 Task: Create a lightening app for the tournament management system.
Action: Mouse moved to (892, 64)
Screenshot: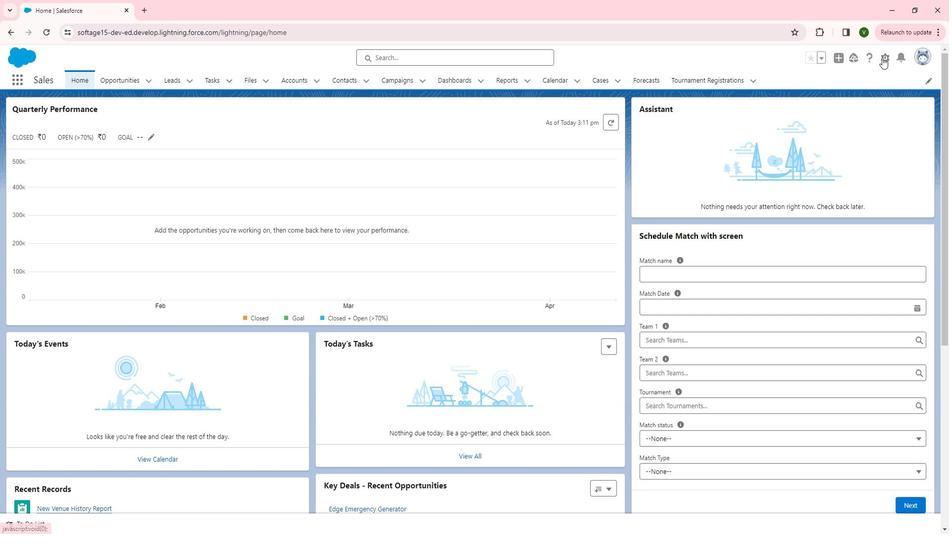 
Action: Mouse pressed left at (892, 64)
Screenshot: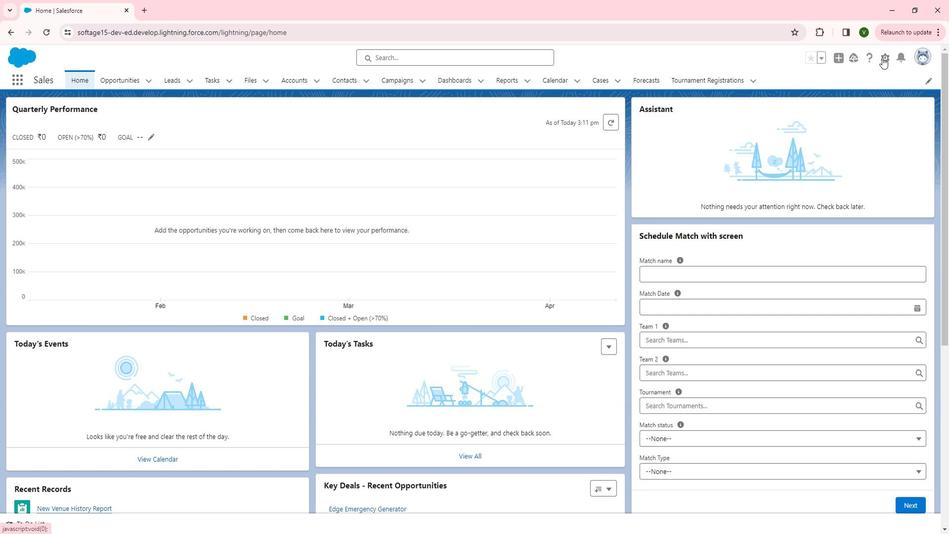 
Action: Mouse moved to (838, 99)
Screenshot: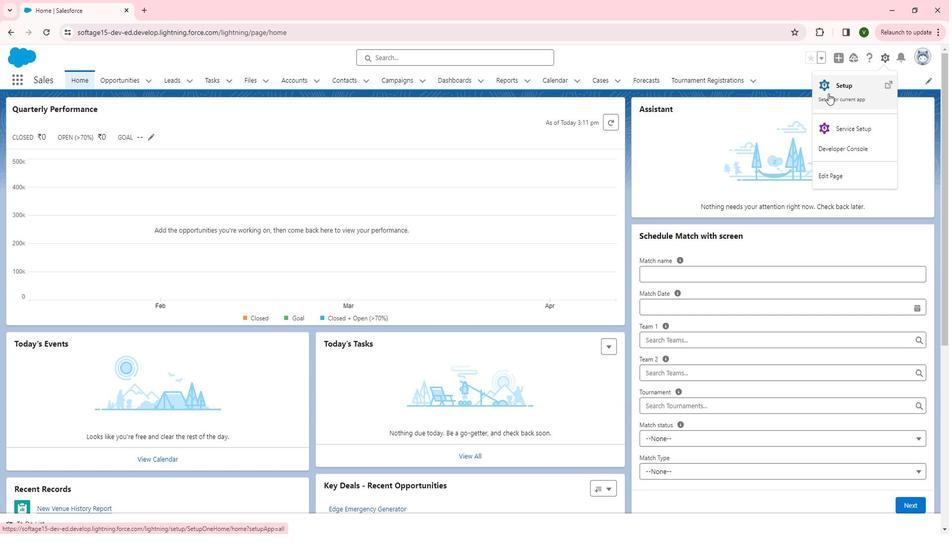 
Action: Mouse pressed left at (838, 99)
Screenshot: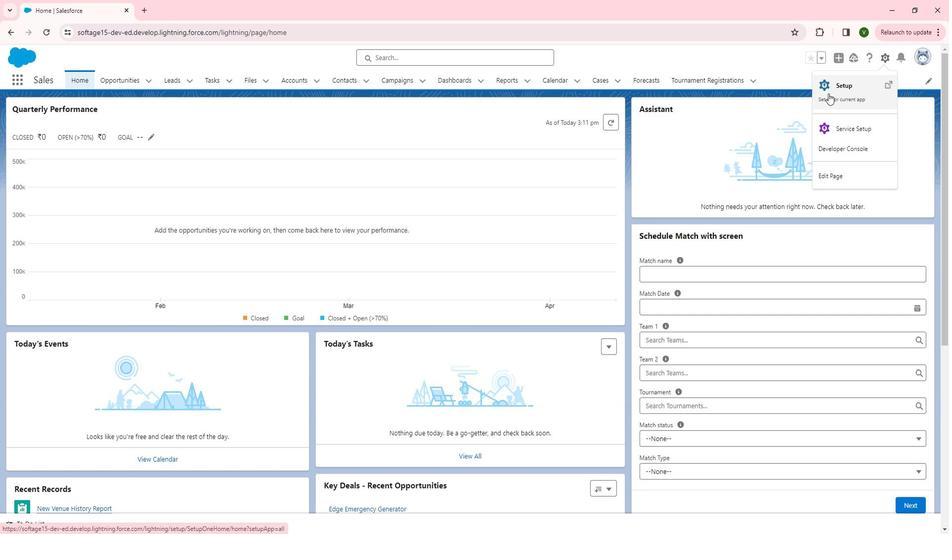 
Action: Mouse moved to (61, 287)
Screenshot: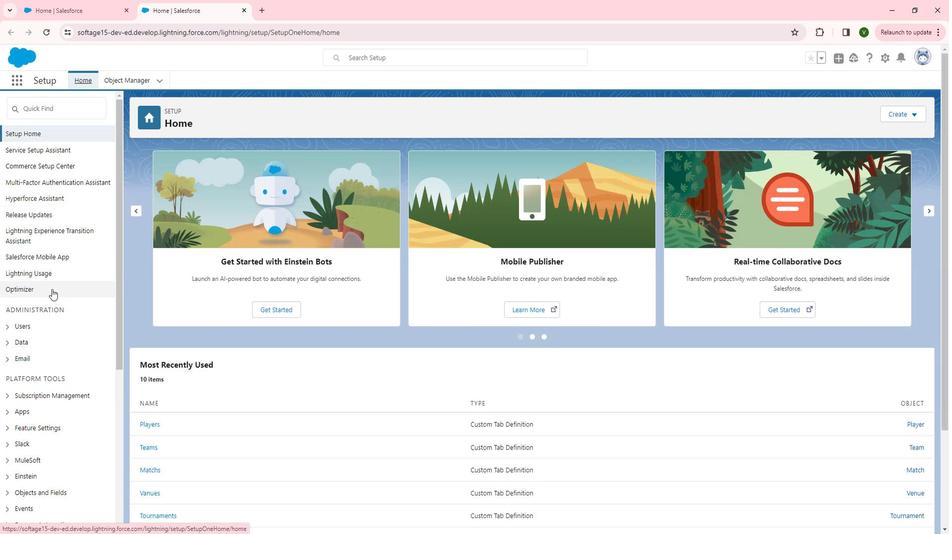
Action: Mouse scrolled (61, 287) with delta (0, 0)
Screenshot: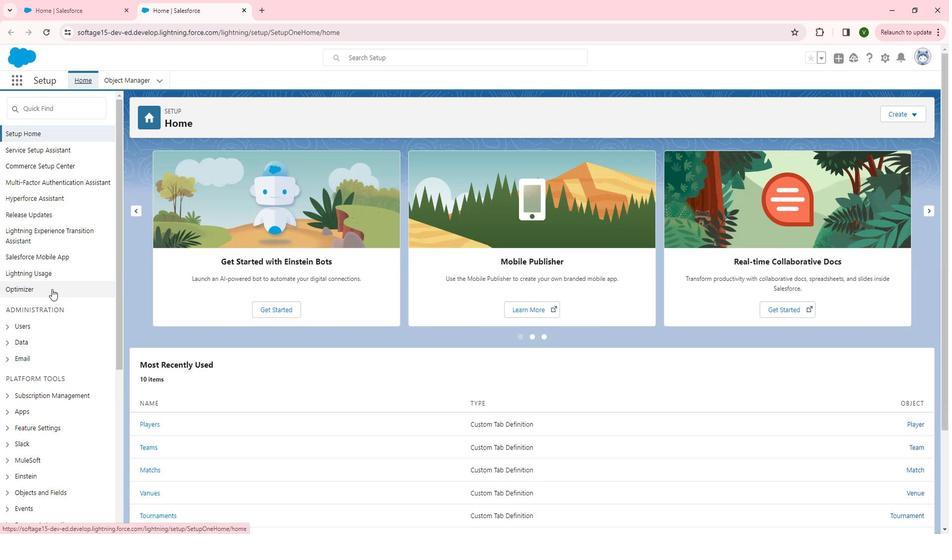 
Action: Mouse moved to (61, 288)
Screenshot: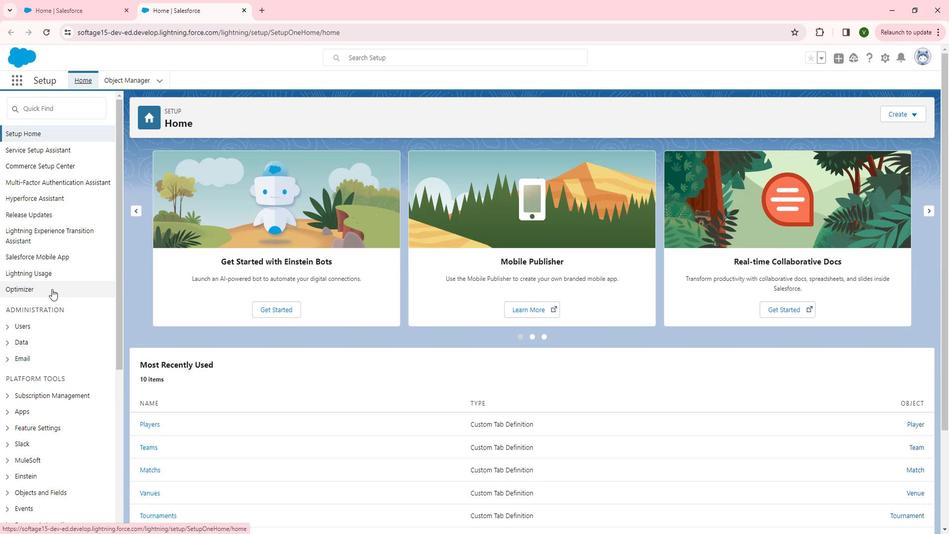 
Action: Mouse scrolled (61, 288) with delta (0, 0)
Screenshot: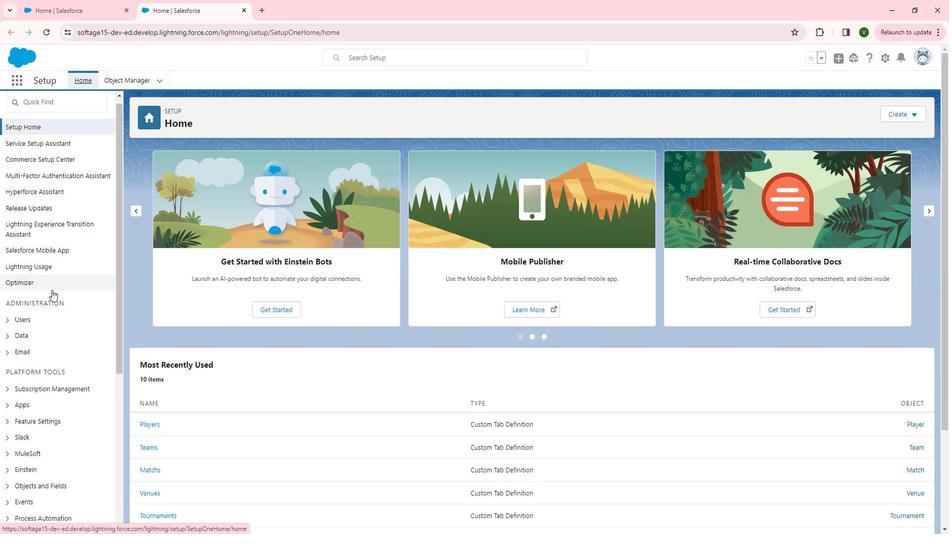 
Action: Mouse moved to (61, 288)
Screenshot: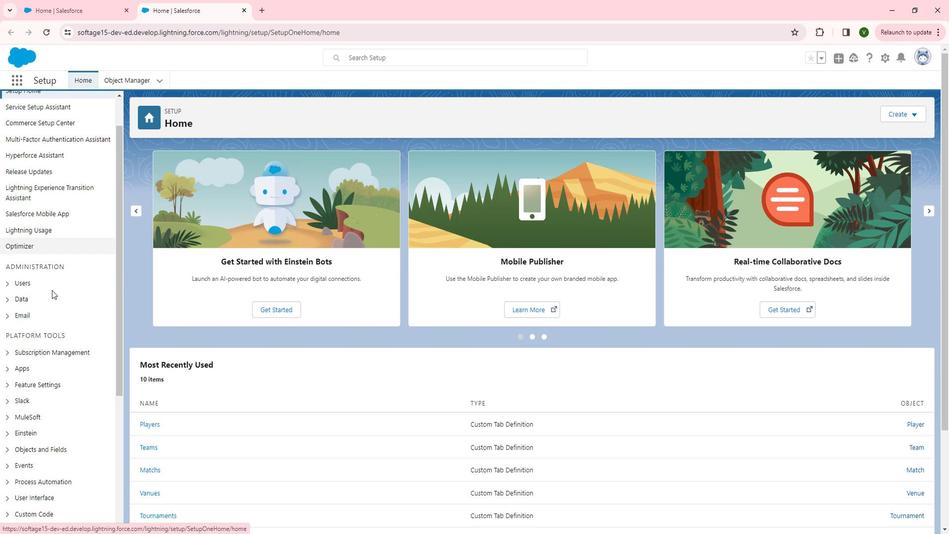 
Action: Mouse scrolled (61, 288) with delta (0, 0)
Screenshot: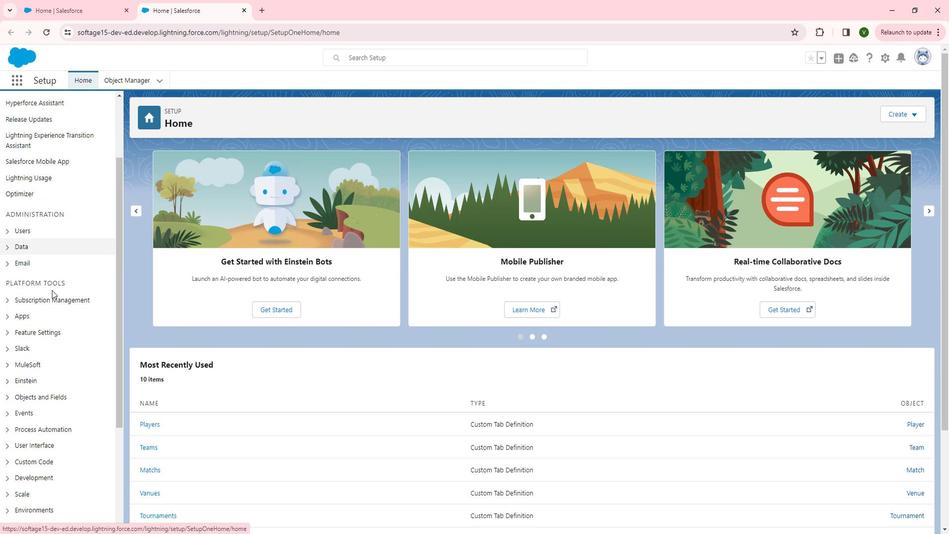 
Action: Mouse moved to (18, 255)
Screenshot: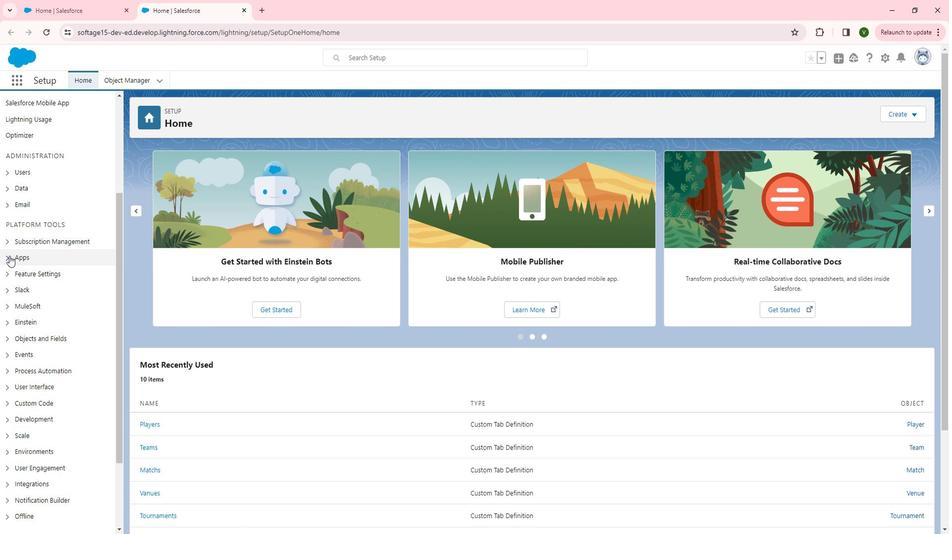 
Action: Mouse pressed left at (18, 255)
Screenshot: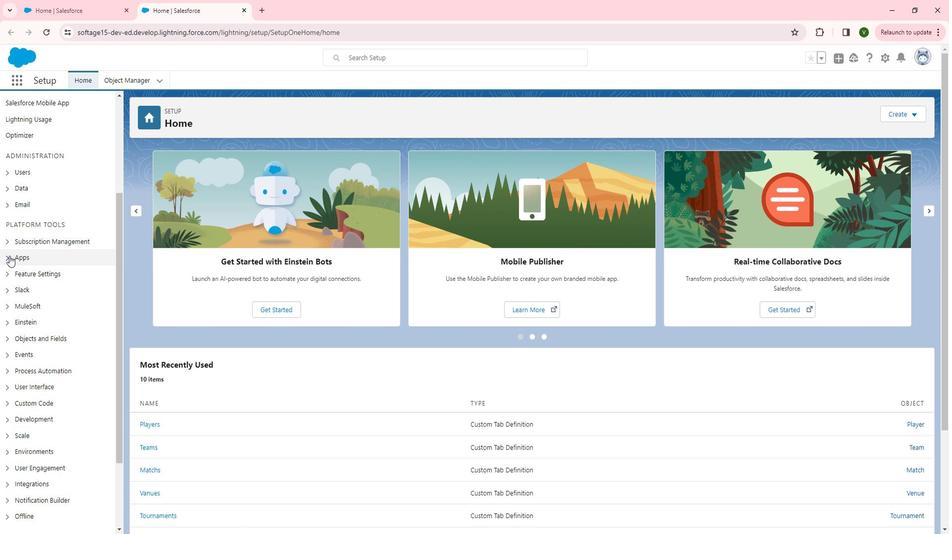 
Action: Mouse moved to (60, 274)
Screenshot: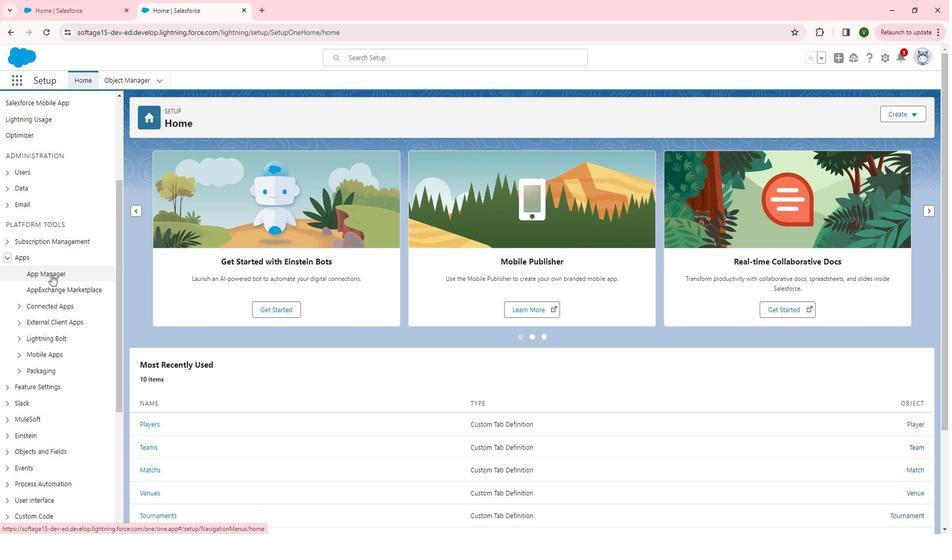 
Action: Mouse pressed left at (60, 274)
Screenshot: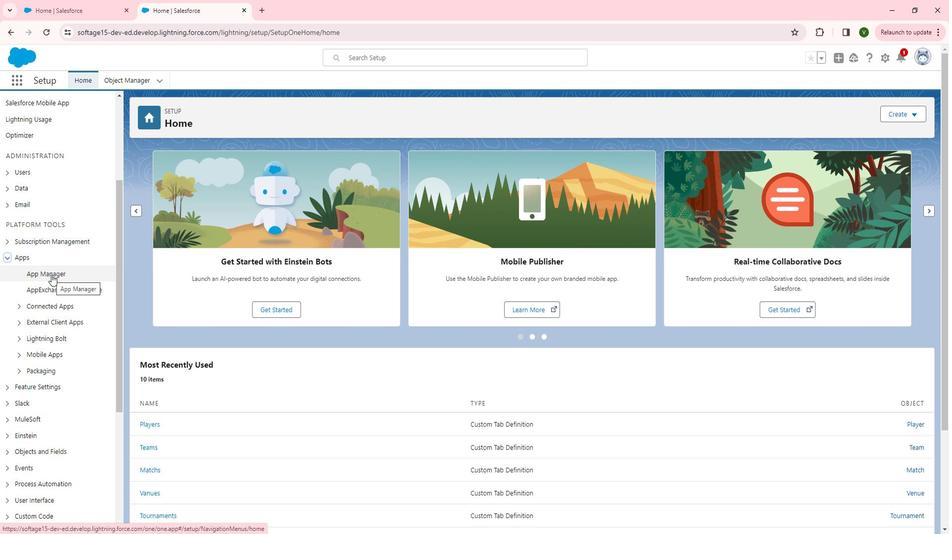 
Action: Mouse moved to (835, 123)
Screenshot: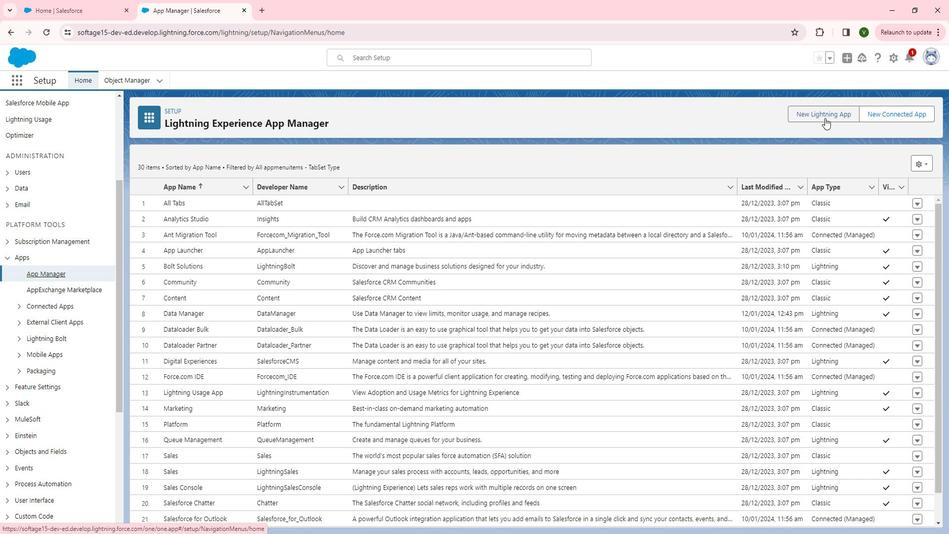 
Action: Mouse pressed left at (835, 123)
Screenshot: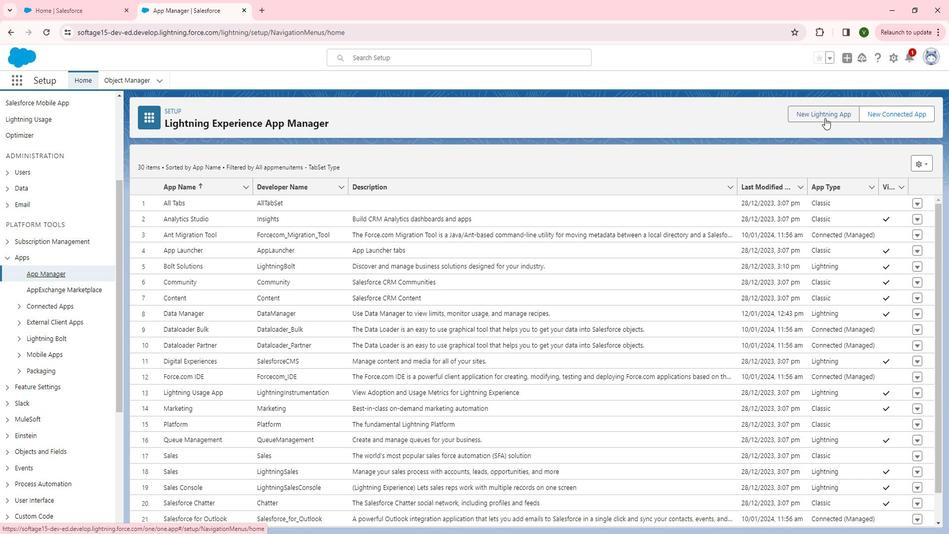 
Action: Mouse moved to (408, 234)
Screenshot: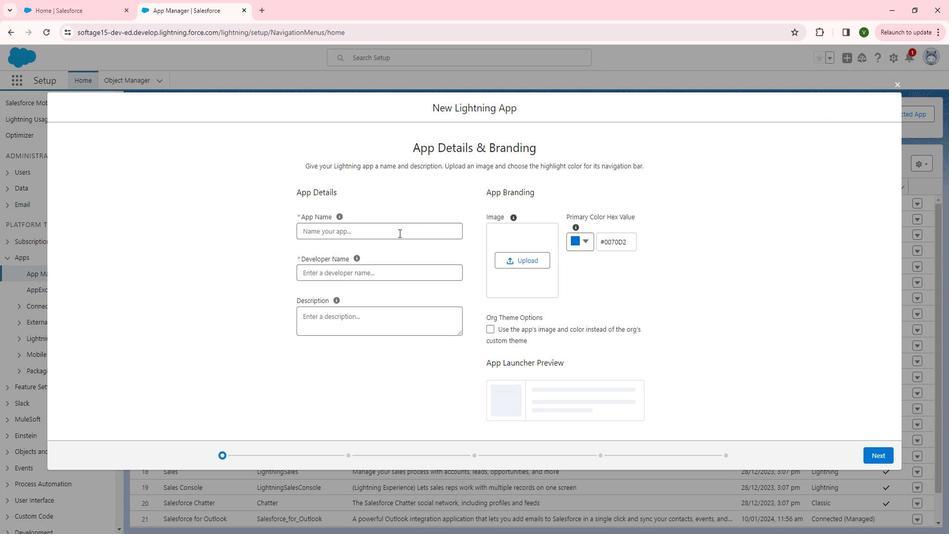 
Action: Mouse pressed left at (408, 234)
Screenshot: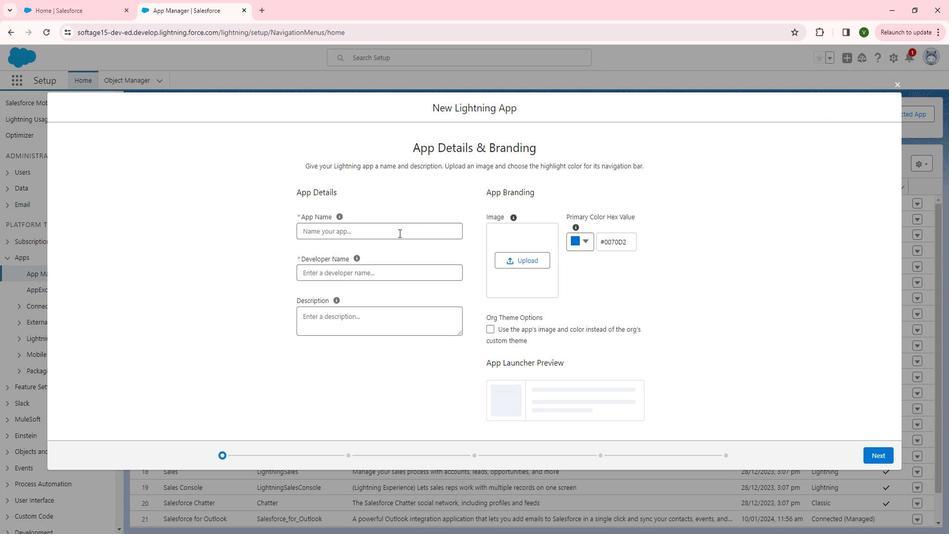 
Action: Mouse moved to (409, 234)
Screenshot: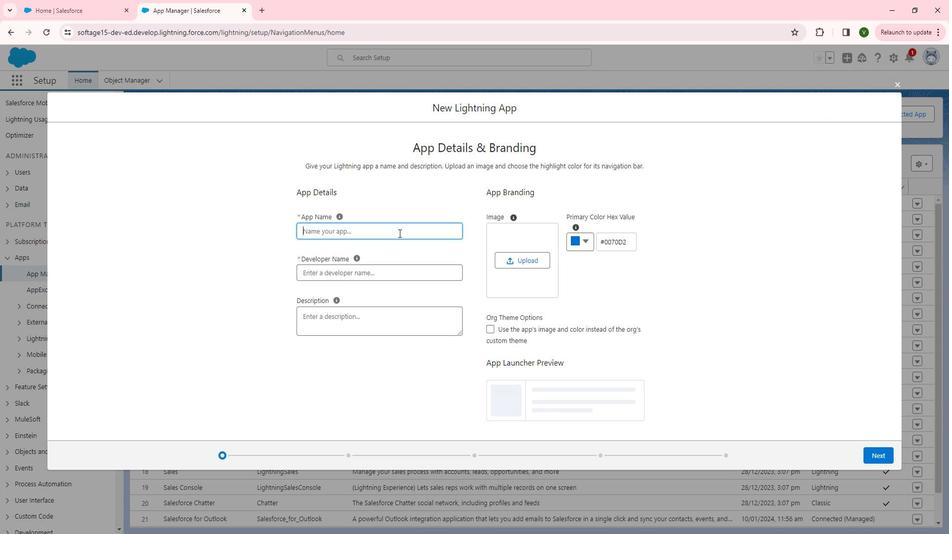 
Action: Key pressed <Key.shift>Tournament<Key.space>m<Key.backspace><Key.shift>Management
Screenshot: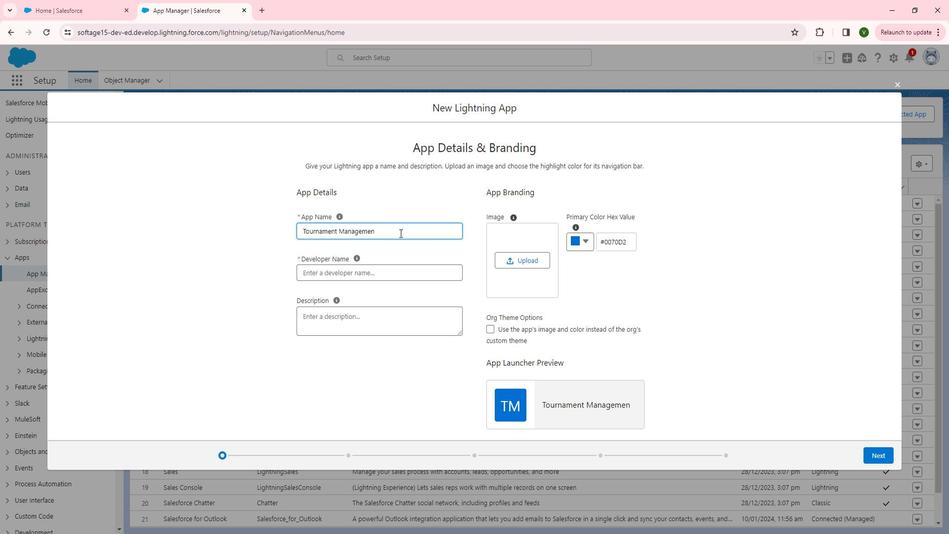 
Action: Mouse moved to (416, 245)
Screenshot: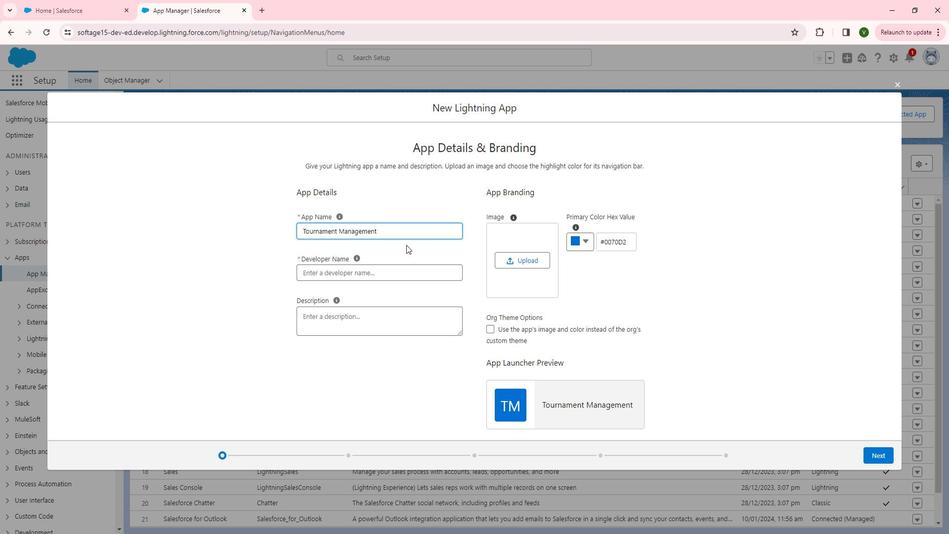 
Action: Mouse pressed left at (416, 245)
Screenshot: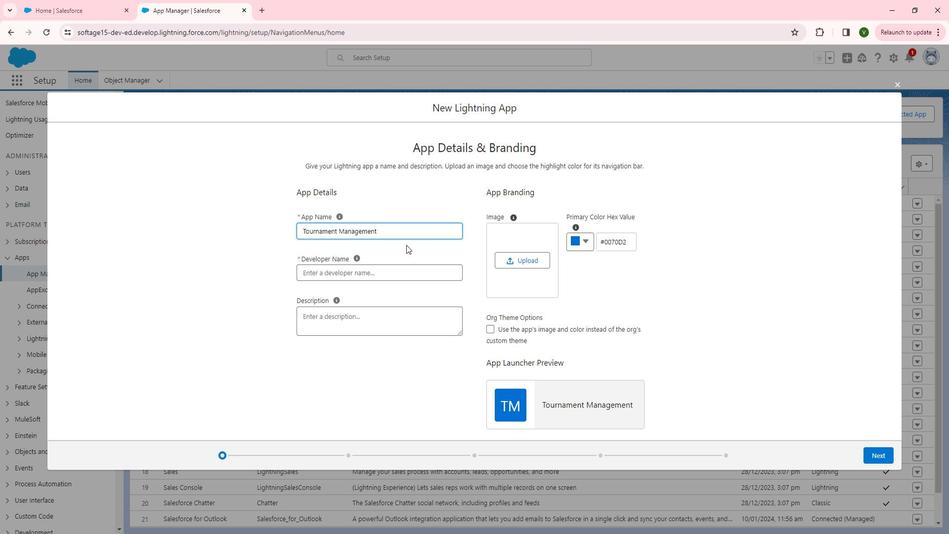 
Action: Mouse moved to (384, 320)
Screenshot: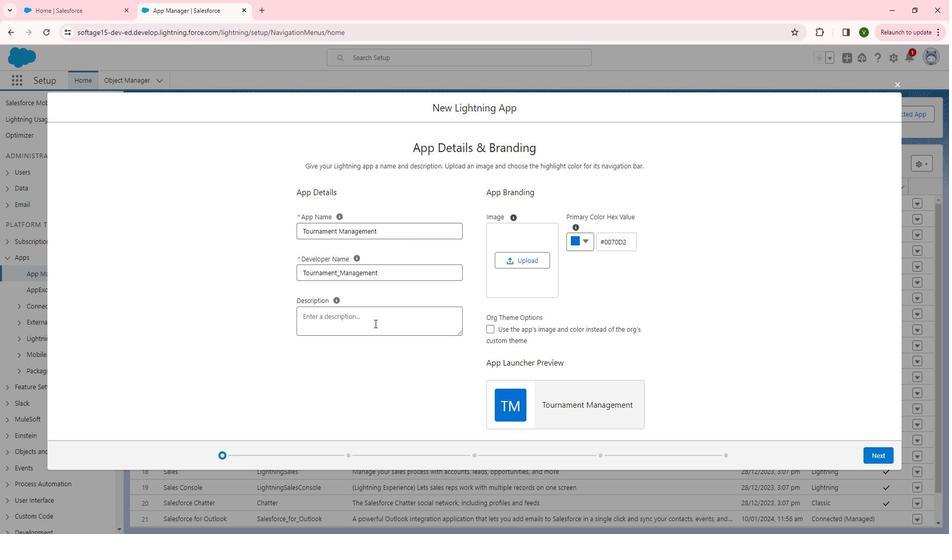 
Action: Mouse pressed left at (384, 320)
Screenshot: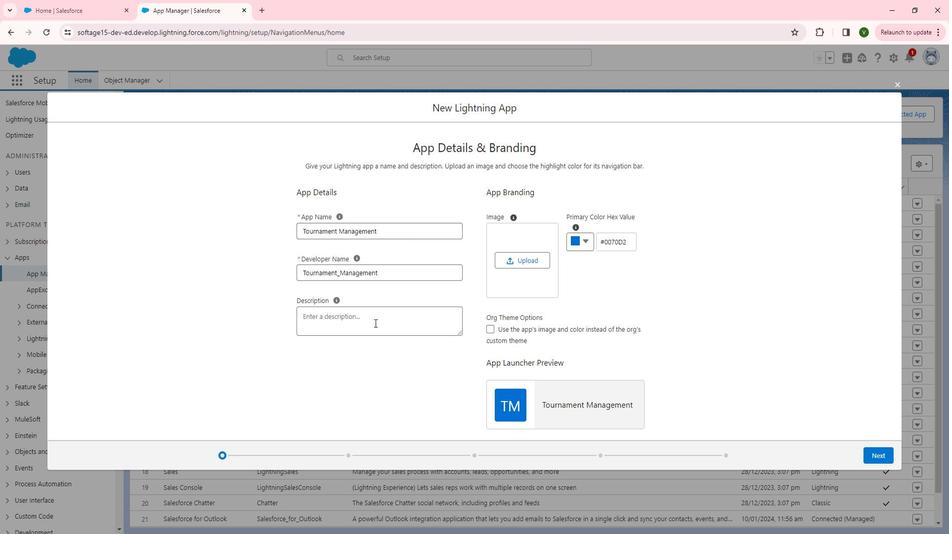 
Action: Mouse moved to (384, 320)
Screenshot: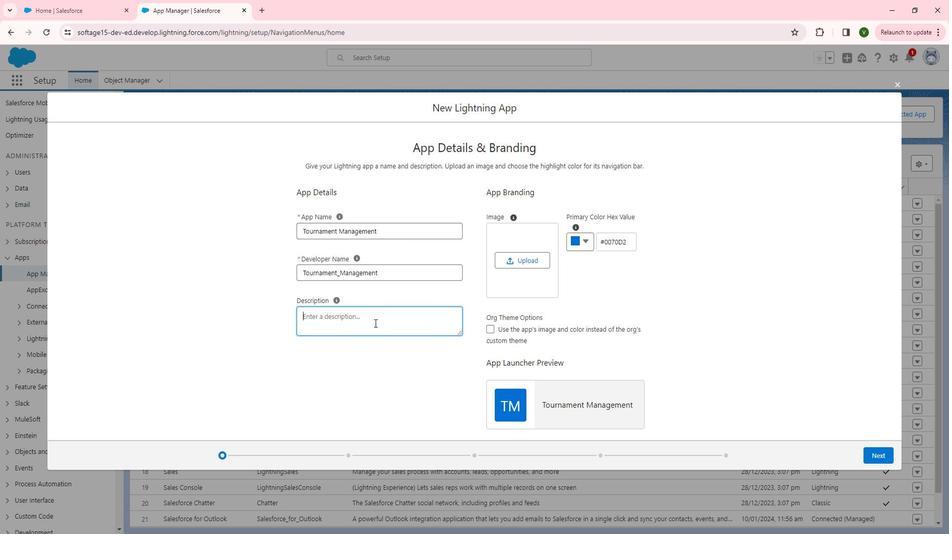 
Action: Key pressed <Key.shift>This<Key.space>lightening<Key.space>app<Key.space>is<Key.space>for<Key.space>the<Key.space>manage<Key.space>the<Key.space>tournament<Key.space>management<Key.space>for<Key.backspace><Key.backspace><Key.backspace>in<Key.space>all<Key.space>related<Key.space>objectes<Key.backspace><Key.backspace>s<Key.space><Key.backspace>.
Screenshot: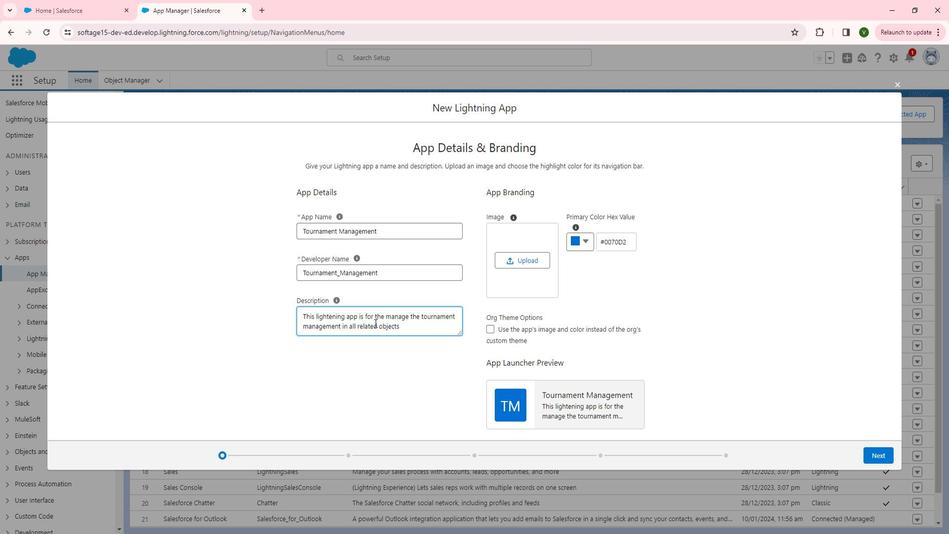 
Action: Mouse moved to (661, 347)
Screenshot: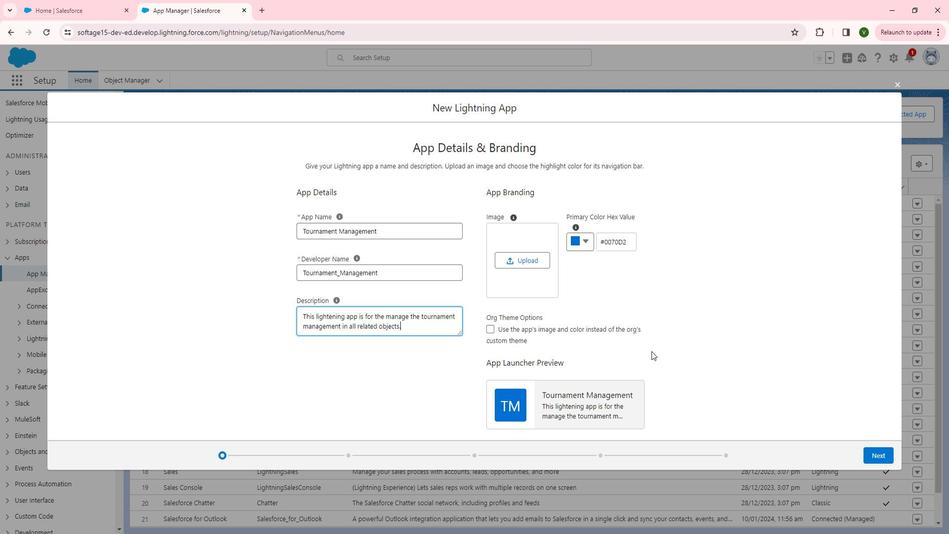 
Action: Mouse pressed left at (661, 347)
Screenshot: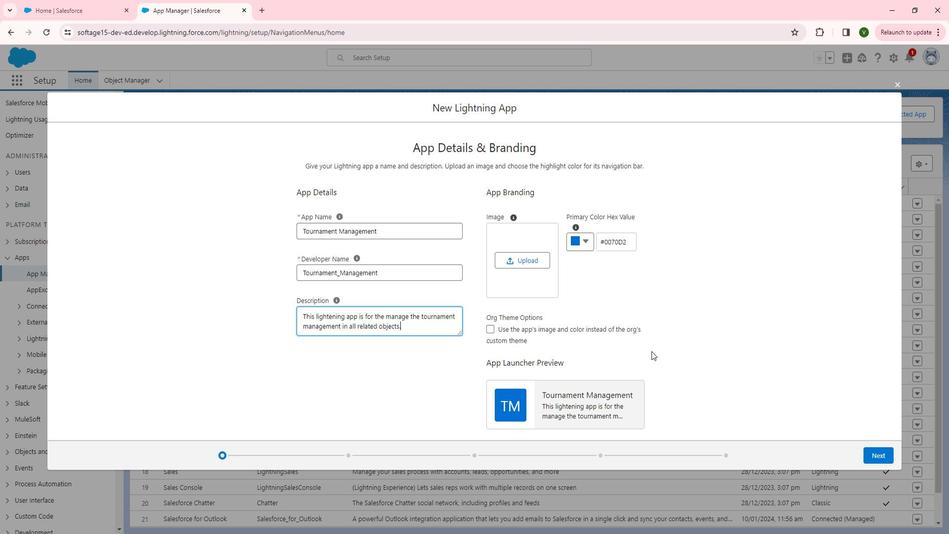 
Action: Mouse moved to (885, 449)
Screenshot: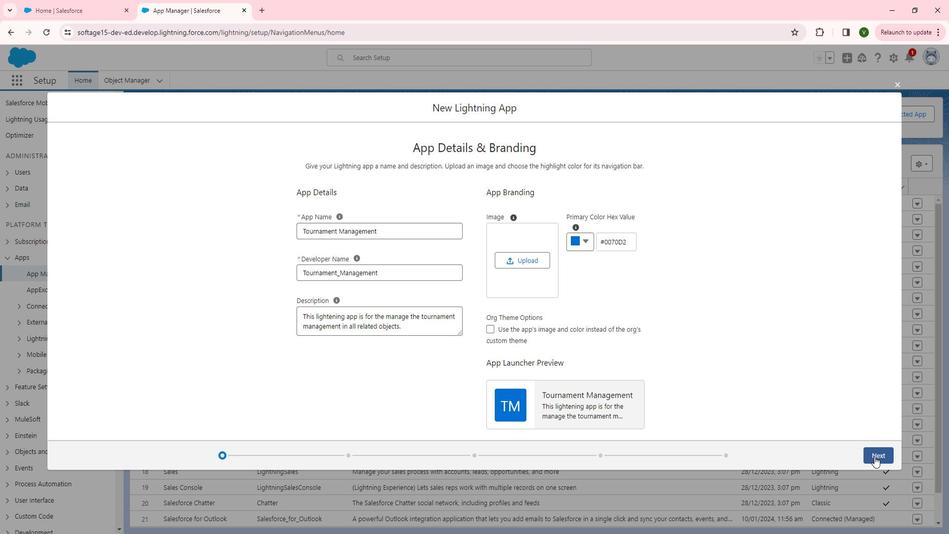 
Action: Mouse pressed left at (885, 449)
Screenshot: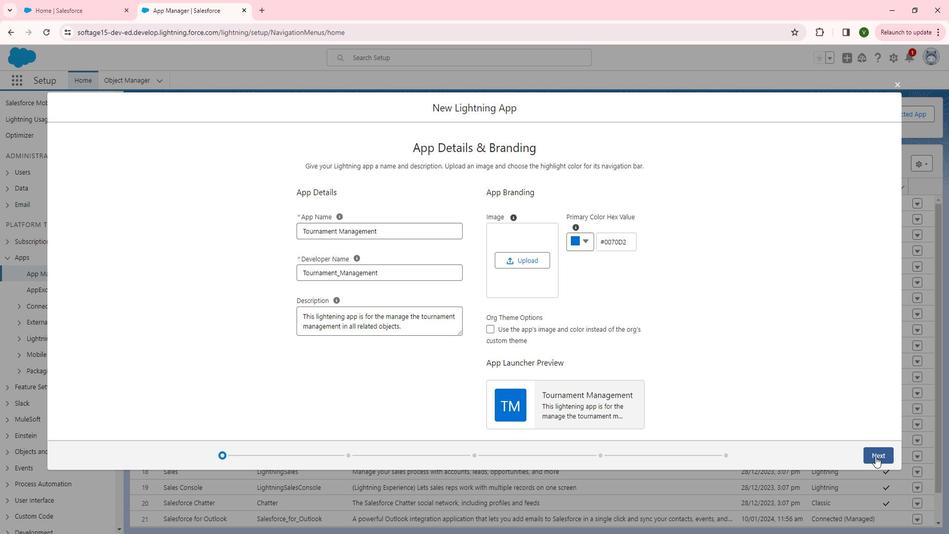 
Action: Mouse moved to (312, 222)
Screenshot: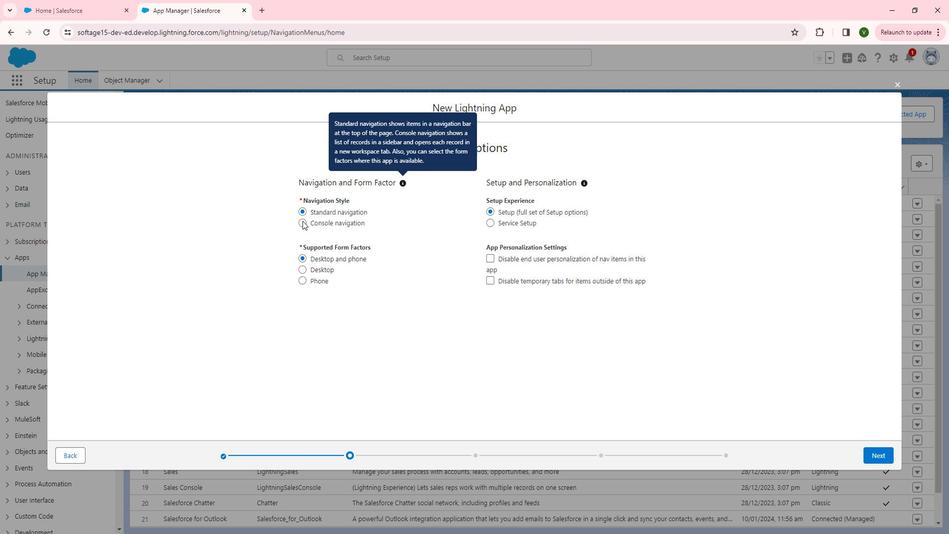 
Action: Mouse pressed left at (312, 222)
Screenshot: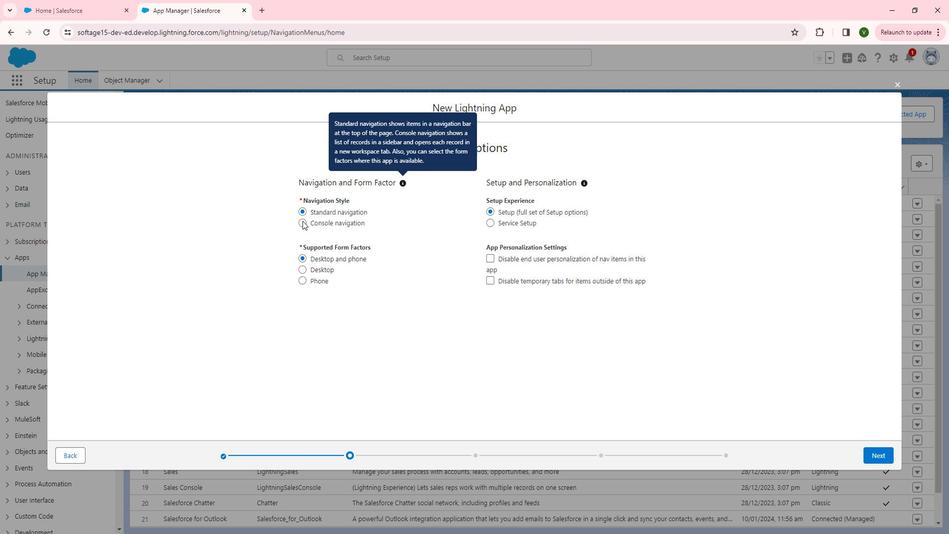 
Action: Mouse moved to (310, 214)
Screenshot: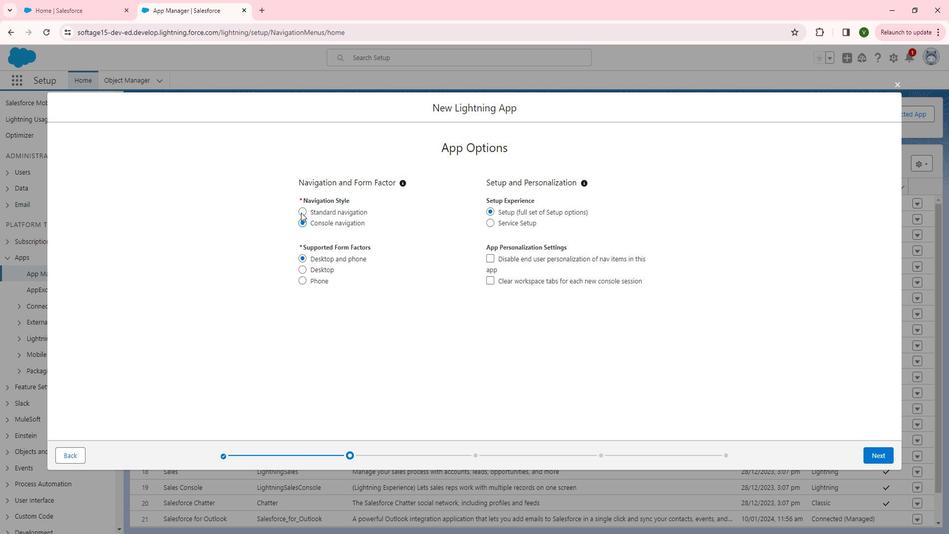 
Action: Mouse pressed left at (310, 214)
Screenshot: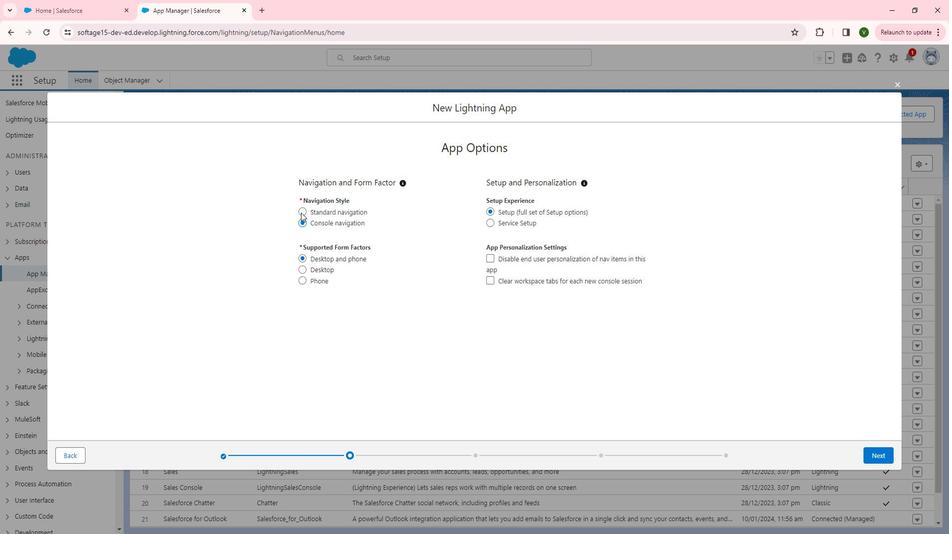 
Action: Mouse moved to (894, 446)
Screenshot: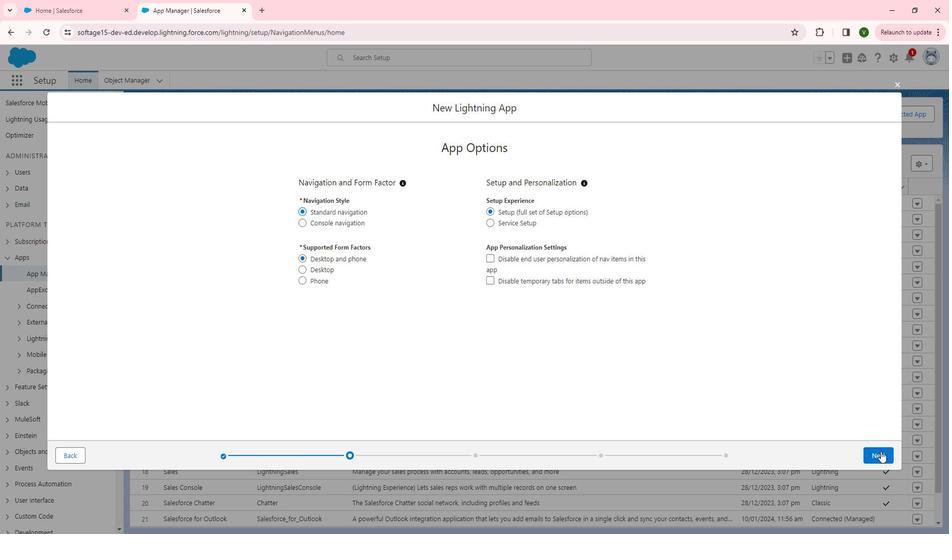 
Action: Mouse pressed left at (894, 446)
Screenshot: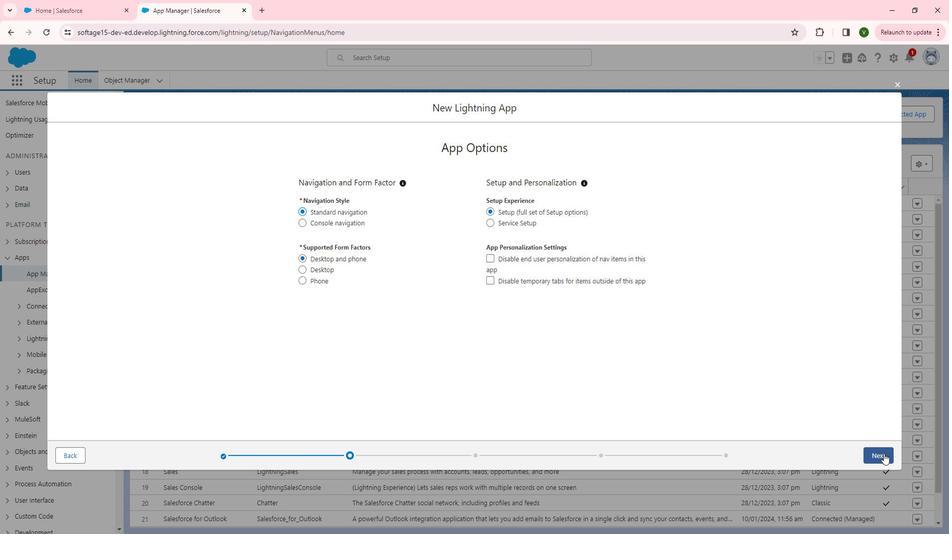 
Action: Mouse moved to (341, 237)
Screenshot: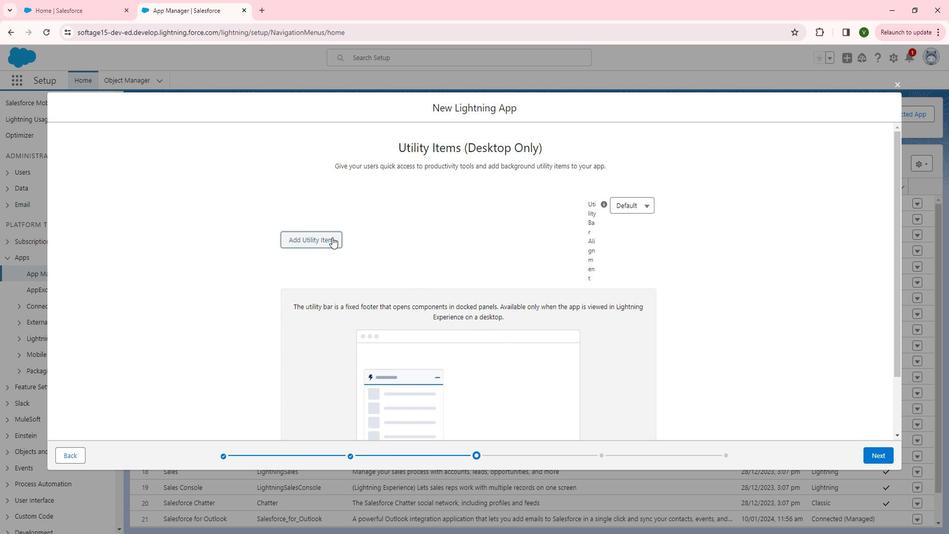 
Action: Mouse pressed left at (341, 237)
Screenshot: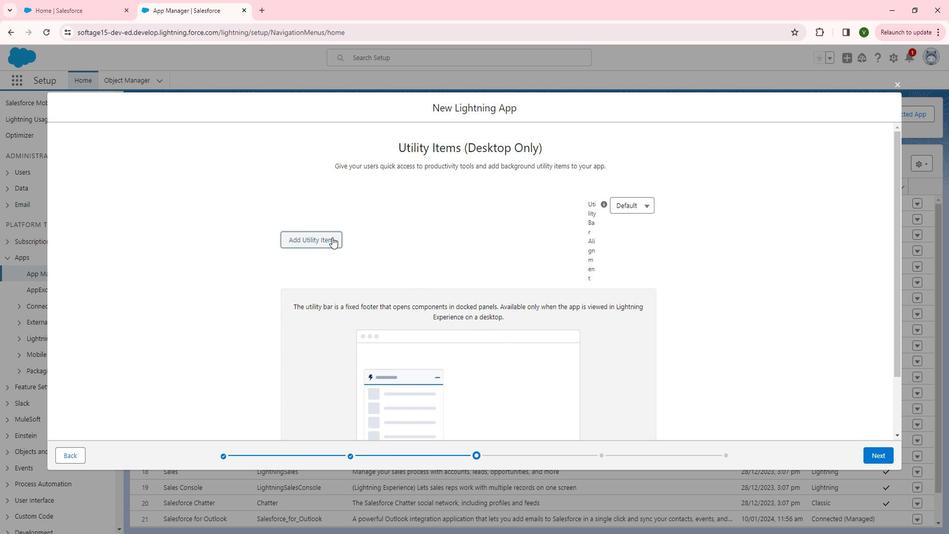 
Action: Mouse moved to (378, 260)
Screenshot: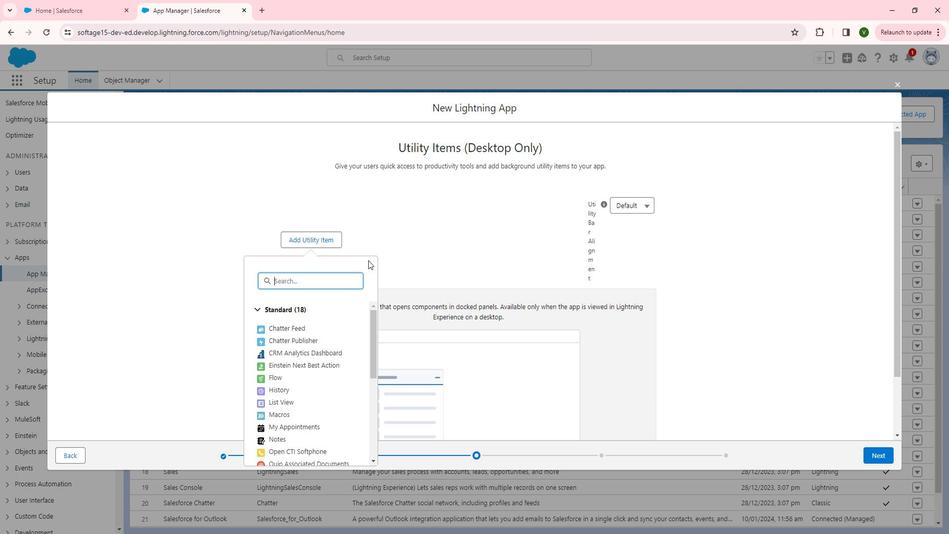 
Action: Mouse scrolled (378, 259) with delta (0, 0)
Screenshot: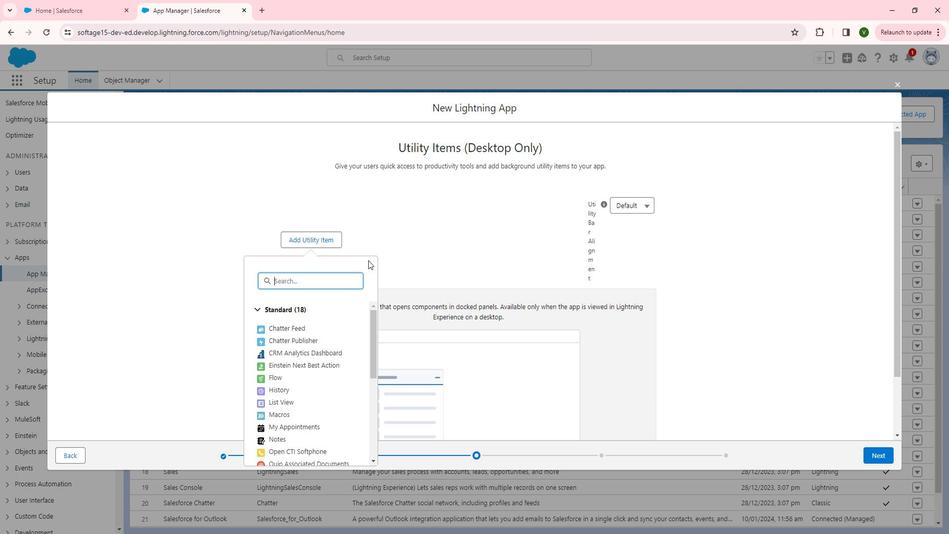 
Action: Mouse moved to (377, 265)
Screenshot: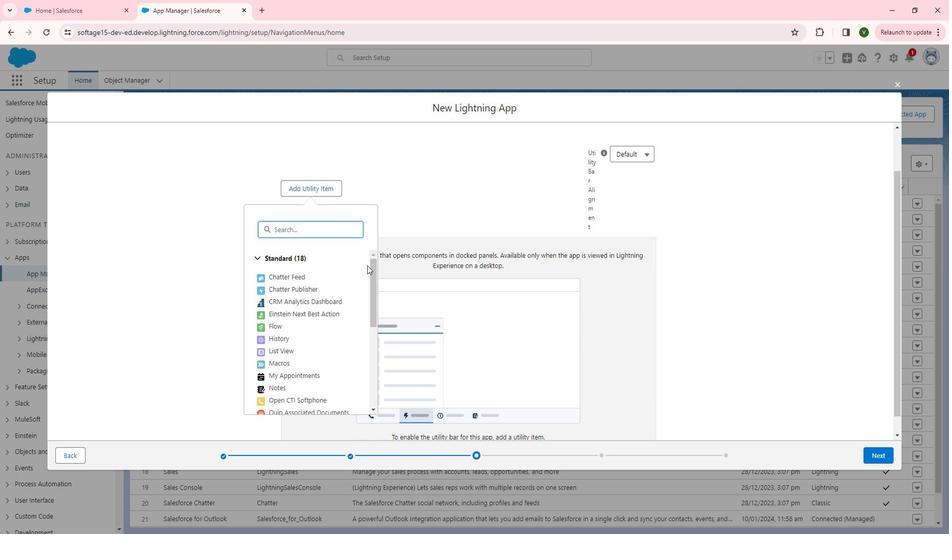 
Action: Mouse scrolled (377, 264) with delta (0, 0)
Screenshot: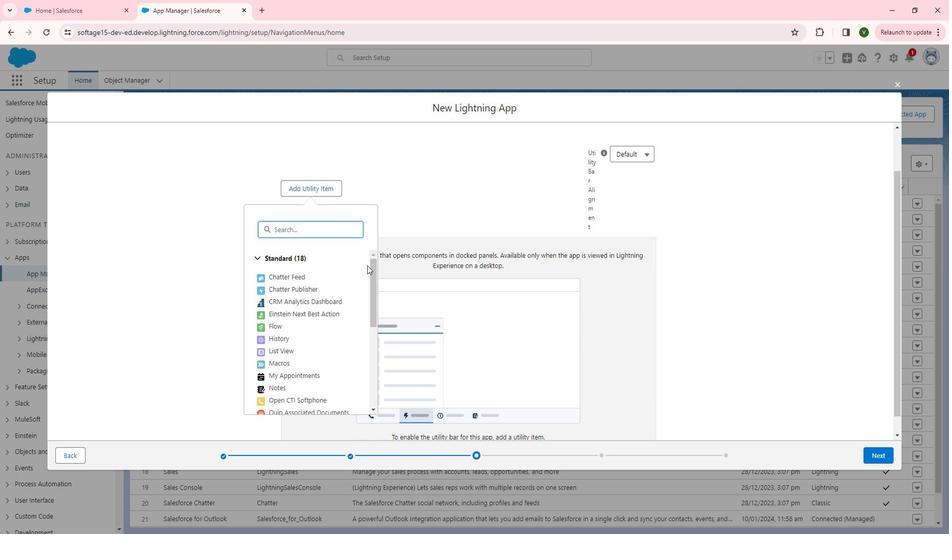 
Action: Mouse moved to (306, 275)
Screenshot: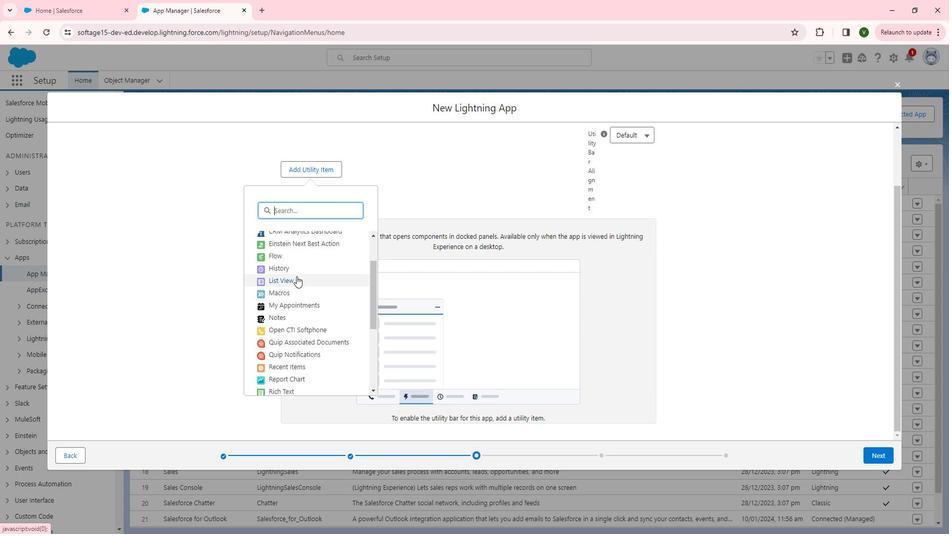 
Action: Mouse scrolled (306, 276) with delta (0, 0)
Screenshot: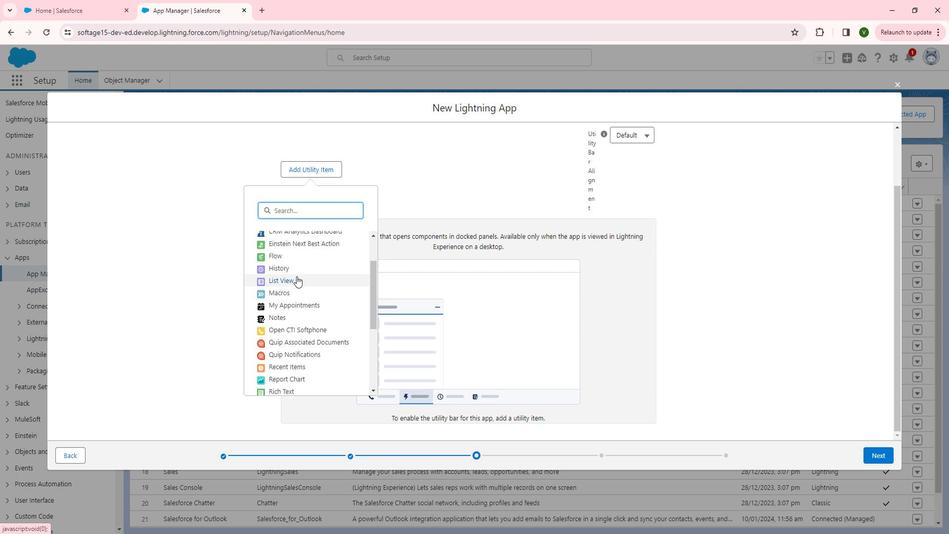 
Action: Mouse moved to (303, 326)
Screenshot: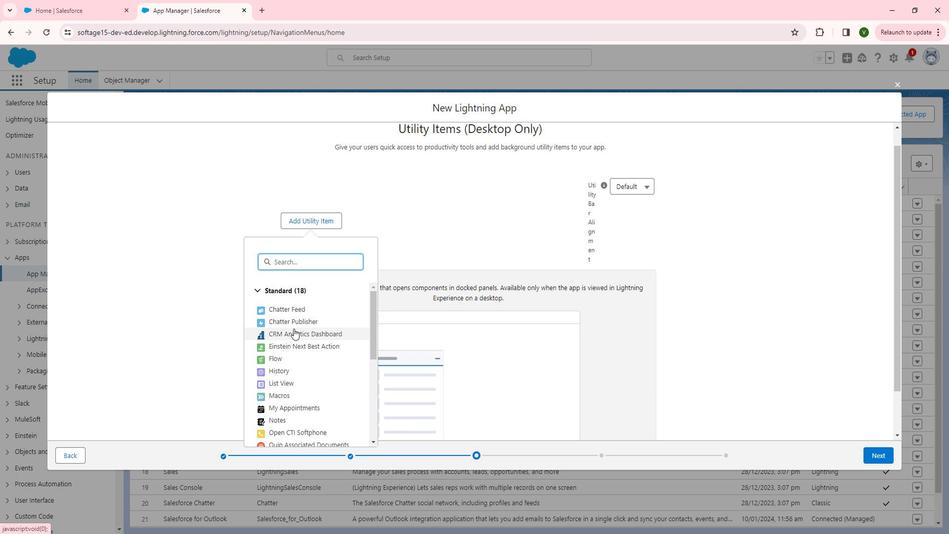
Action: Mouse scrolled (303, 325) with delta (0, 0)
Screenshot: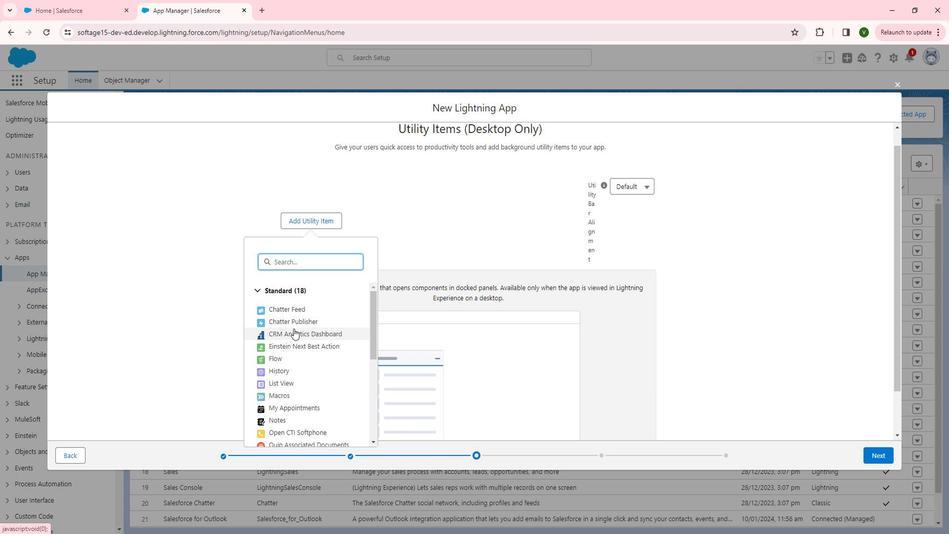 
Action: Mouse moved to (311, 312)
Screenshot: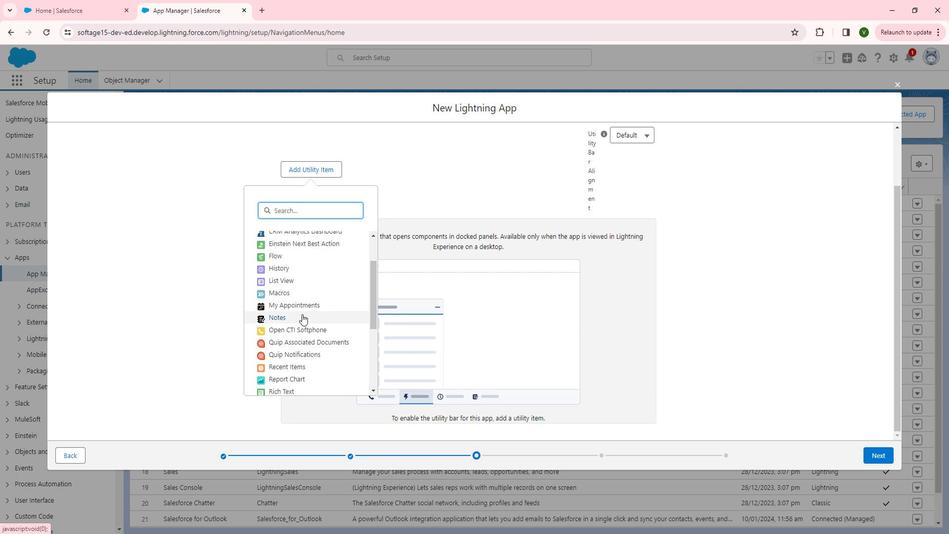 
Action: Mouse pressed left at (311, 312)
Screenshot: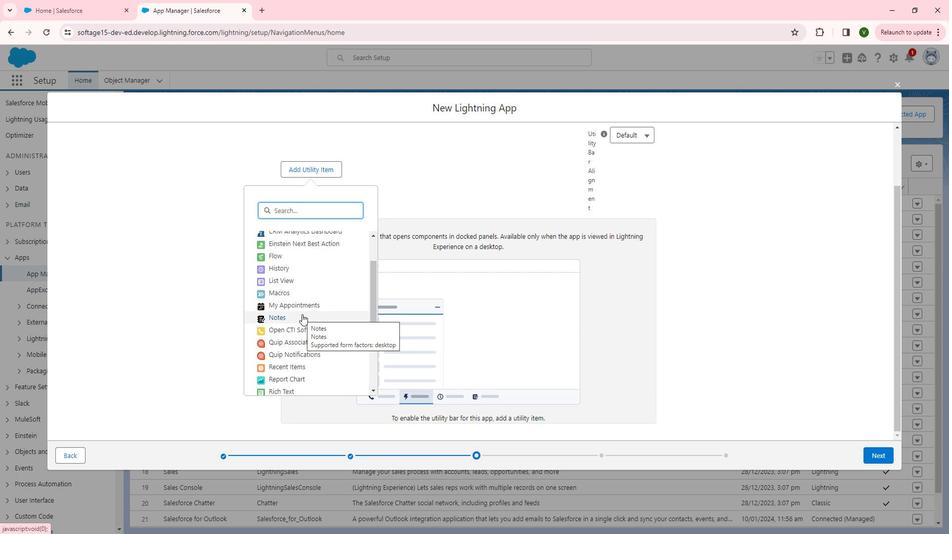 
Action: Mouse moved to (457, 255)
Screenshot: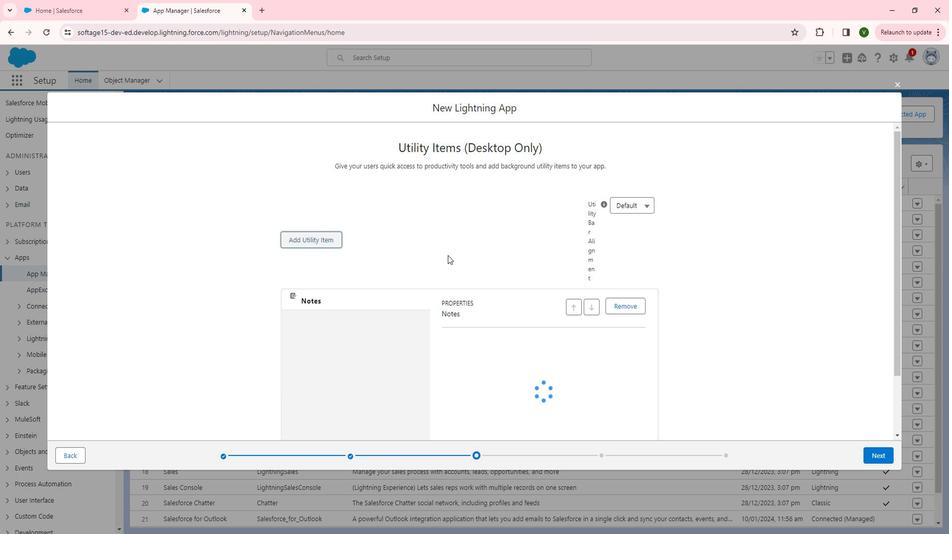 
Action: Mouse scrolled (457, 254) with delta (0, 0)
Screenshot: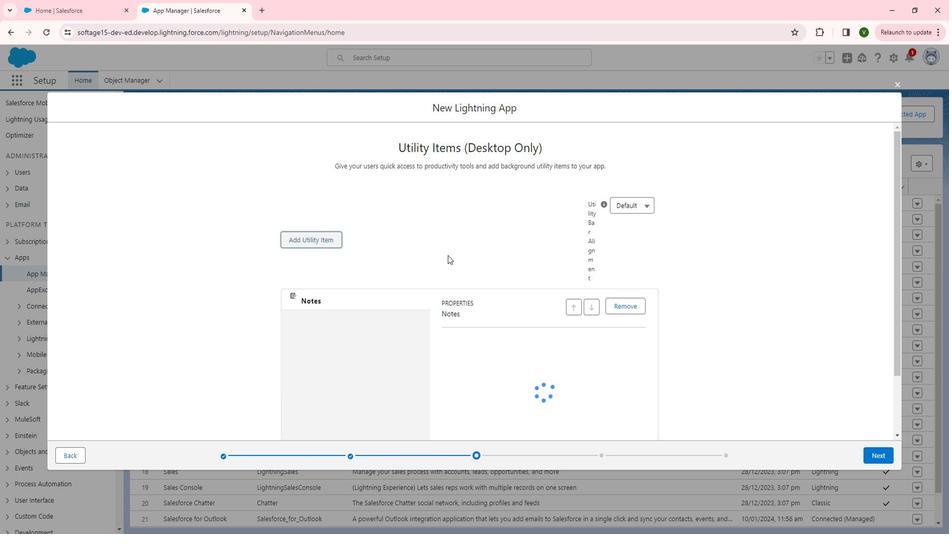 
Action: Mouse scrolled (457, 254) with delta (0, 0)
Screenshot: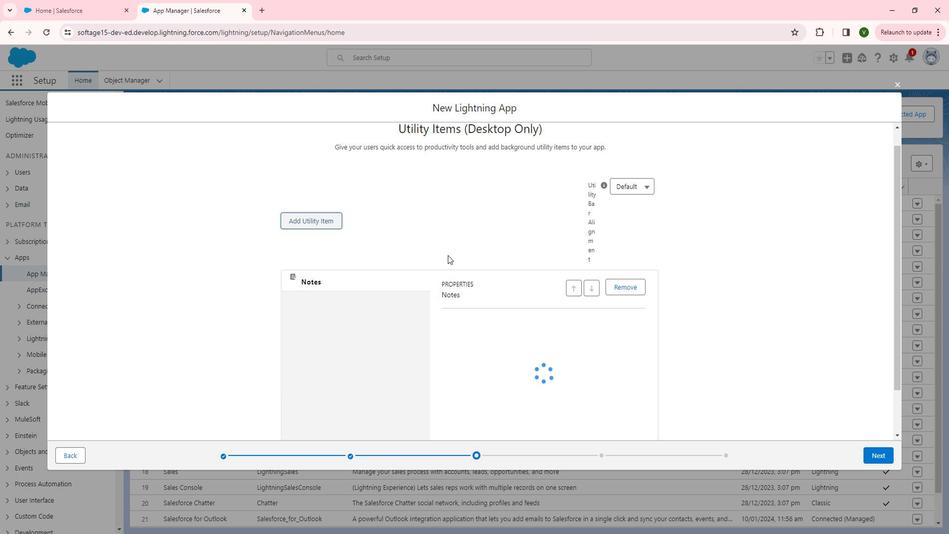 
Action: Mouse moved to (310, 171)
Screenshot: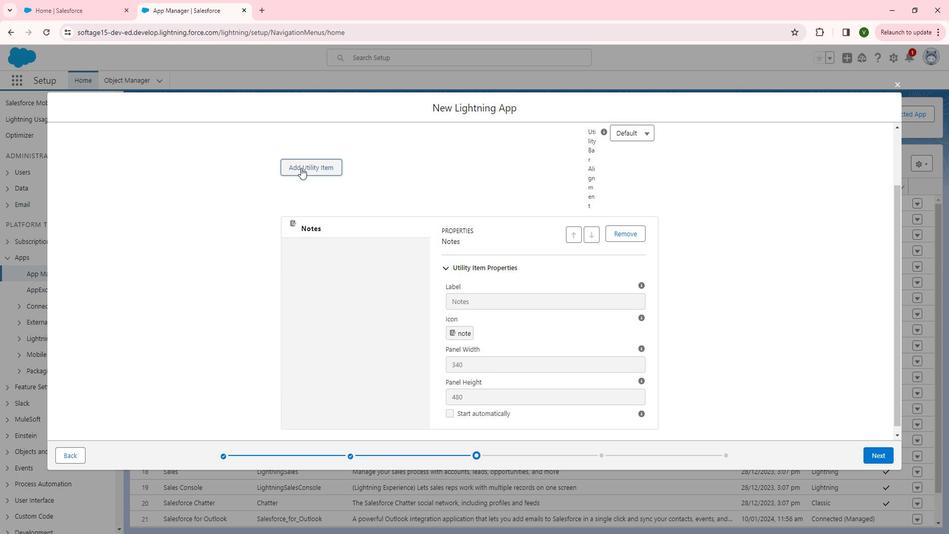 
Action: Mouse pressed left at (310, 171)
Screenshot: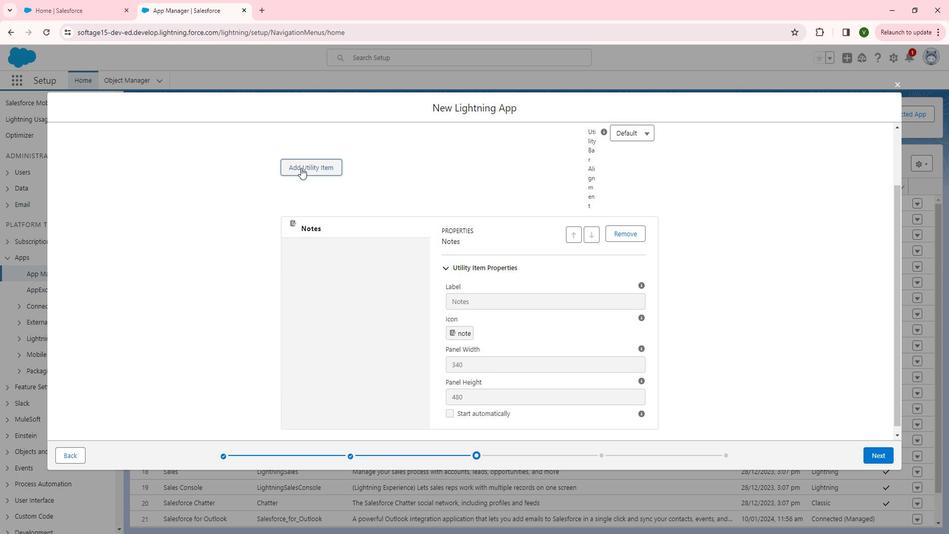 
Action: Mouse moved to (310, 267)
Screenshot: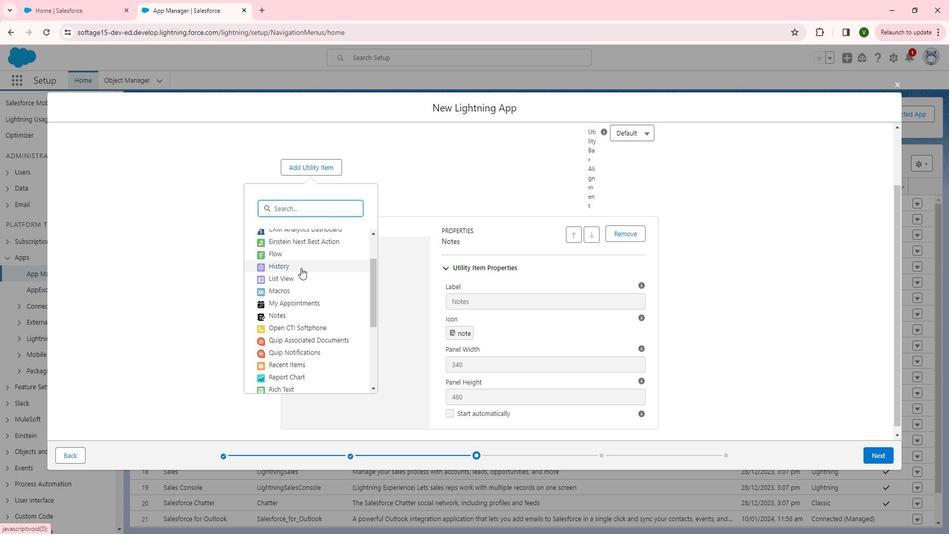 
Action: Mouse pressed left at (310, 267)
Screenshot: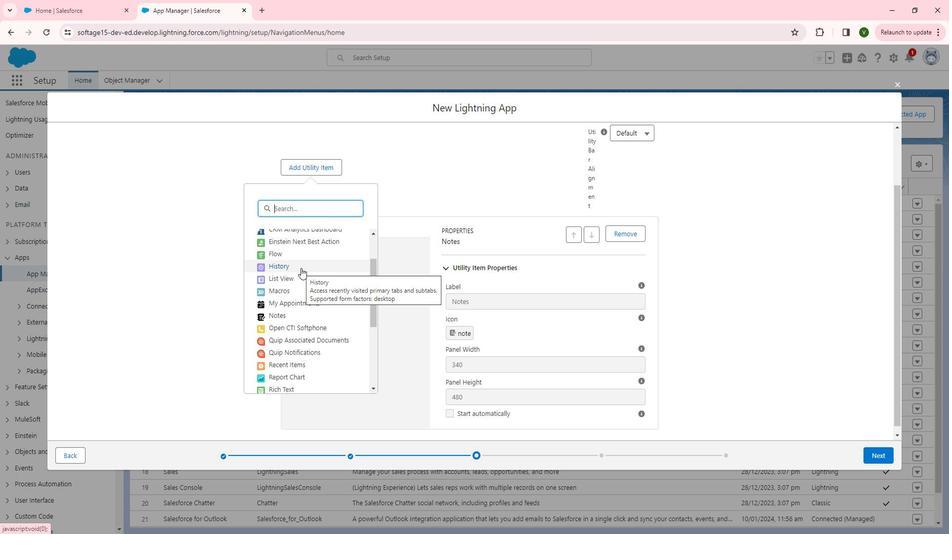
Action: Mouse moved to (327, 237)
Screenshot: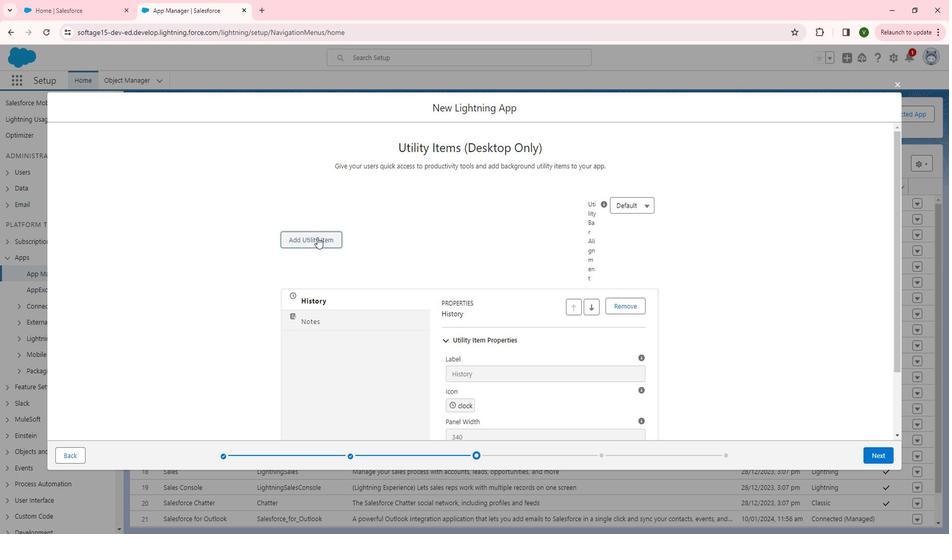
Action: Mouse pressed left at (327, 237)
Screenshot: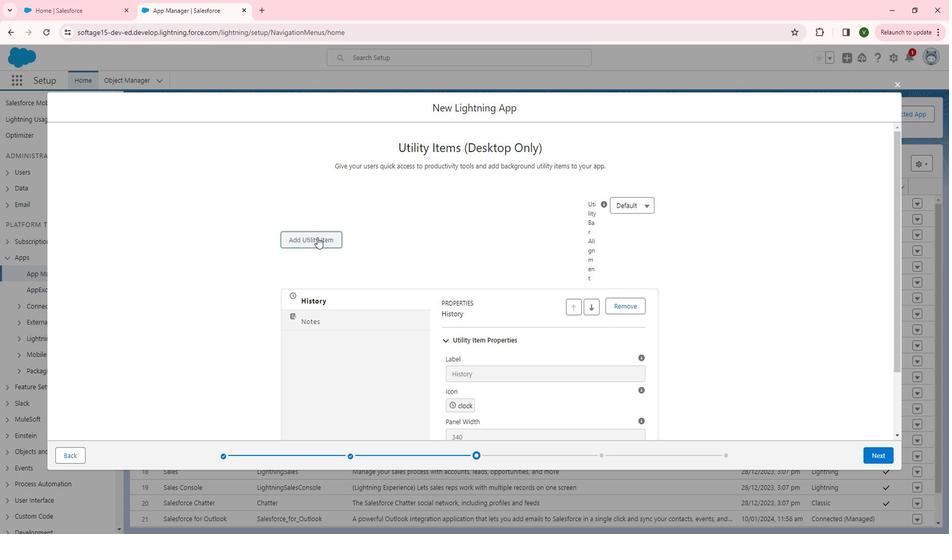 
Action: Mouse moved to (321, 337)
Screenshot: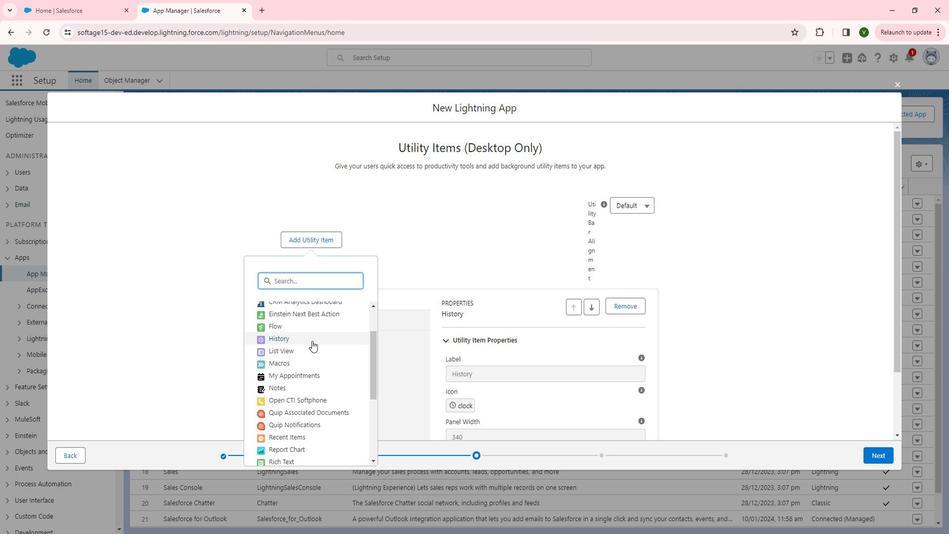 
Action: Mouse scrolled (321, 337) with delta (0, 0)
Screenshot: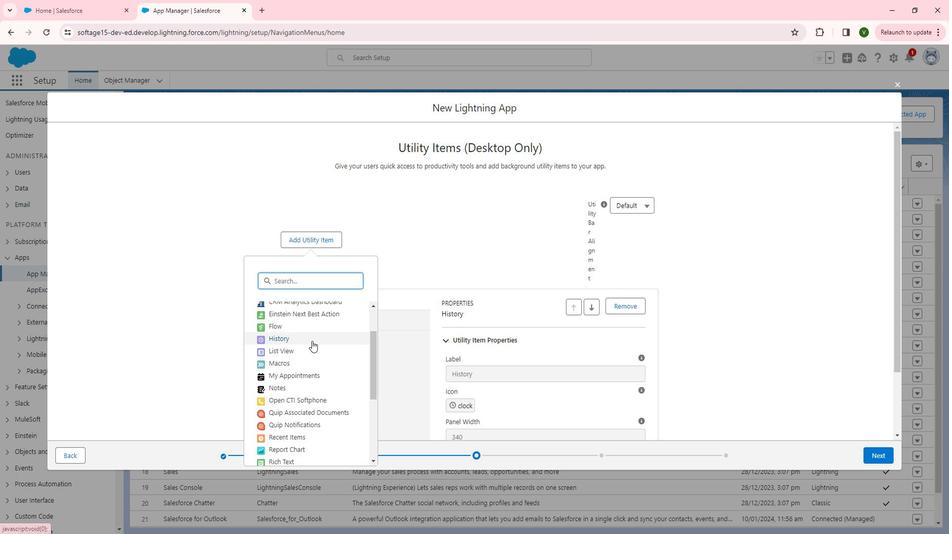 
Action: Mouse moved to (313, 365)
Screenshot: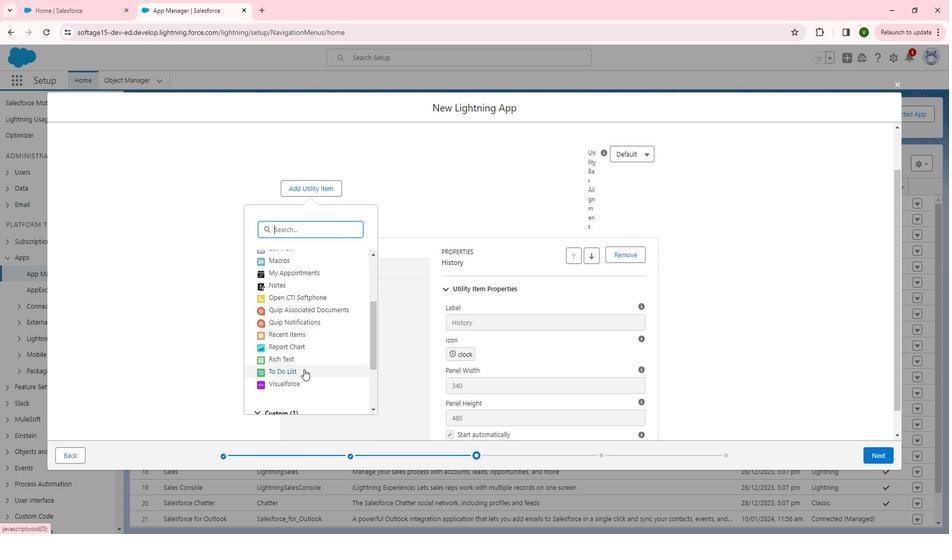 
Action: Mouse pressed left at (313, 365)
Screenshot: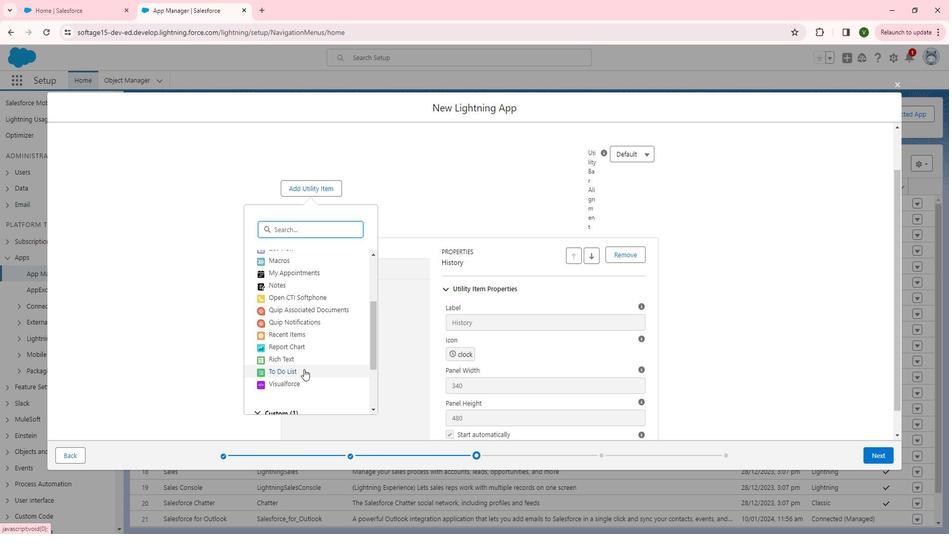 
Action: Mouse moved to (325, 244)
Screenshot: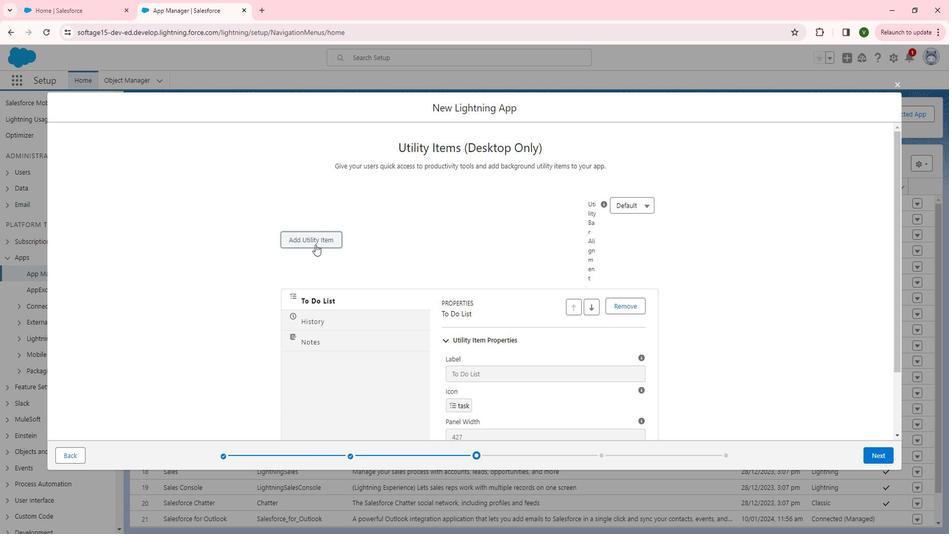 
Action: Mouse pressed left at (325, 244)
Screenshot: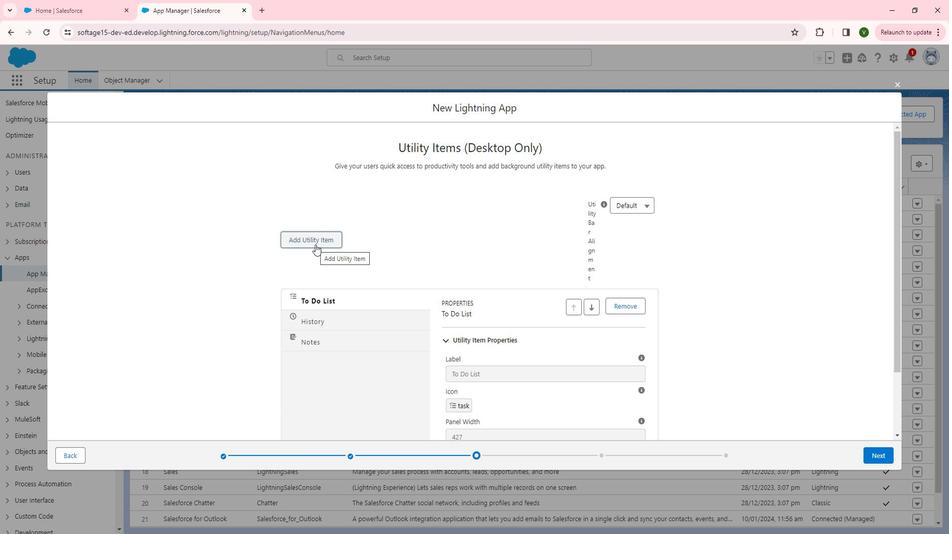 
Action: Mouse moved to (312, 300)
Screenshot: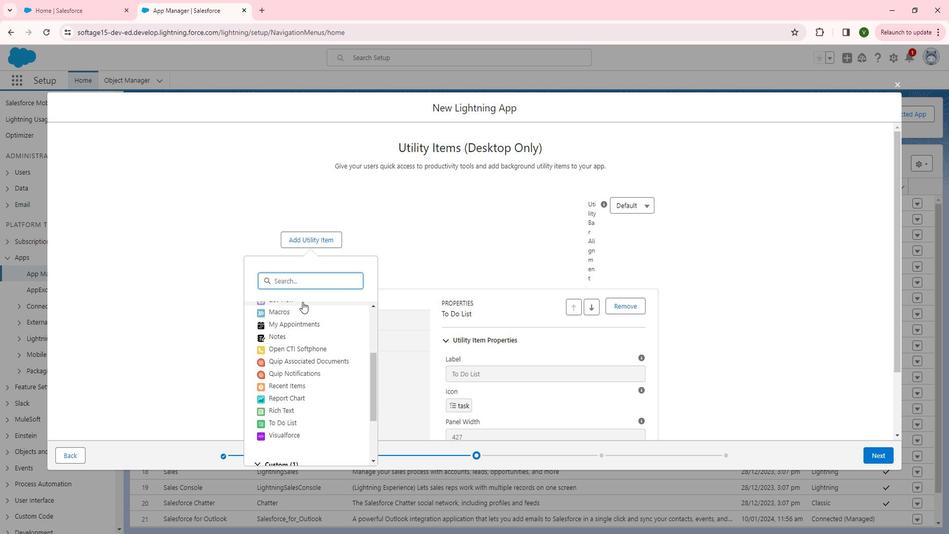 
Action: Mouse scrolled (312, 299) with delta (0, 0)
Screenshot: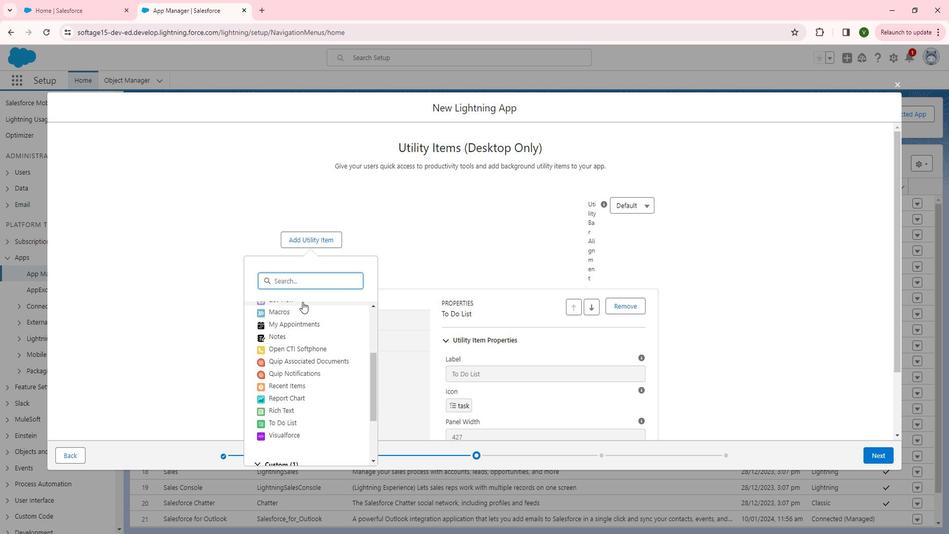 
Action: Mouse moved to (315, 317)
Screenshot: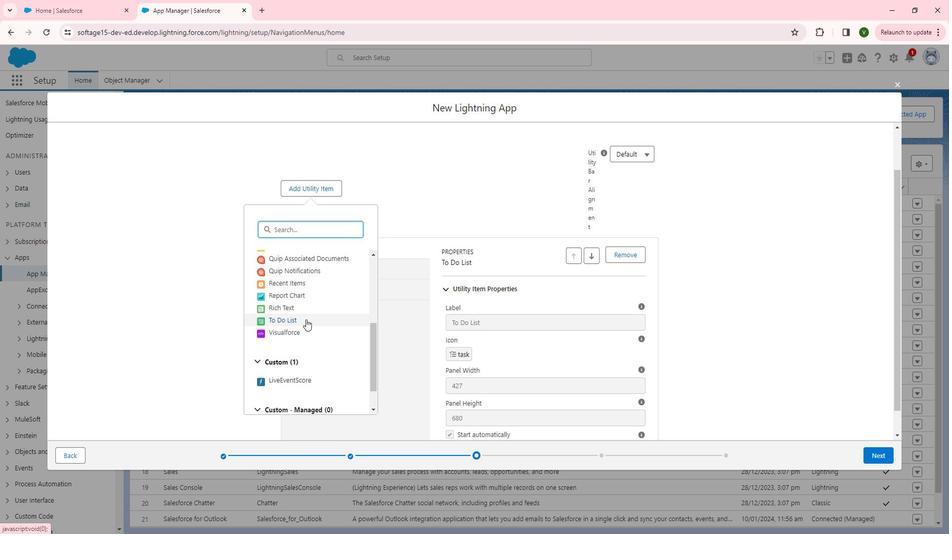 
Action: Mouse scrolled (315, 317) with delta (0, 0)
Screenshot: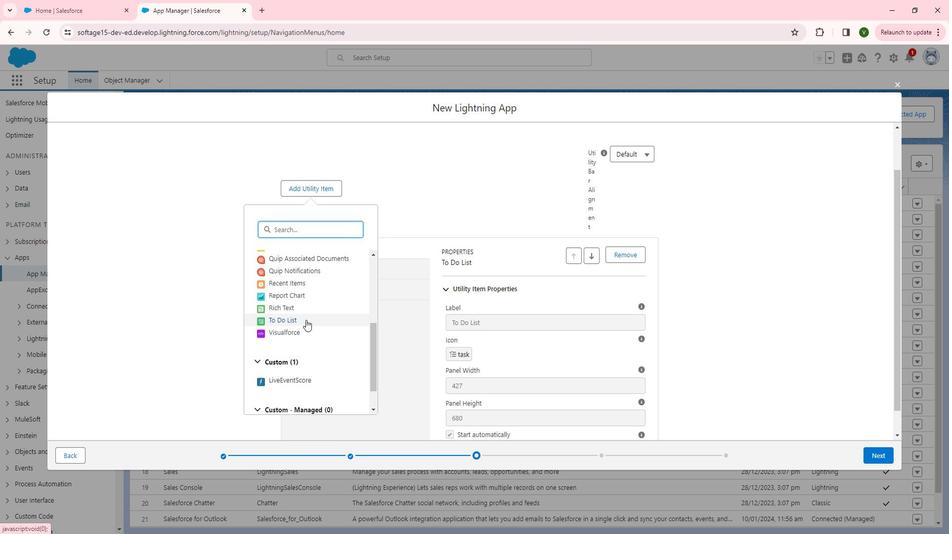 
Action: Mouse moved to (321, 235)
Screenshot: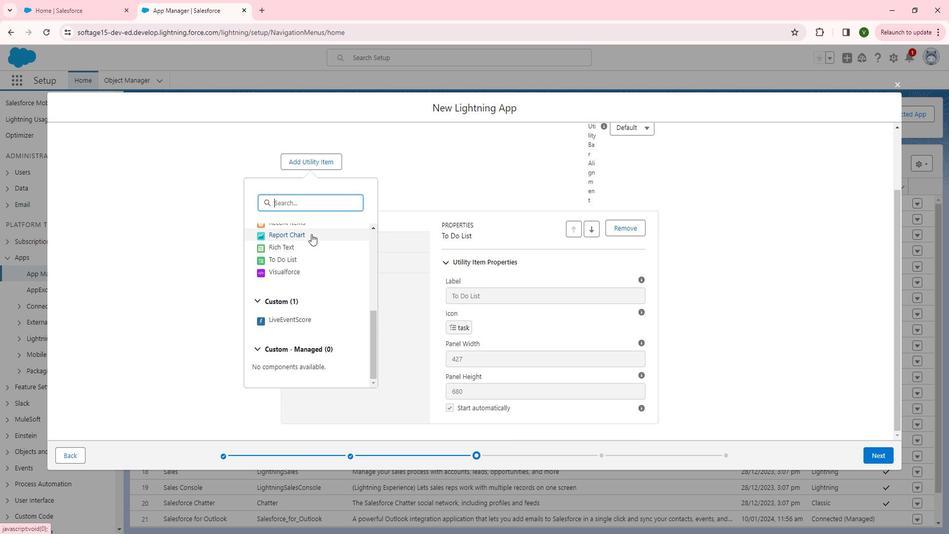 
Action: Mouse scrolled (321, 235) with delta (0, 0)
Screenshot: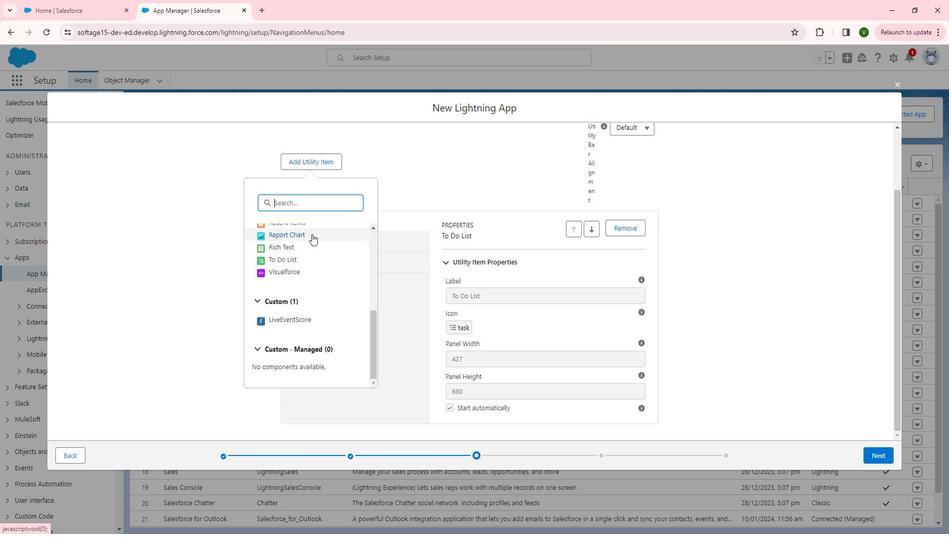 
Action: Mouse moved to (301, 324)
Screenshot: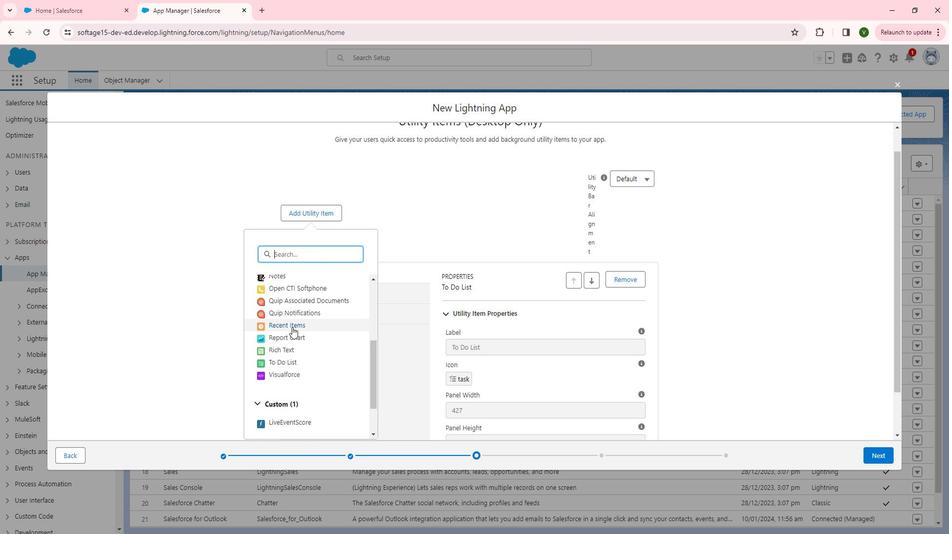 
Action: Mouse scrolled (301, 325) with delta (0, 0)
Screenshot: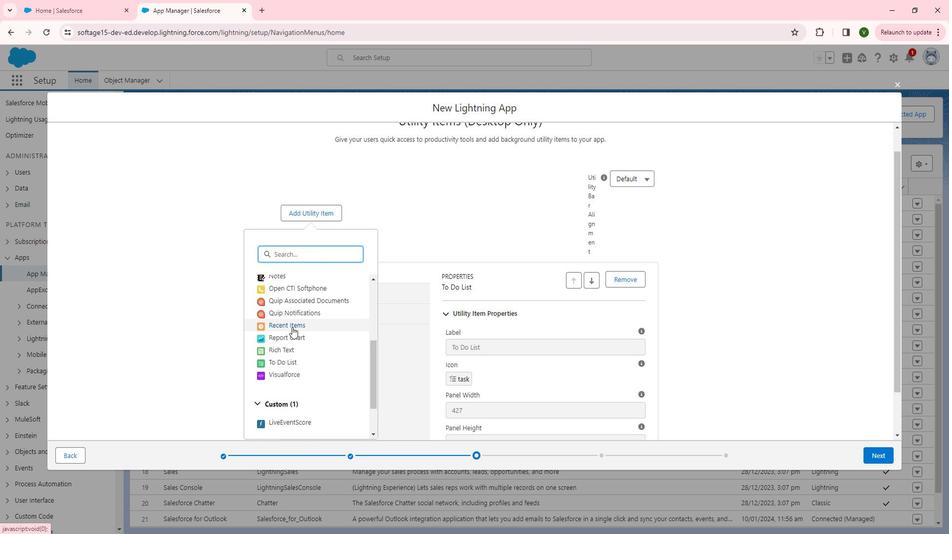 
Action: Mouse moved to (314, 328)
Screenshot: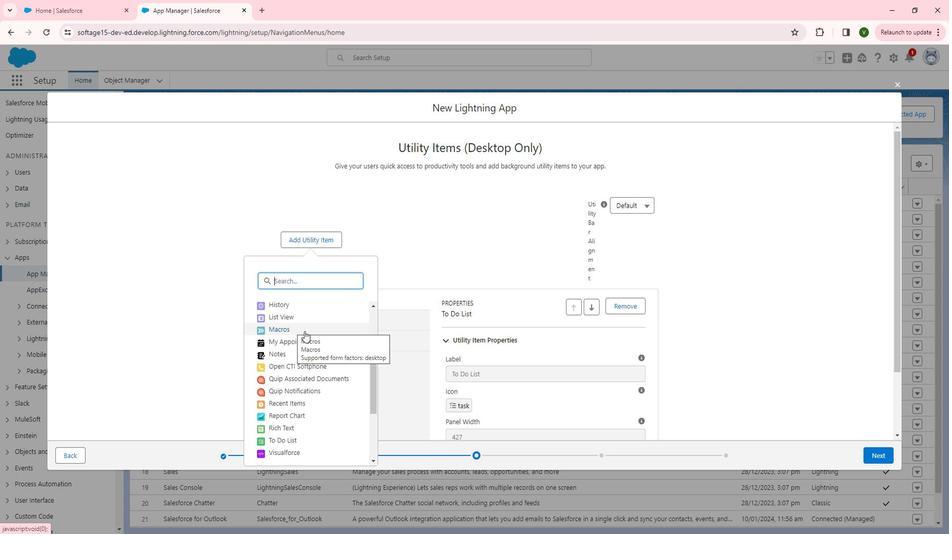 
Action: Mouse scrolled (314, 329) with delta (0, 0)
Screenshot: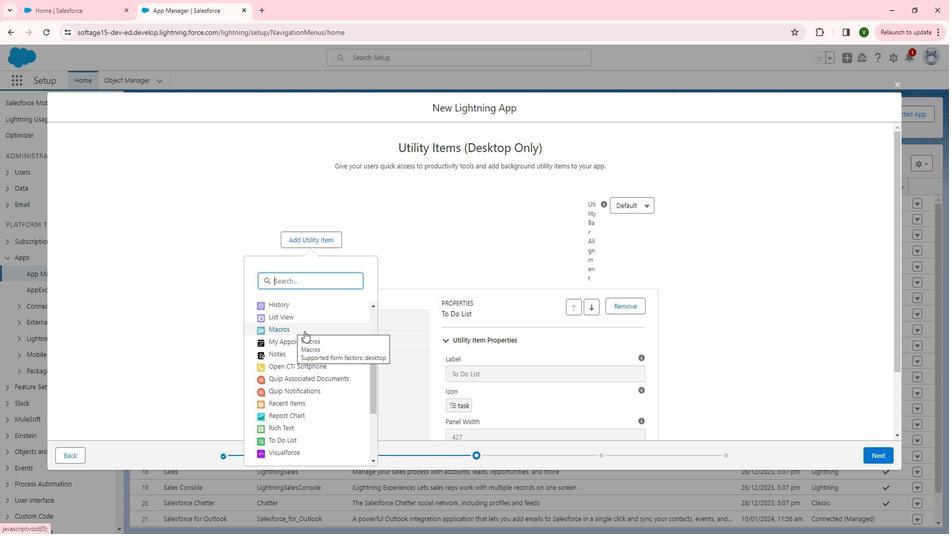
Action: Mouse moved to (308, 360)
Screenshot: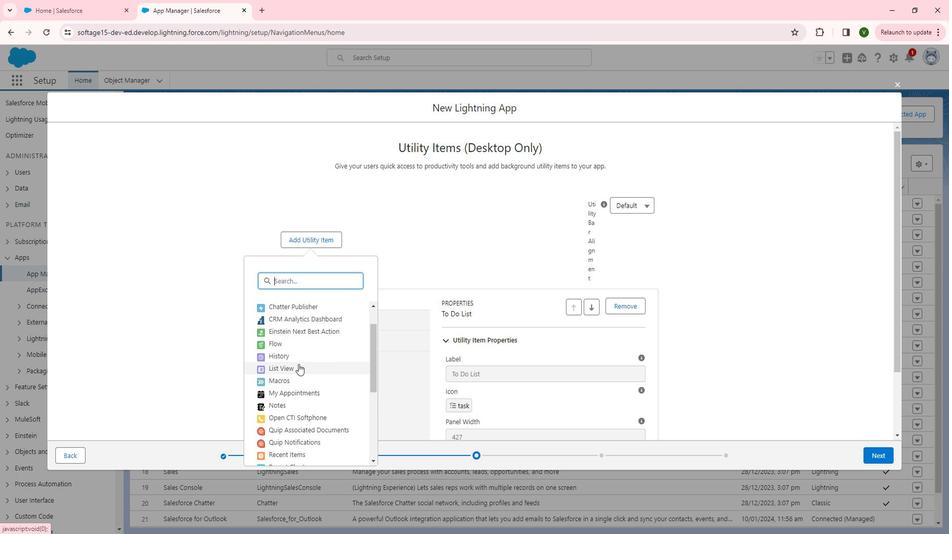 
Action: Mouse scrolled (308, 361) with delta (0, 0)
Screenshot: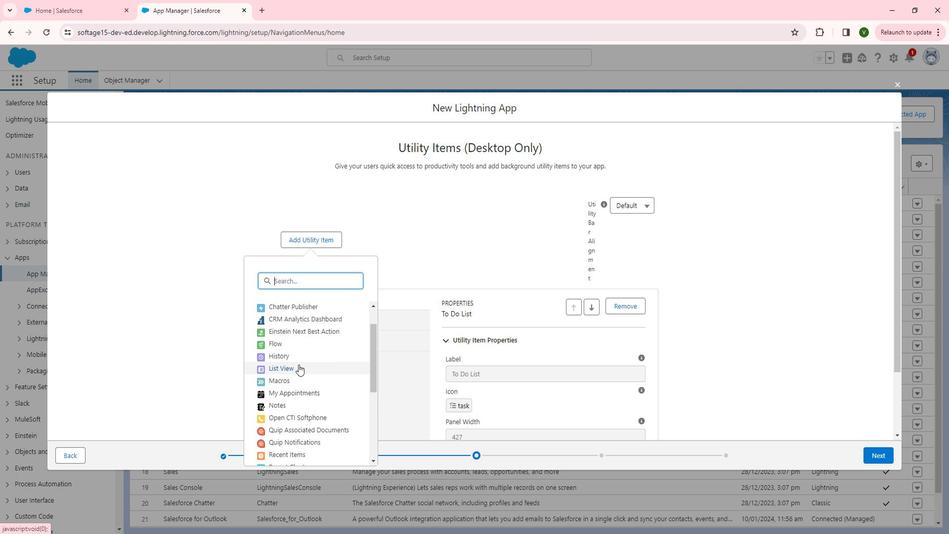 
Action: Mouse moved to (303, 402)
Screenshot: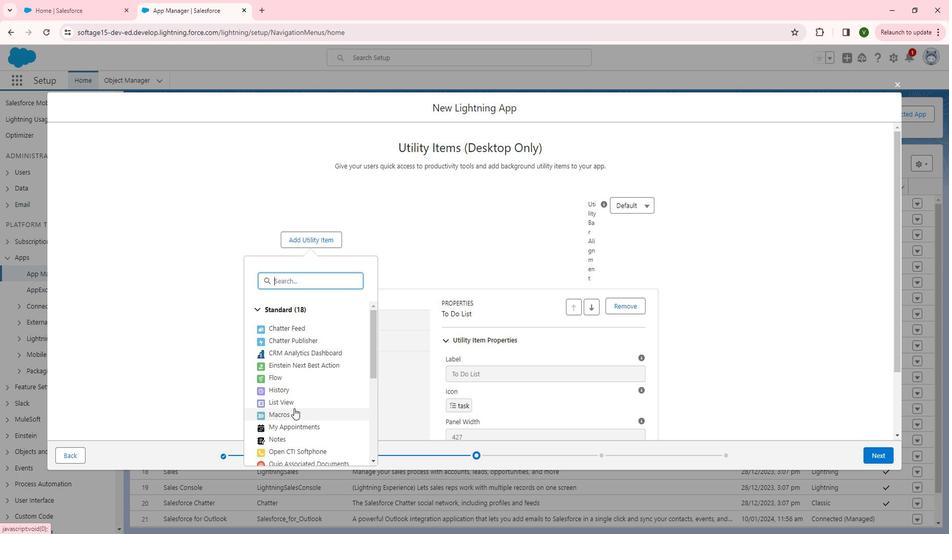 
Action: Mouse scrolled (303, 402) with delta (0, 0)
Screenshot: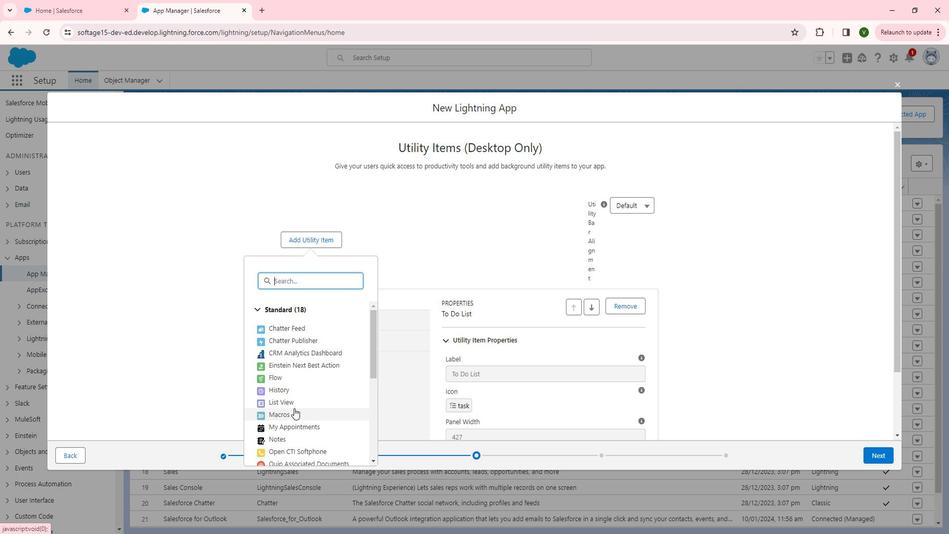 
Action: Mouse moved to (288, 311)
Screenshot: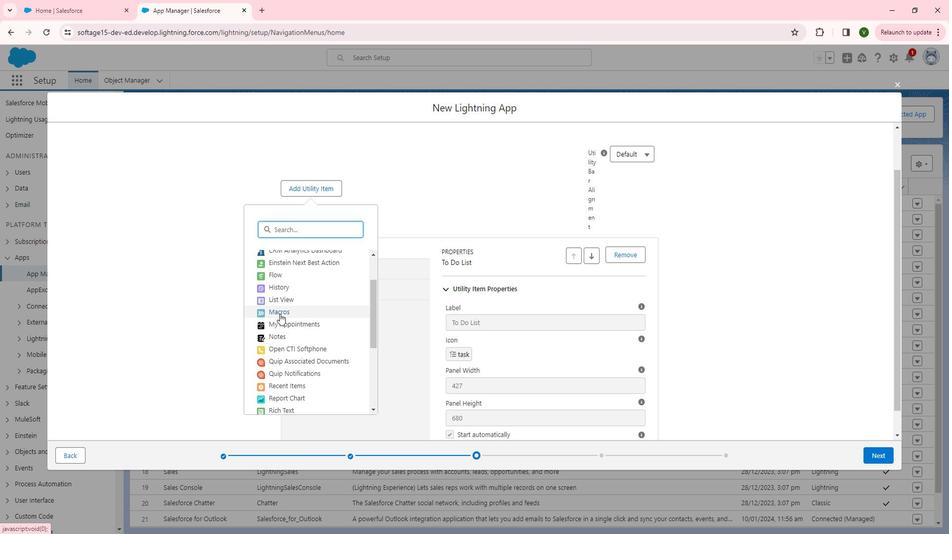 
Action: Mouse pressed left at (288, 311)
Screenshot: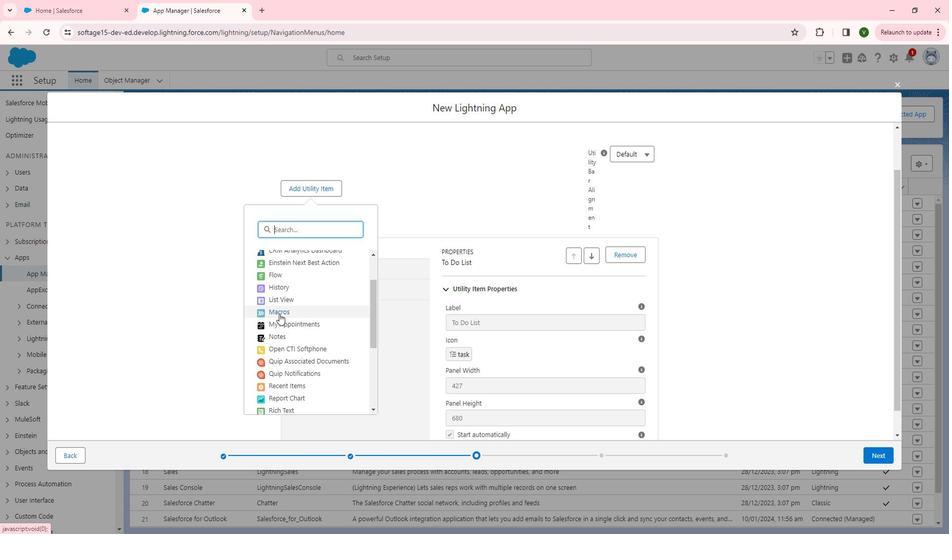 
Action: Mouse moved to (317, 240)
Screenshot: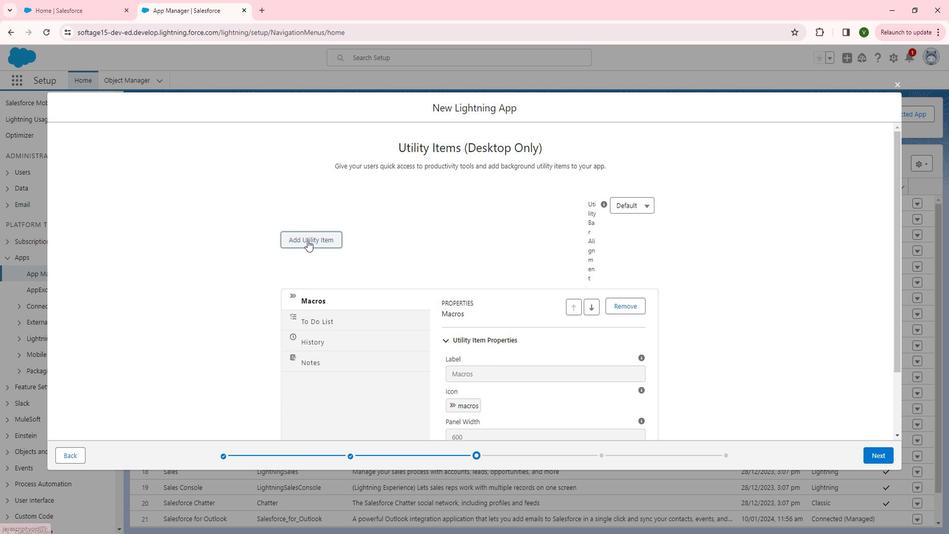 
Action: Mouse pressed left at (317, 240)
Screenshot: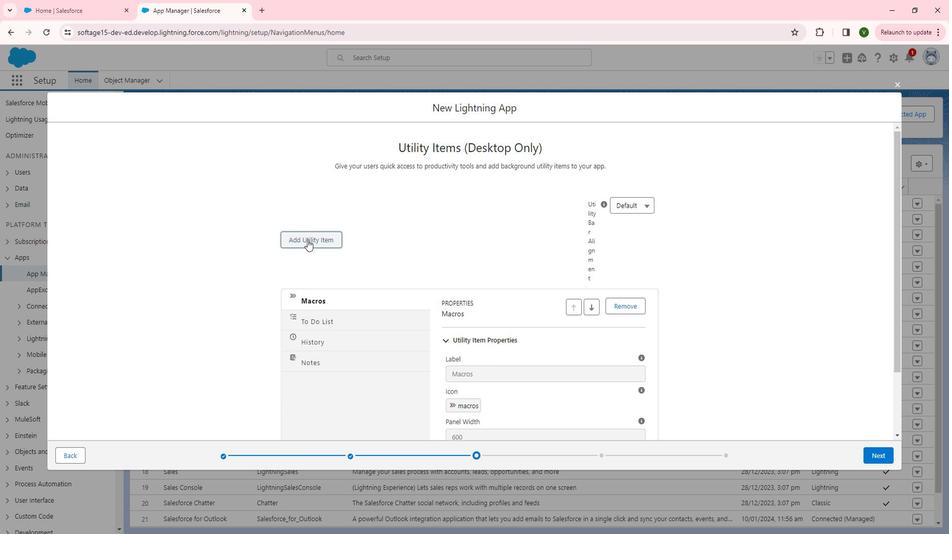 
Action: Mouse moved to (315, 408)
Screenshot: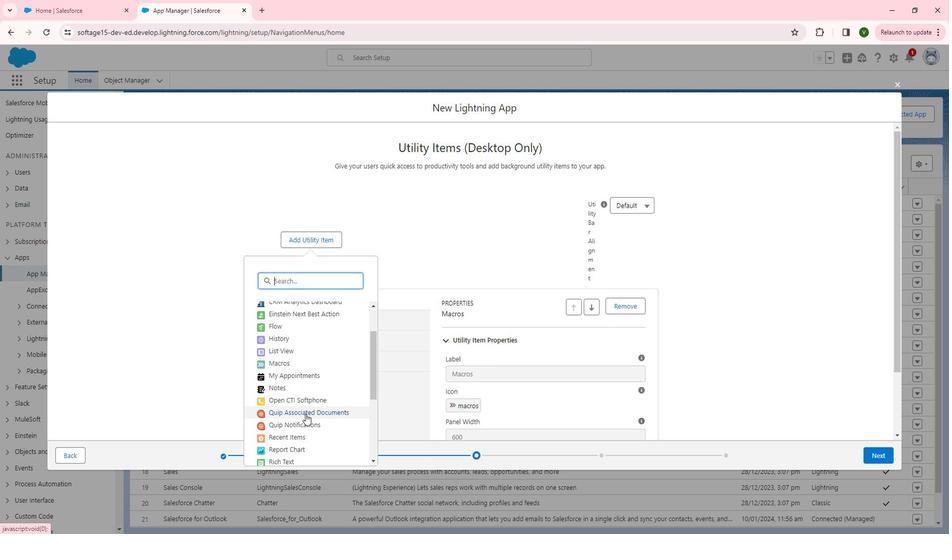 
Action: Mouse scrolled (315, 408) with delta (0, 0)
Screenshot: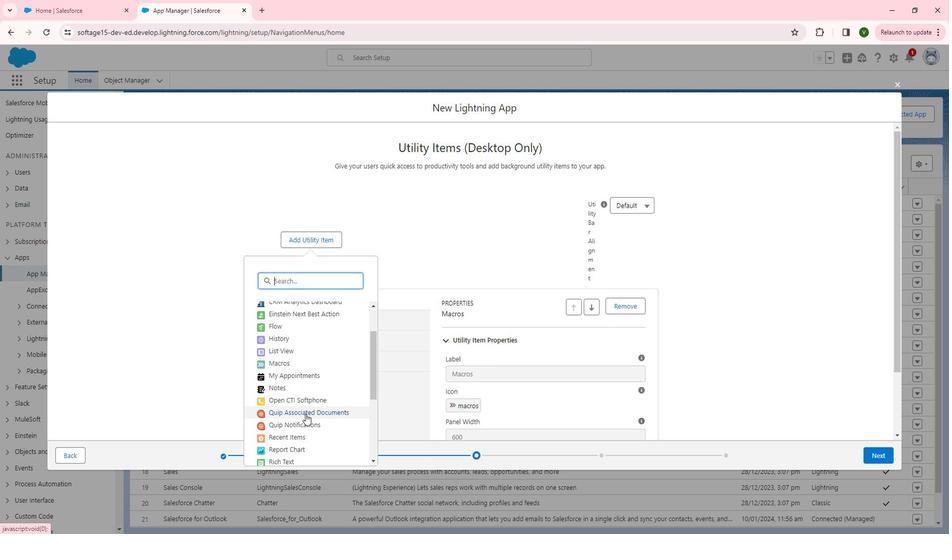 
Action: Mouse moved to (314, 408)
Screenshot: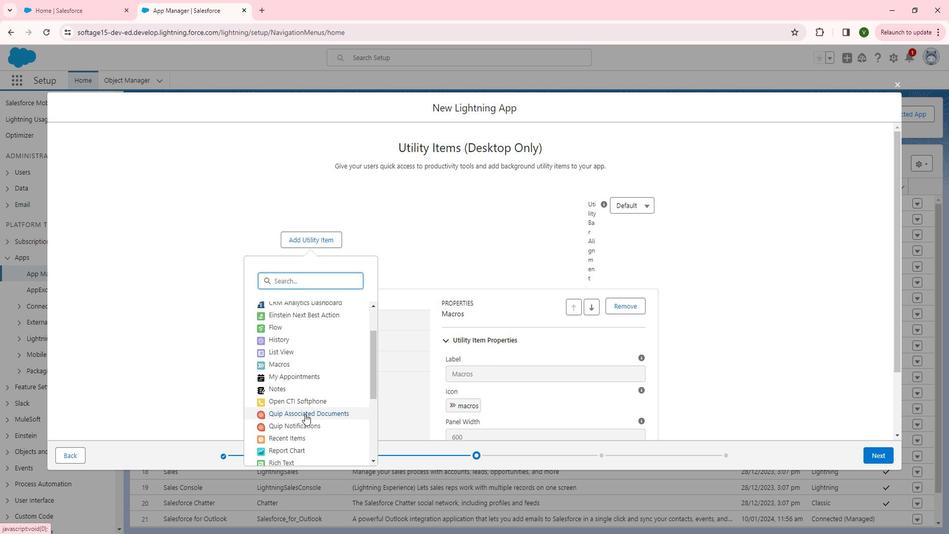 
Action: Mouse scrolled (314, 407) with delta (0, 0)
Screenshot: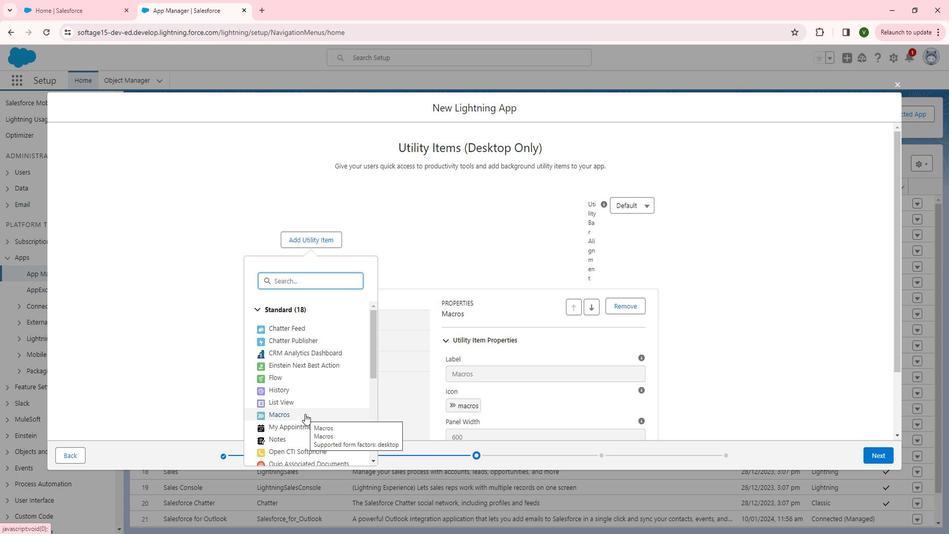 
Action: Mouse moved to (321, 386)
Screenshot: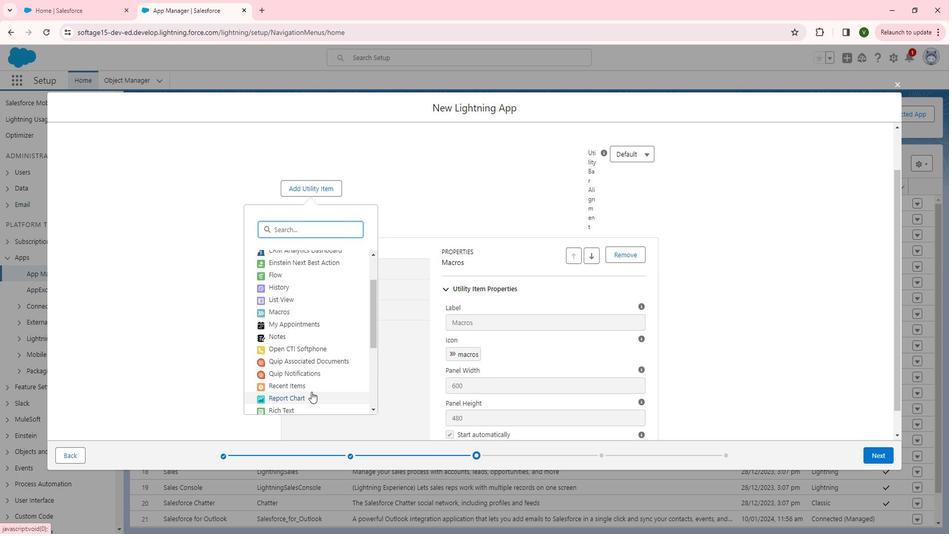 
Action: Mouse scrolled (321, 386) with delta (0, 0)
Screenshot: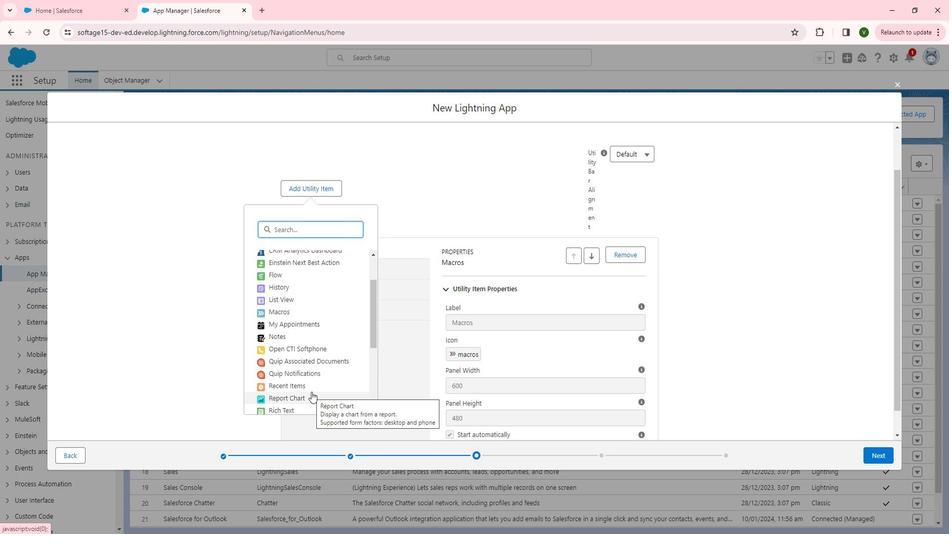 
Action: Mouse moved to (323, 305)
Screenshot: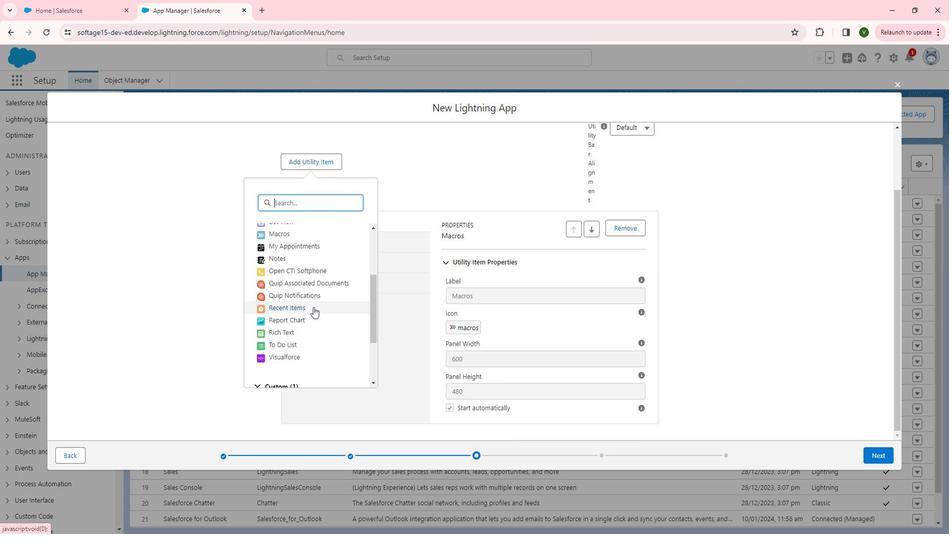 
Action: Mouse pressed left at (323, 305)
Screenshot: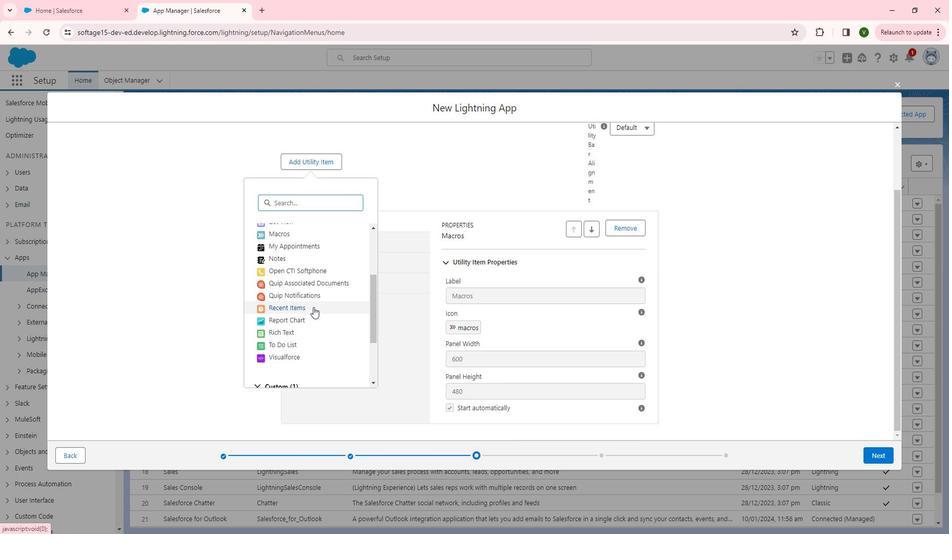 
Action: Mouse moved to (743, 359)
Screenshot: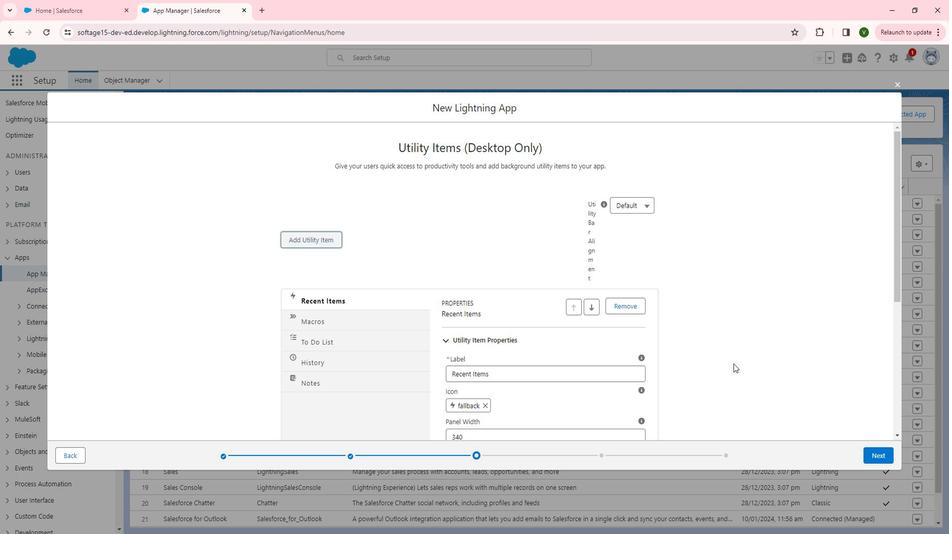 
Action: Mouse scrolled (743, 359) with delta (0, 0)
Screenshot: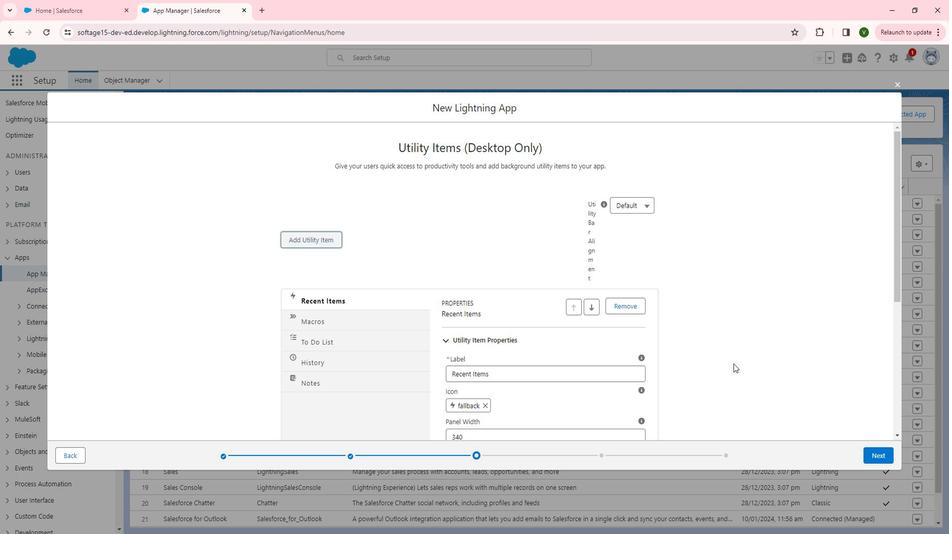 
Action: Mouse scrolled (743, 359) with delta (0, 0)
Screenshot: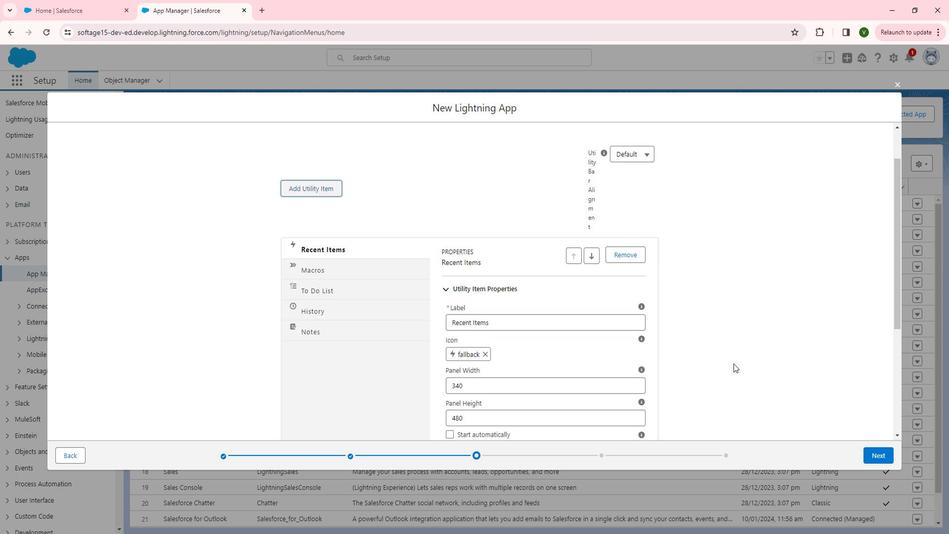 
Action: Mouse scrolled (743, 359) with delta (0, 0)
Screenshot: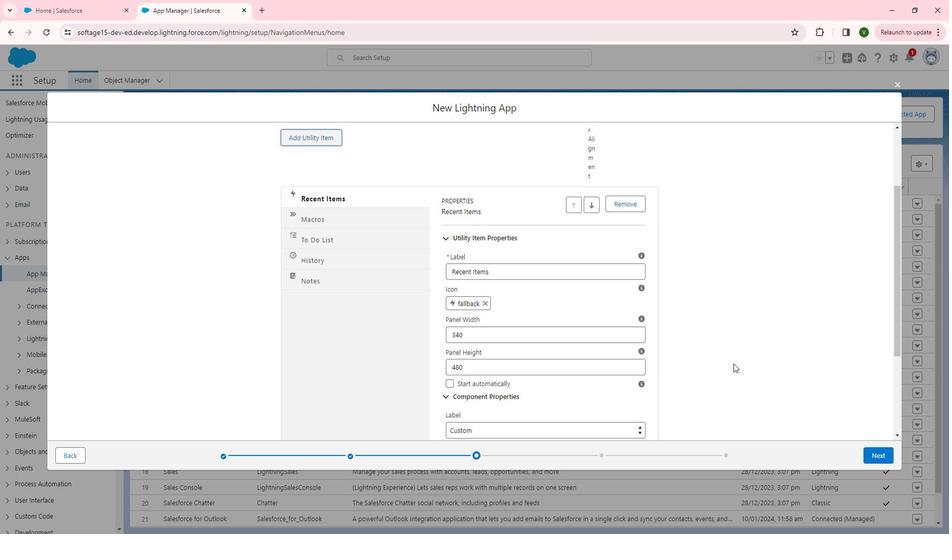
Action: Mouse scrolled (743, 359) with delta (0, 0)
Screenshot: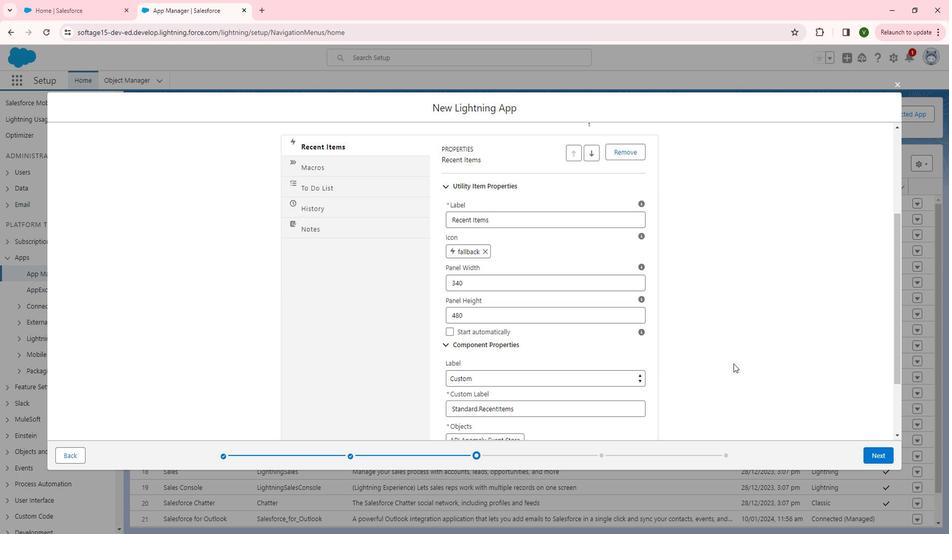 
Action: Mouse scrolled (743, 359) with delta (0, 0)
Screenshot: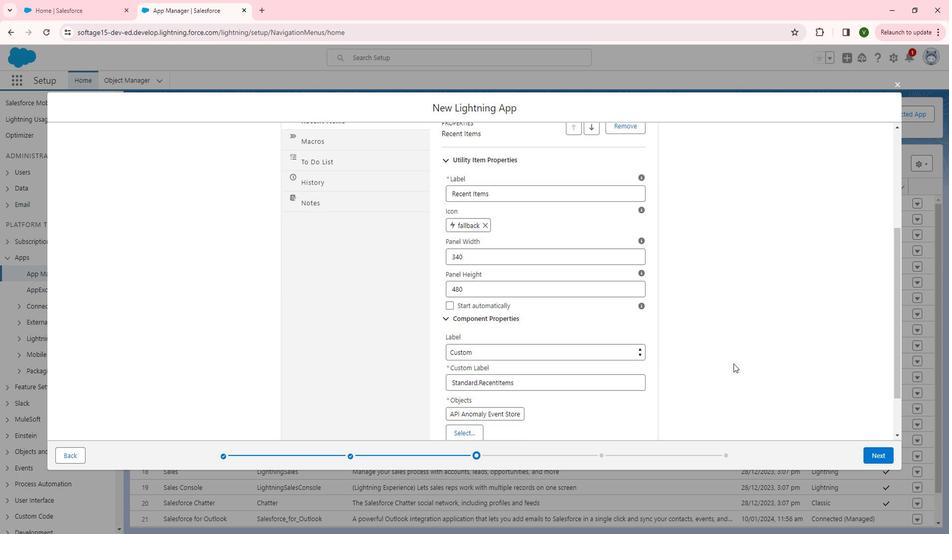 
Action: Mouse scrolled (743, 359) with delta (0, 0)
Screenshot: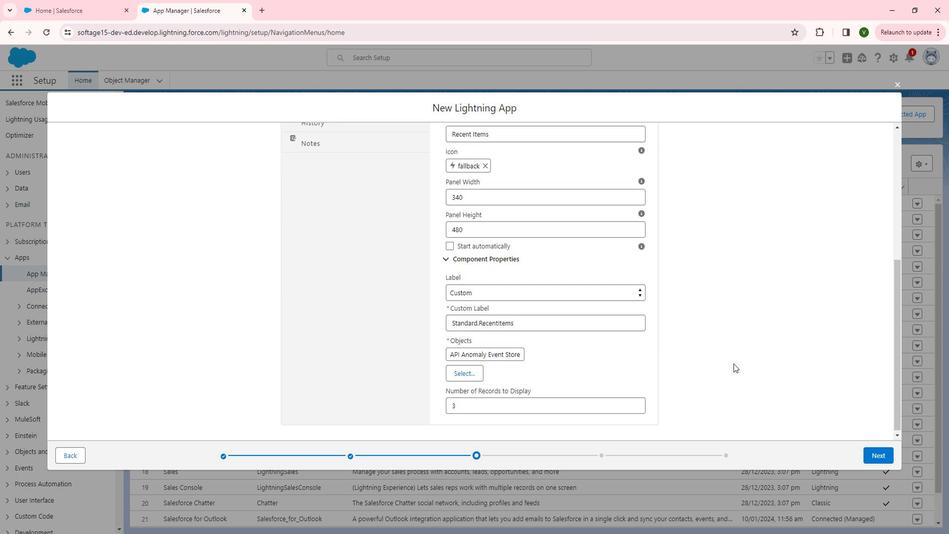 
Action: Mouse moved to (882, 445)
Screenshot: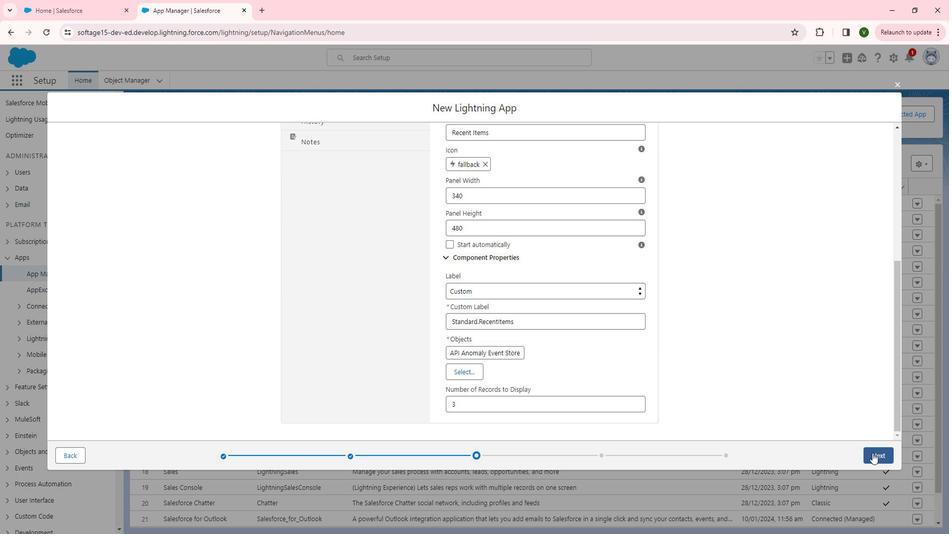
Action: Mouse pressed left at (882, 445)
Screenshot: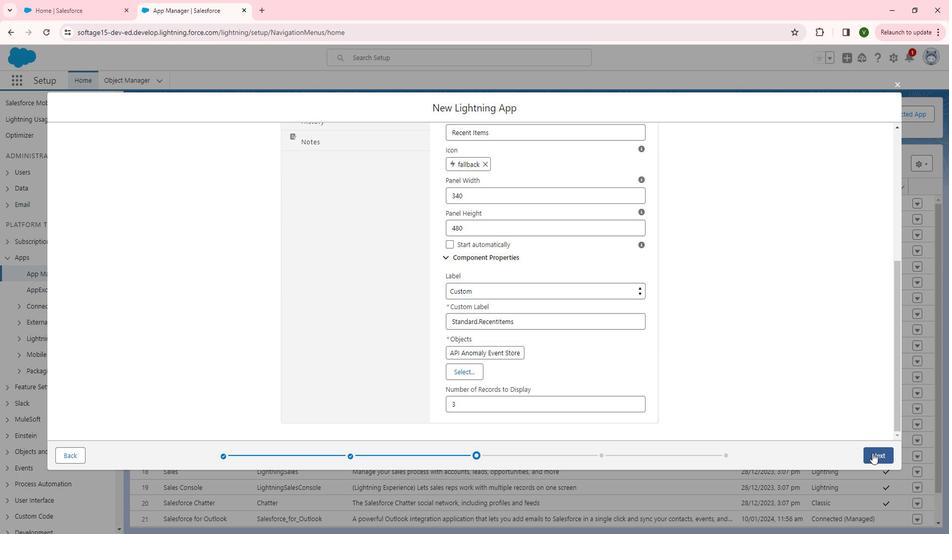 
Action: Mouse moved to (377, 287)
Screenshot: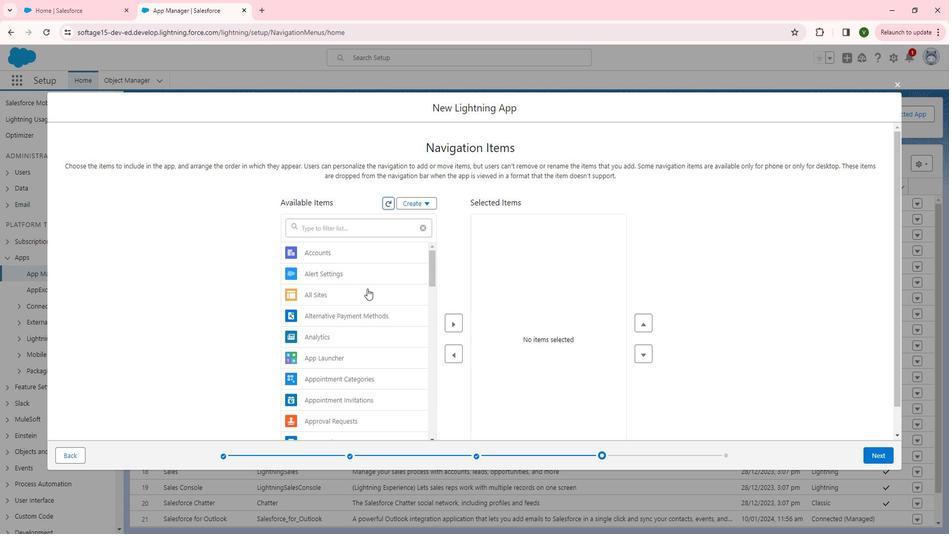 
Action: Mouse scrolled (377, 286) with delta (0, 0)
Screenshot: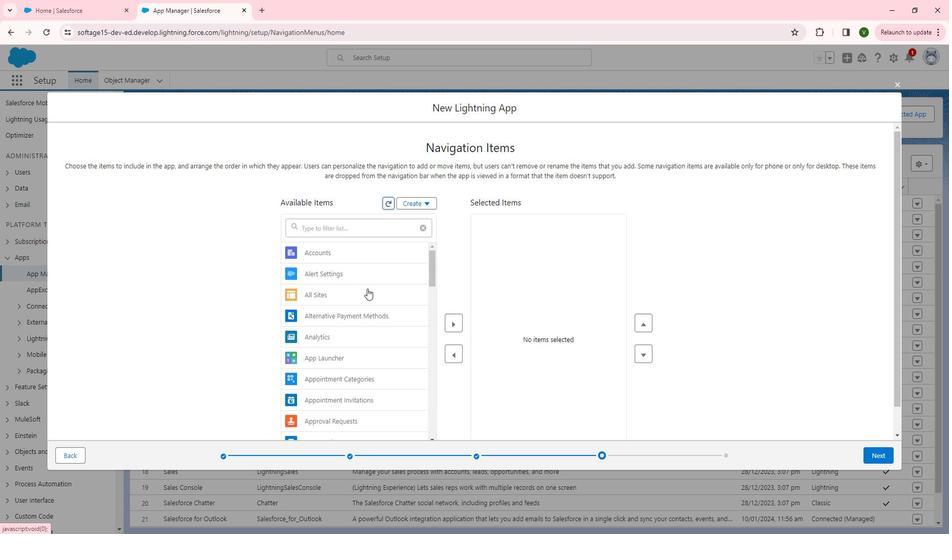 
Action: Mouse scrolled (377, 286) with delta (0, 0)
Screenshot: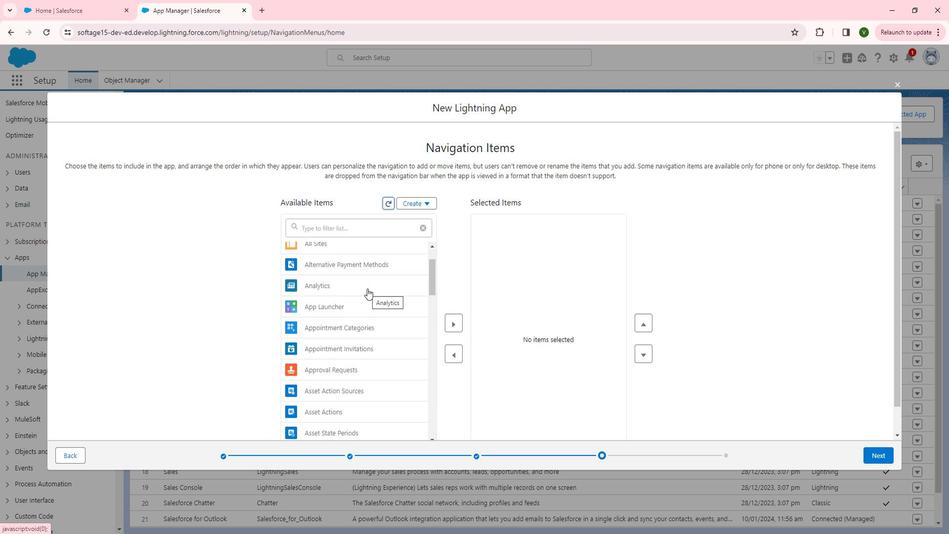 
Action: Mouse scrolled (377, 287) with delta (0, 0)
Screenshot: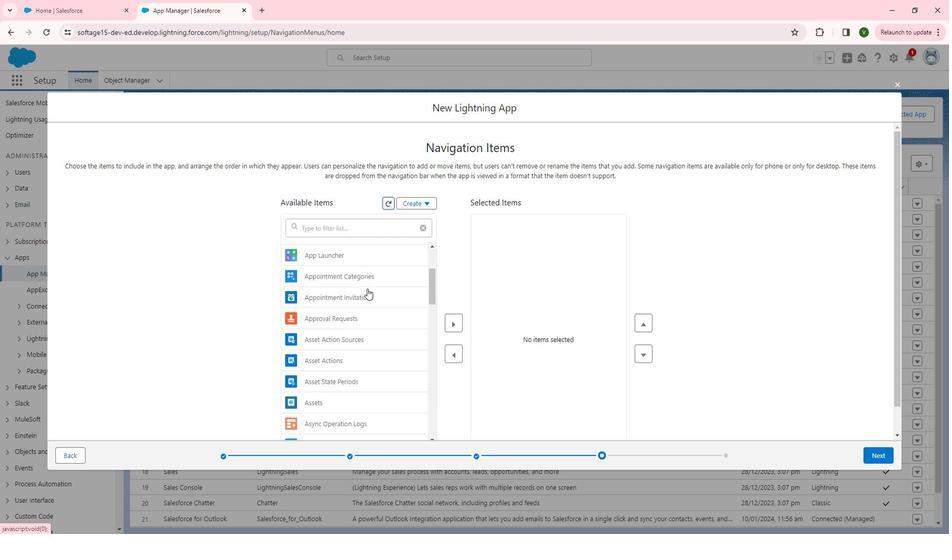 
Action: Mouse moved to (379, 305)
Screenshot: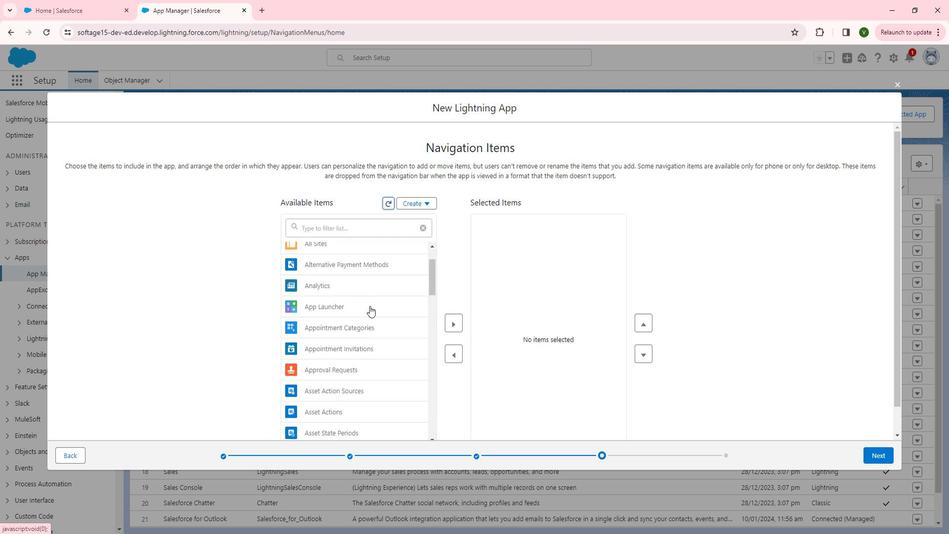 
Action: Mouse pressed left at (379, 305)
Screenshot: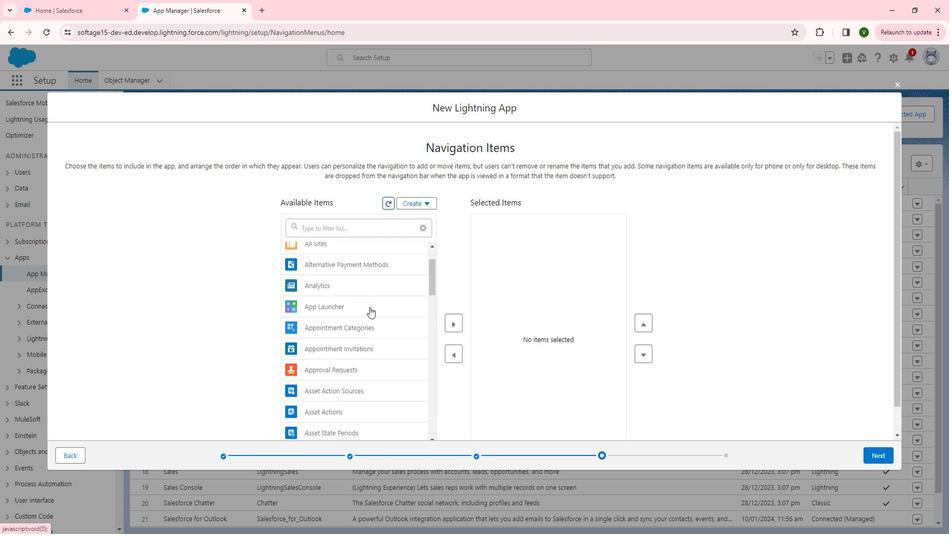 
Action: Mouse moved to (461, 318)
Screenshot: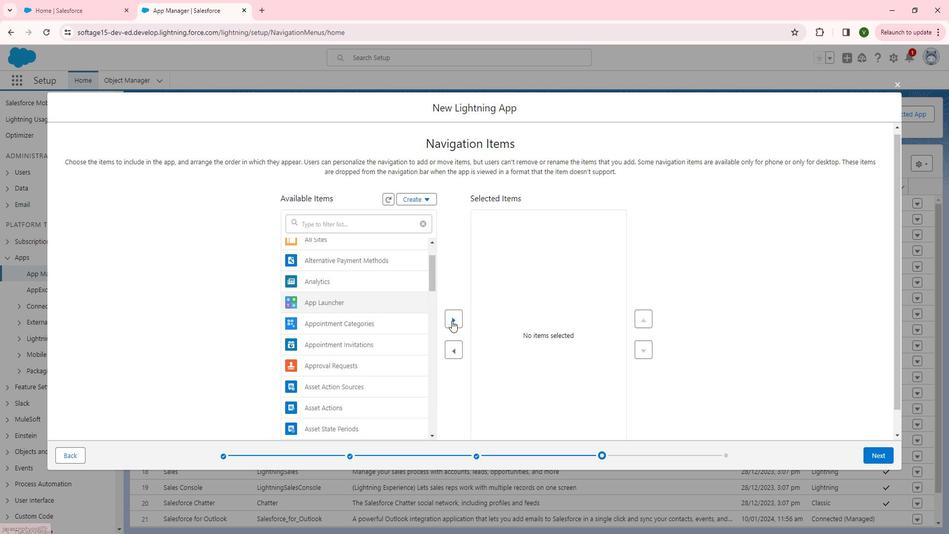 
Action: Mouse pressed left at (461, 318)
Screenshot: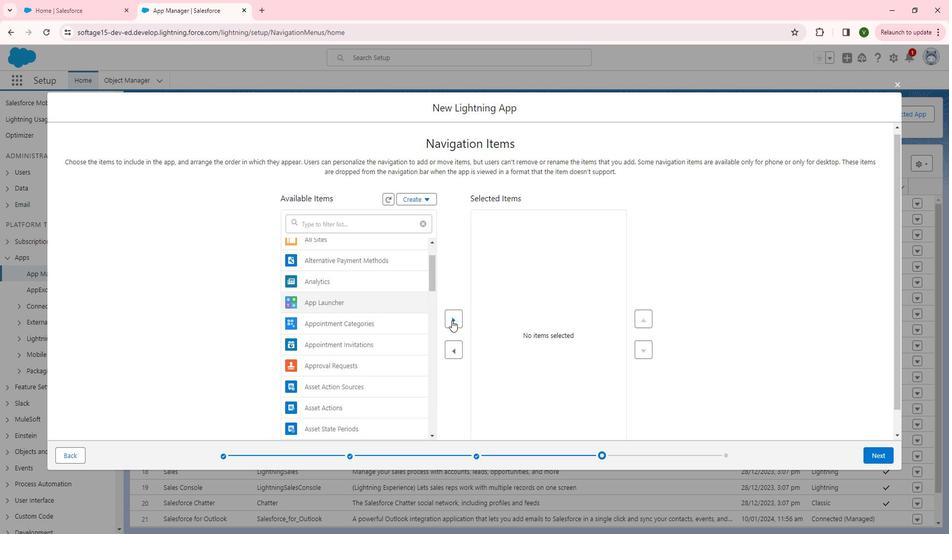 
Action: Mouse moved to (387, 319)
Screenshot: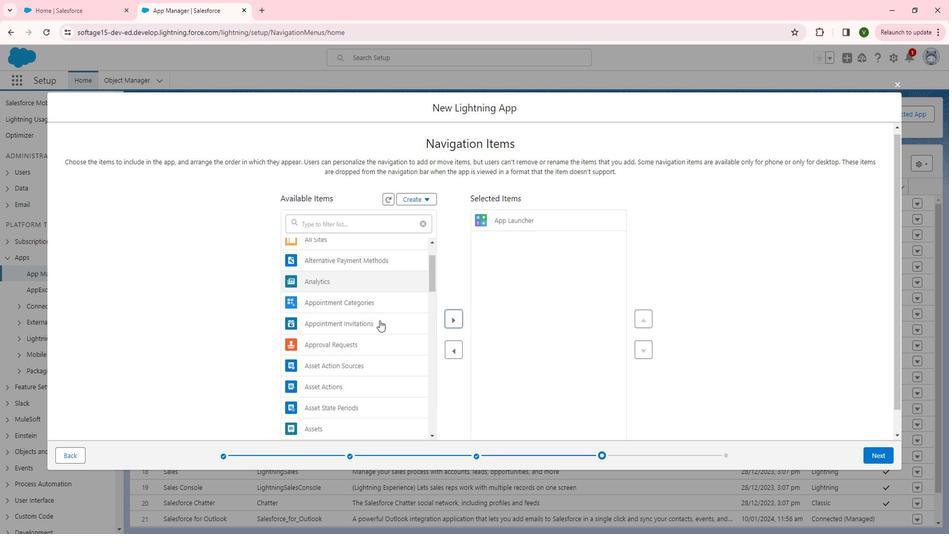 
Action: Mouse scrolled (387, 319) with delta (0, 0)
Screenshot: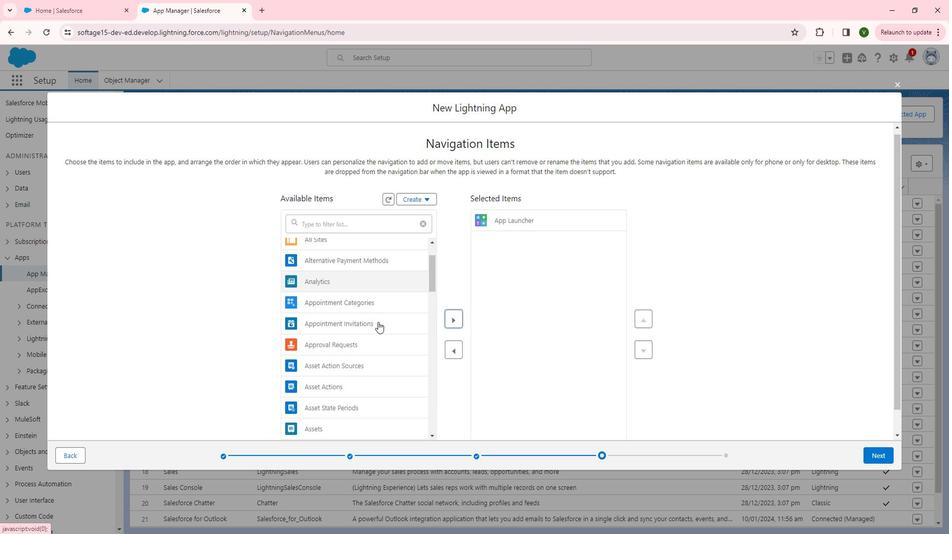 
Action: Mouse scrolled (387, 319) with delta (0, 0)
Screenshot: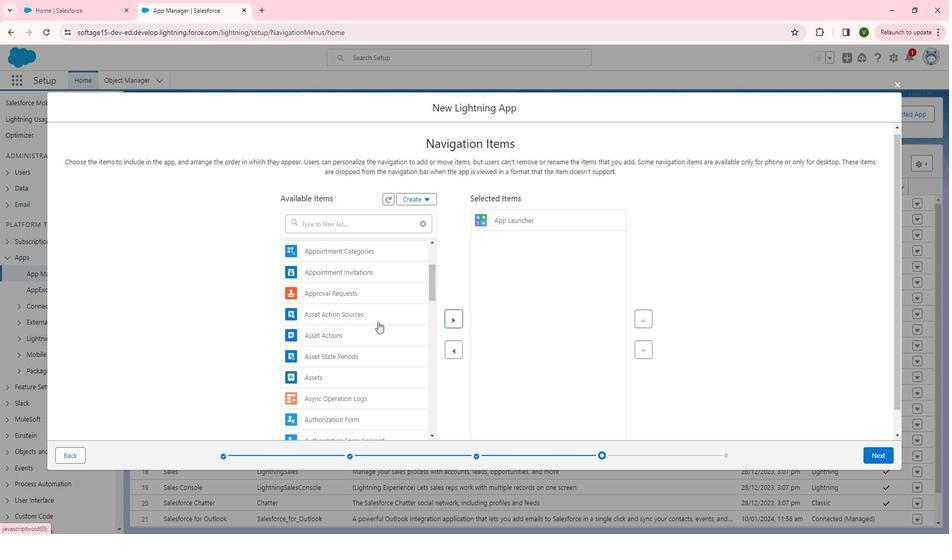 
Action: Mouse scrolled (387, 319) with delta (0, 0)
Screenshot: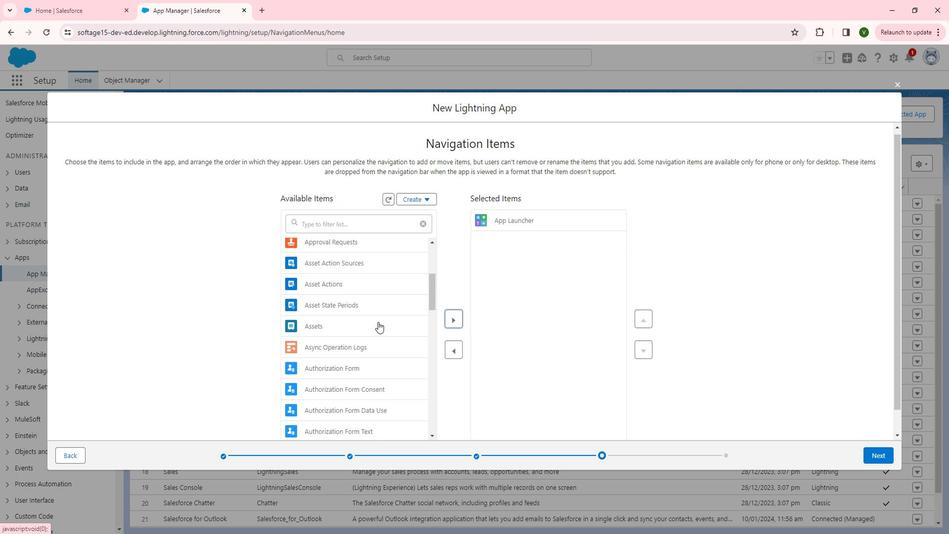 
Action: Mouse scrolled (387, 319) with delta (0, 0)
Screenshot: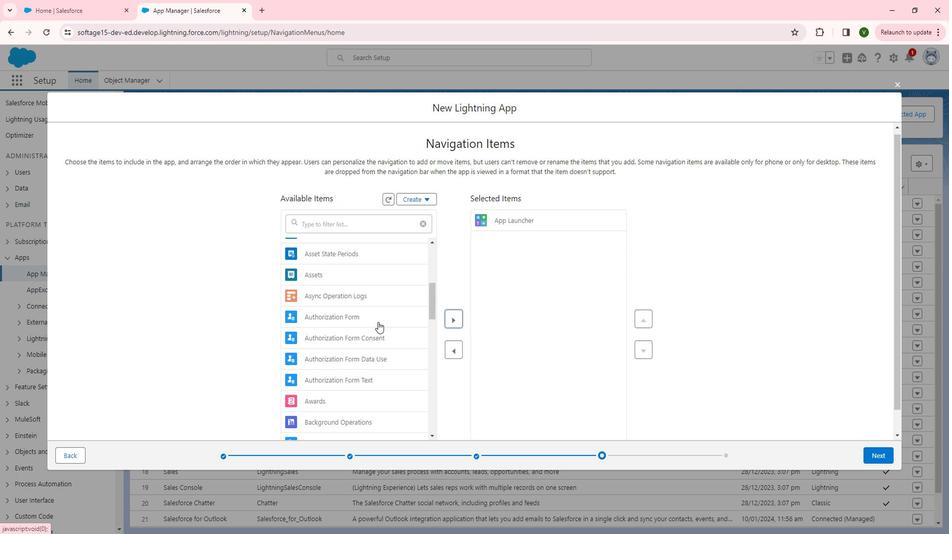 
Action: Mouse scrolled (387, 319) with delta (0, 0)
Screenshot: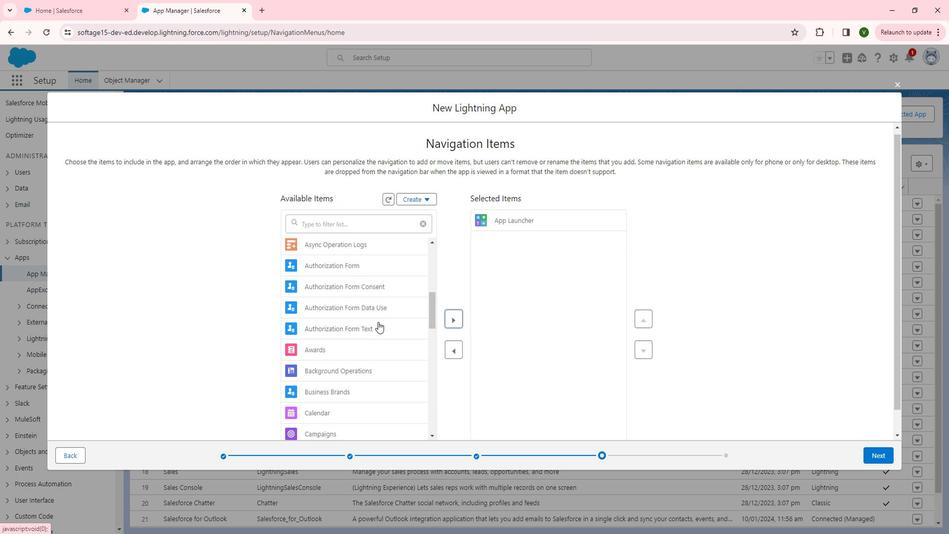 
Action: Mouse scrolled (387, 319) with delta (0, 0)
Screenshot: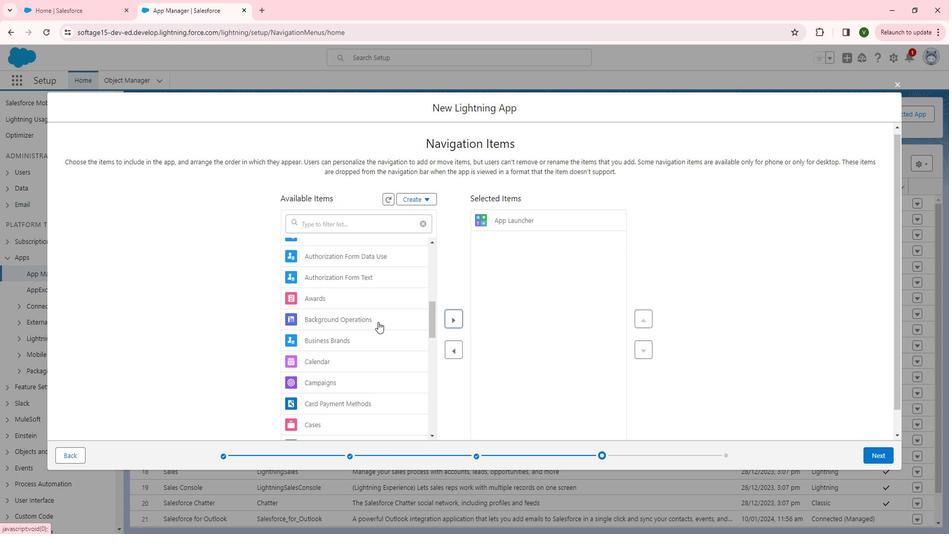 
Action: Mouse scrolled (387, 319) with delta (0, 0)
Screenshot: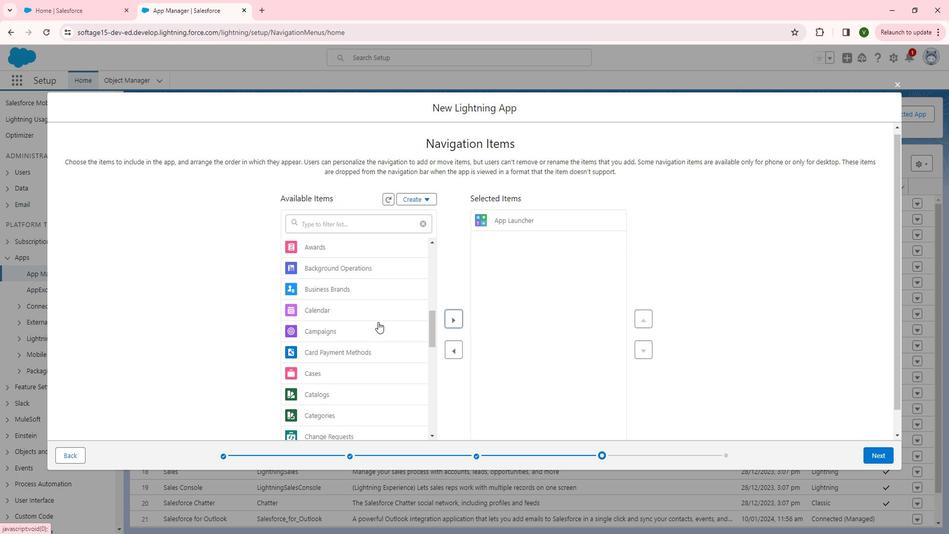 
Action: Mouse scrolled (387, 319) with delta (0, 0)
Screenshot: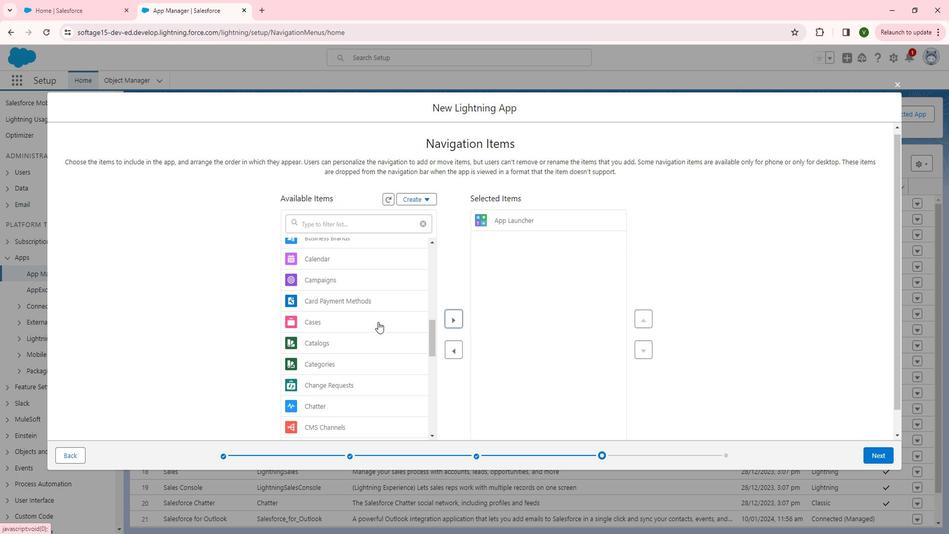
Action: Mouse scrolled (387, 319) with delta (0, 0)
Screenshot: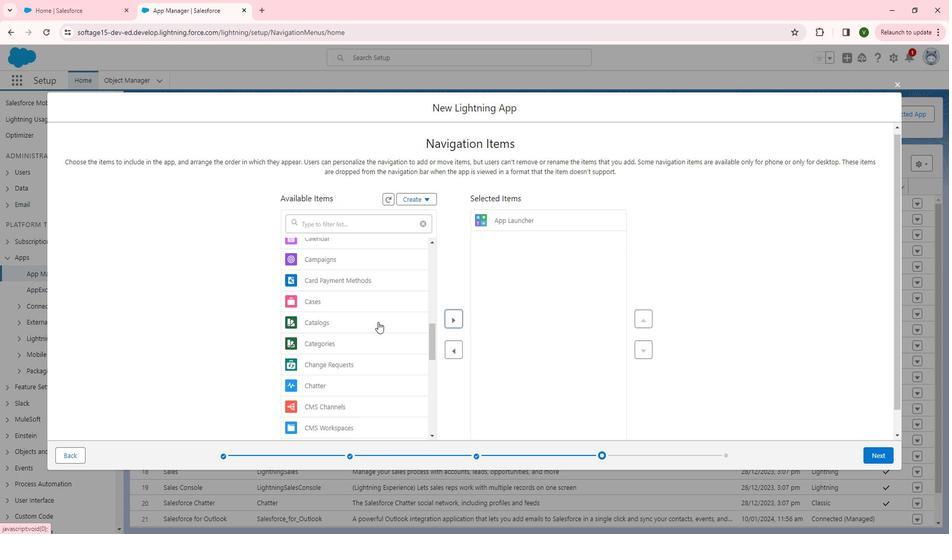 
Action: Mouse scrolled (387, 319) with delta (0, 0)
Screenshot: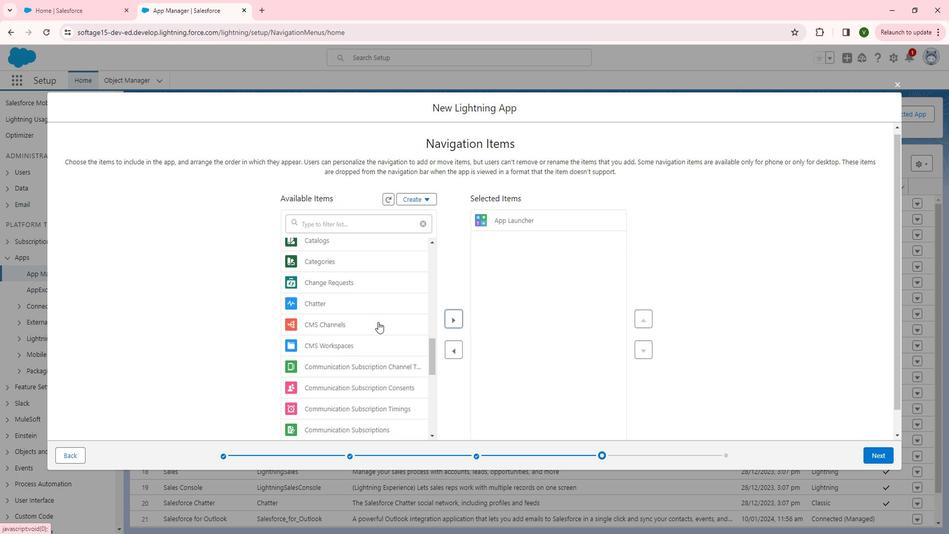 
Action: Mouse scrolled (387, 319) with delta (0, 0)
Screenshot: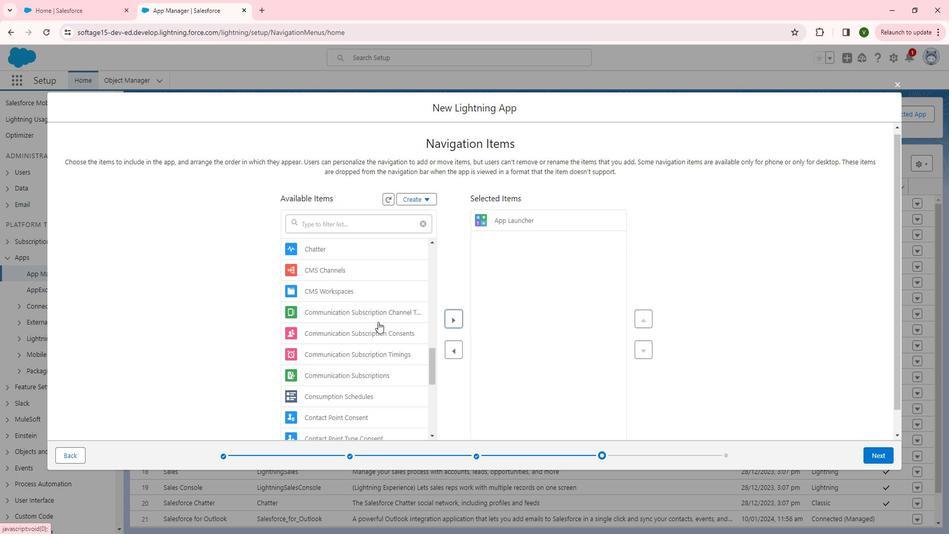 
Action: Mouse scrolled (387, 319) with delta (0, 0)
Screenshot: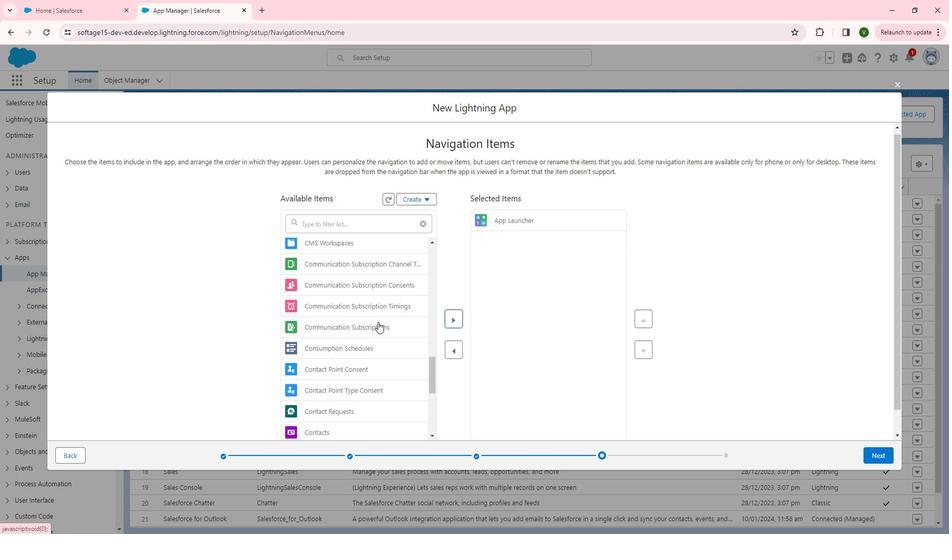 
Action: Mouse scrolled (387, 319) with delta (0, 0)
Screenshot: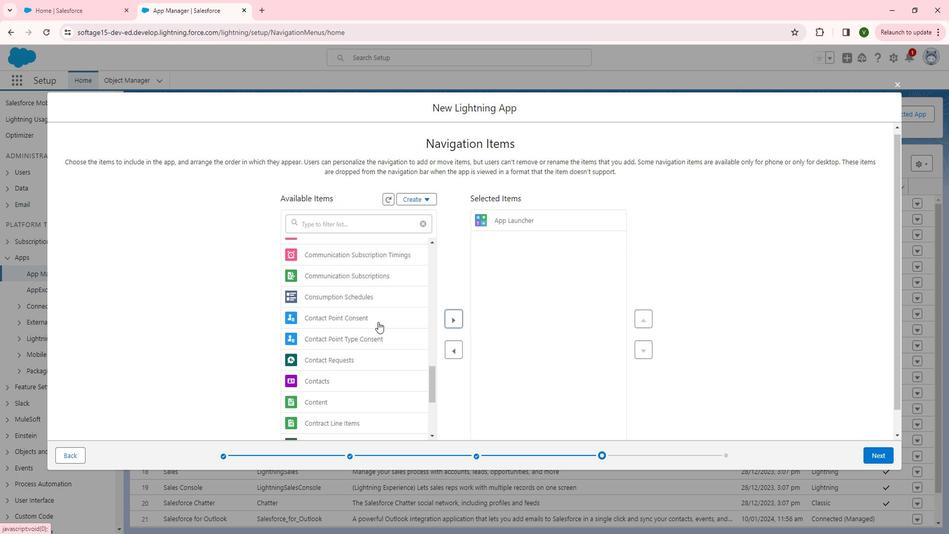 
Action: Mouse scrolled (387, 319) with delta (0, 0)
Screenshot: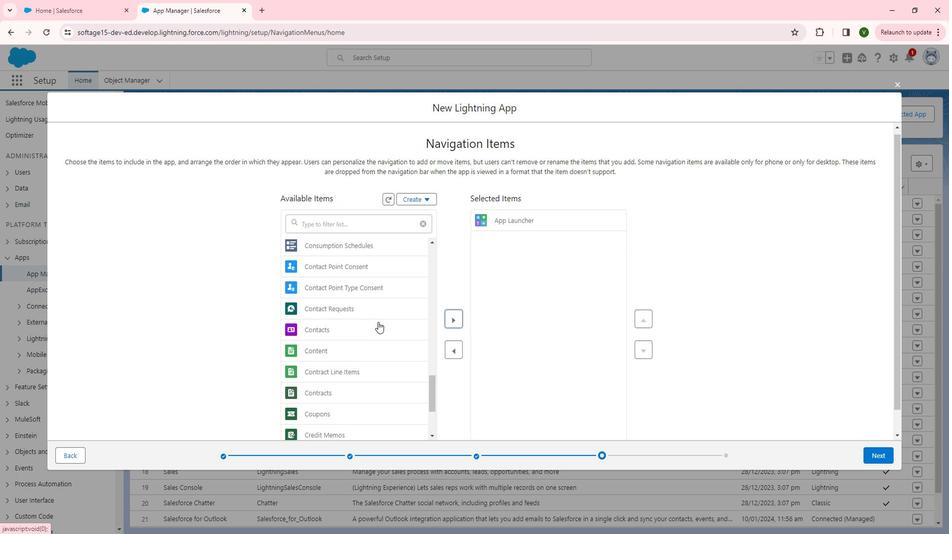 
Action: Mouse scrolled (387, 319) with delta (0, 0)
Screenshot: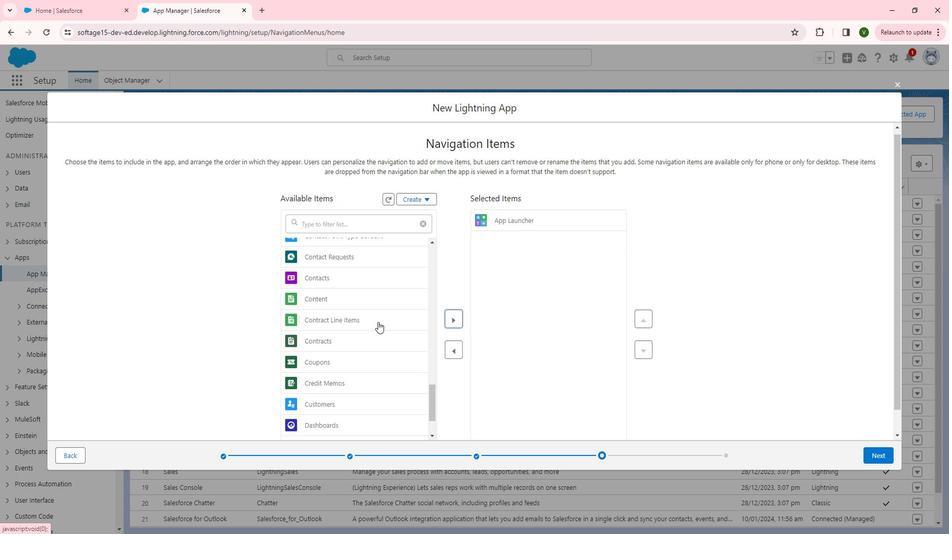 
Action: Mouse scrolled (387, 319) with delta (0, 0)
Screenshot: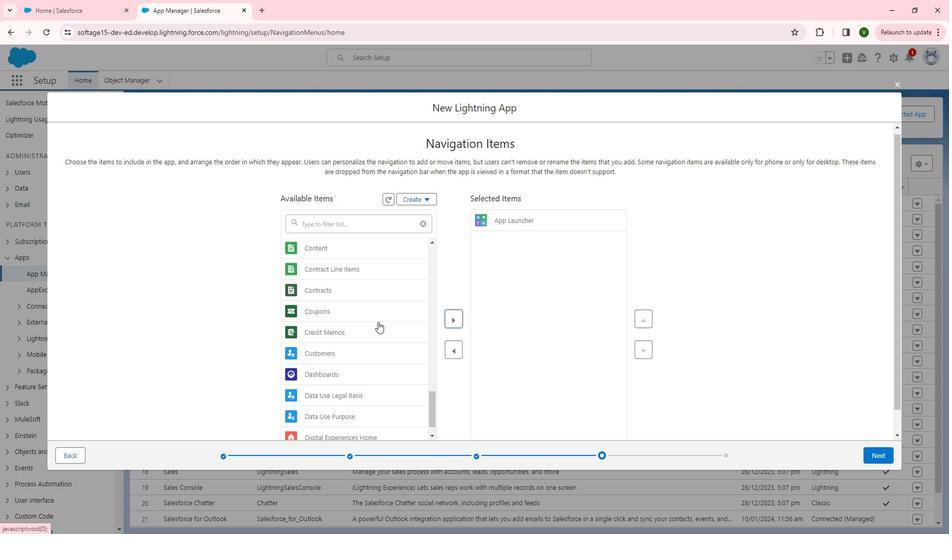 
Action: Mouse scrolled (387, 319) with delta (0, 0)
Screenshot: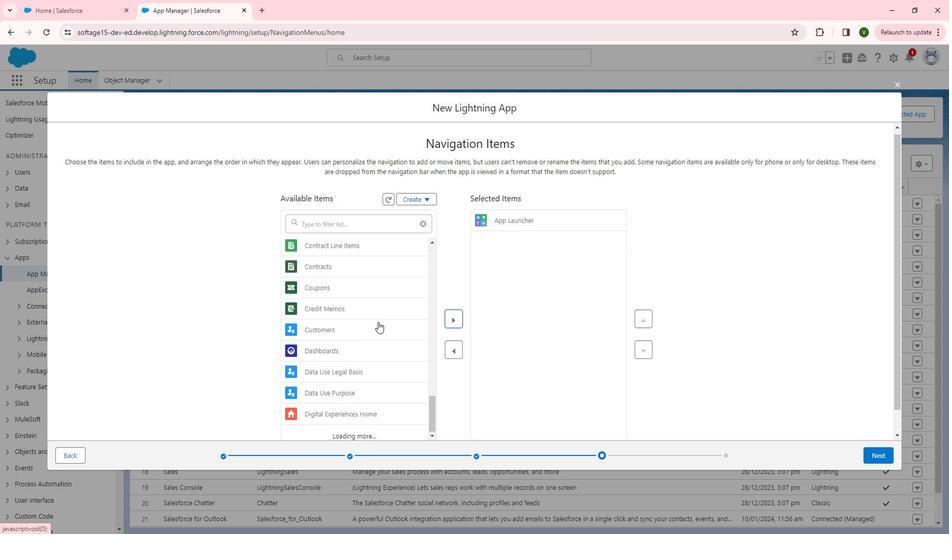 
Action: Mouse scrolled (387, 319) with delta (0, 0)
Screenshot: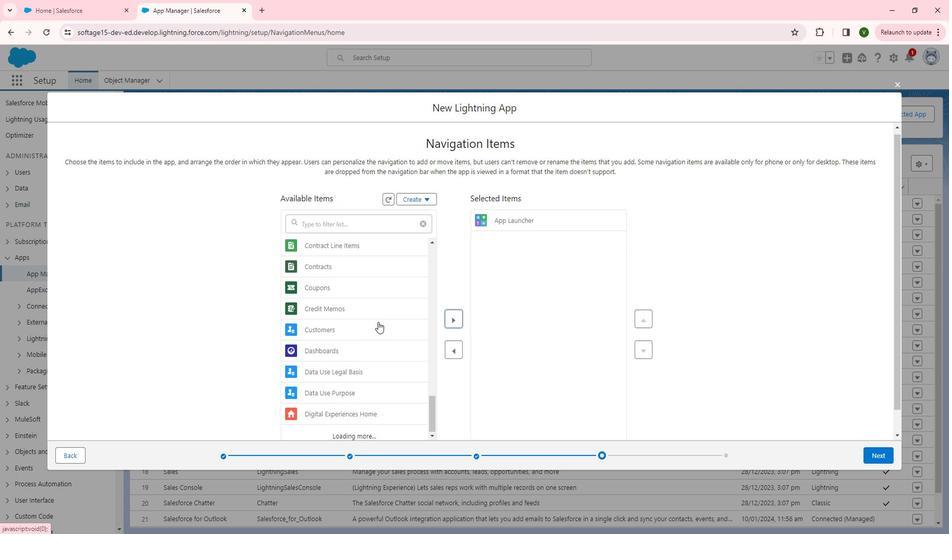 
Action: Mouse scrolled (387, 319) with delta (0, 0)
Screenshot: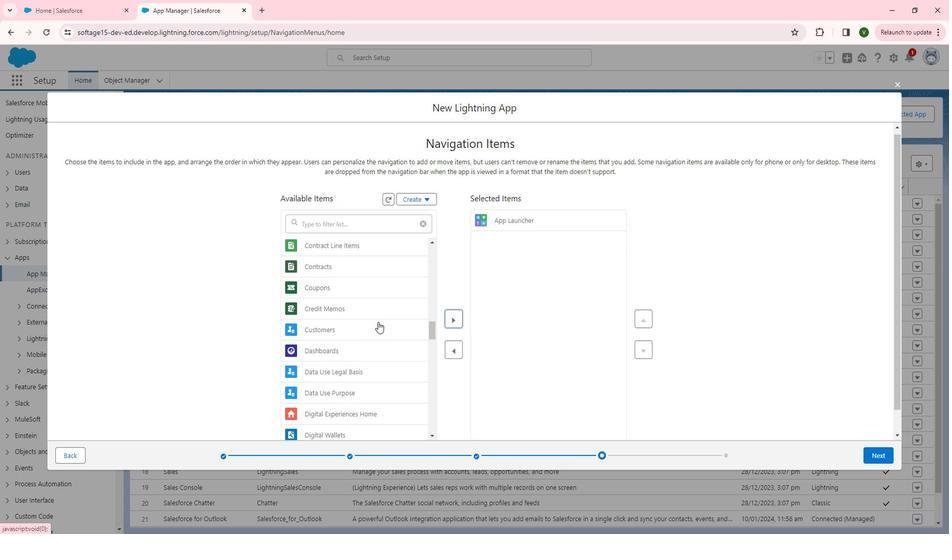 
Action: Mouse scrolled (387, 319) with delta (0, 0)
Screenshot: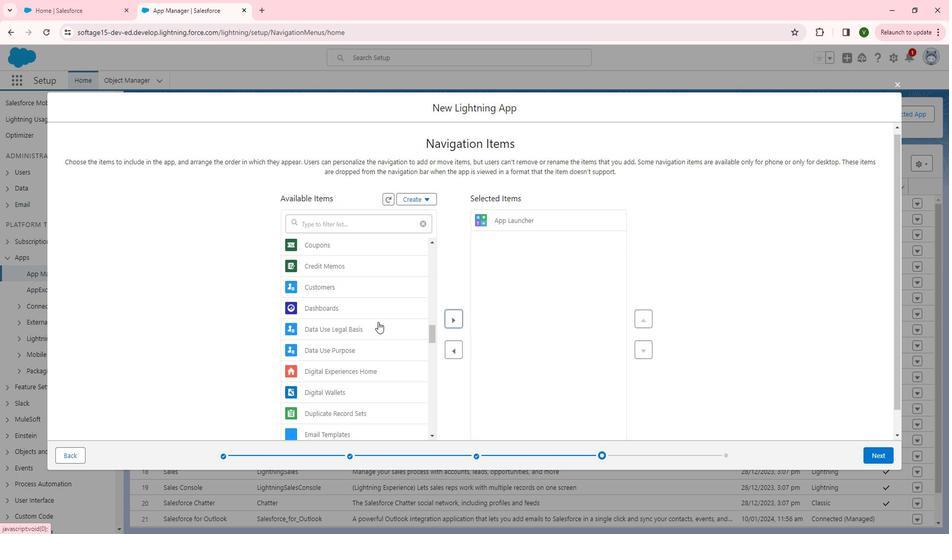 
Action: Mouse scrolled (387, 319) with delta (0, 0)
Screenshot: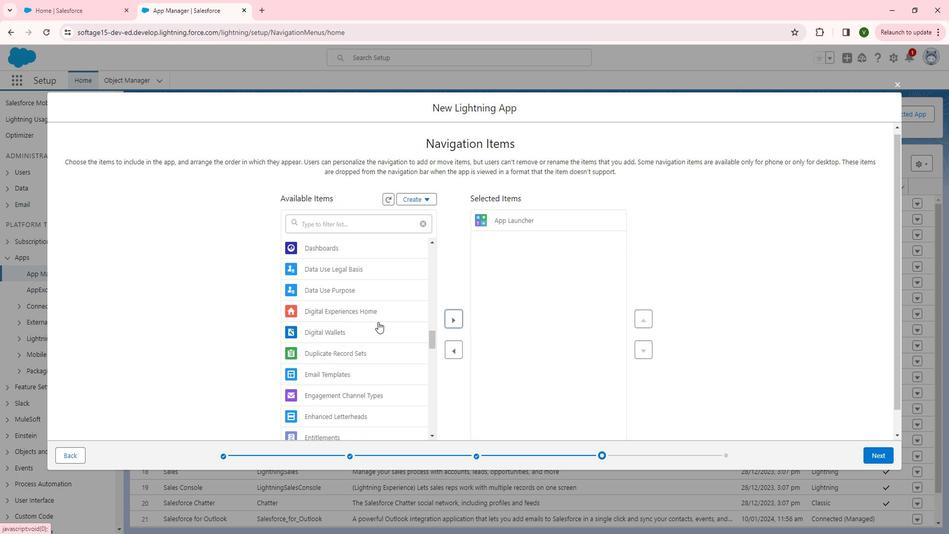 
Action: Mouse scrolled (387, 319) with delta (0, 0)
Screenshot: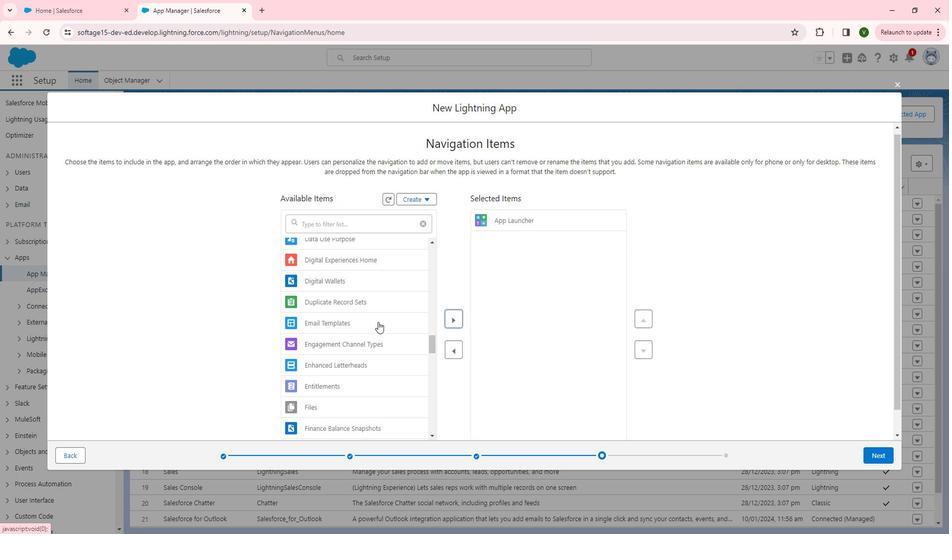 
Action: Mouse scrolled (387, 319) with delta (0, 0)
Screenshot: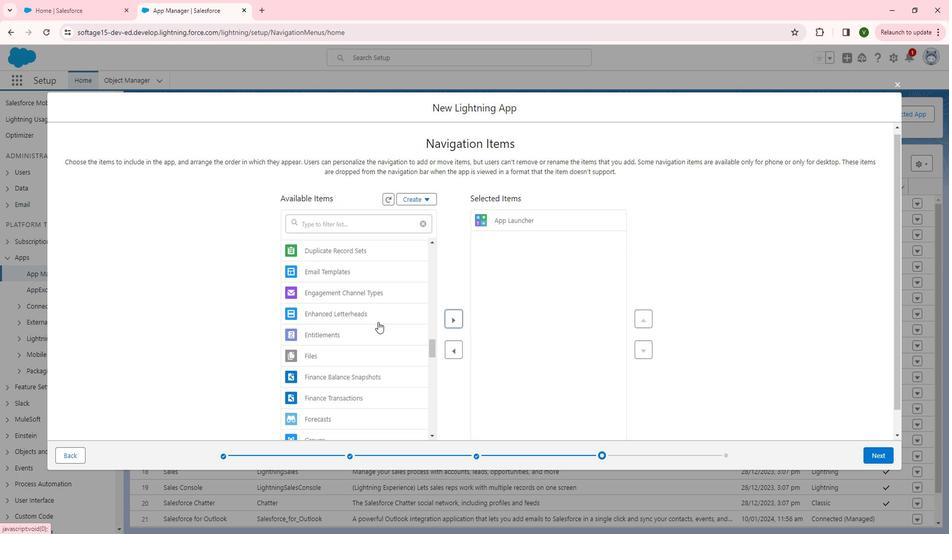 
Action: Mouse scrolled (387, 319) with delta (0, 0)
Screenshot: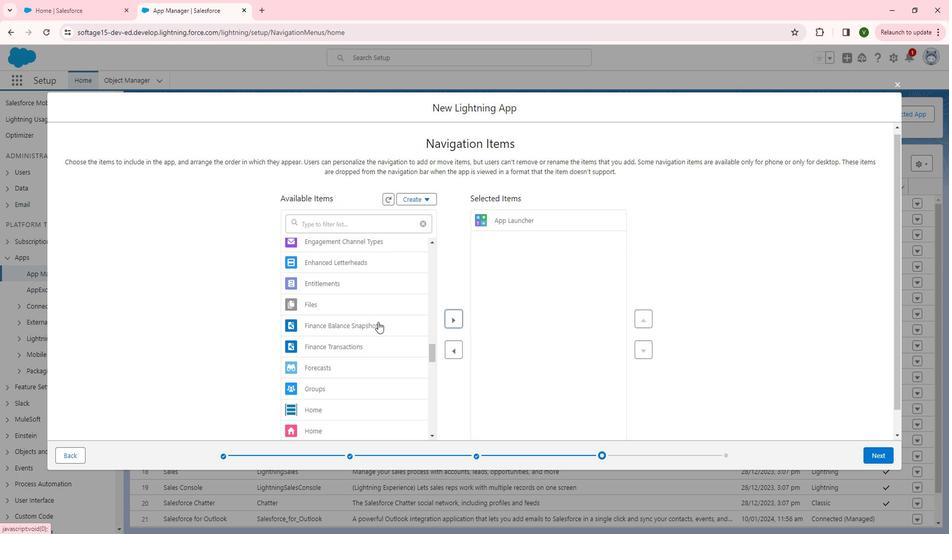 
Action: Mouse moved to (365, 371)
Screenshot: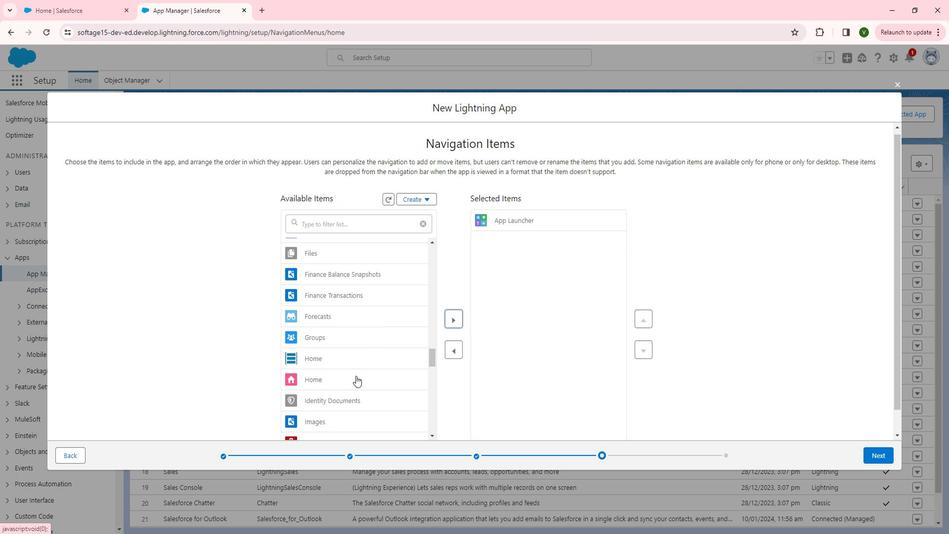 
Action: Mouse pressed left at (365, 371)
Screenshot: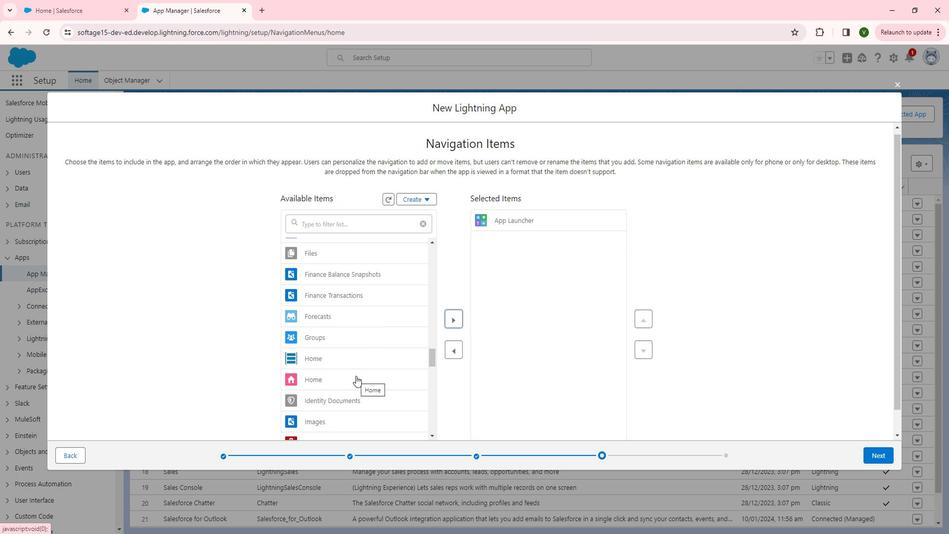 
Action: Mouse moved to (457, 316)
Screenshot: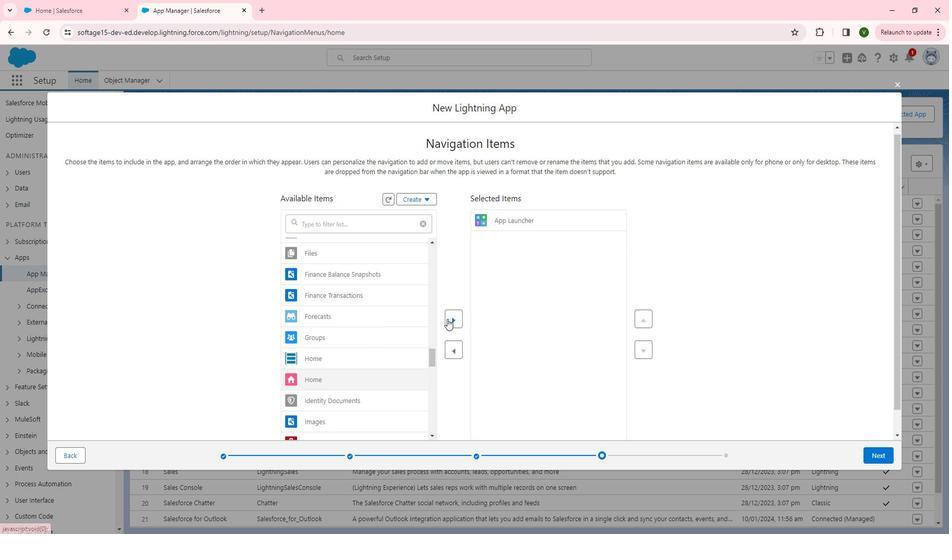 
Action: Mouse pressed left at (457, 316)
Screenshot: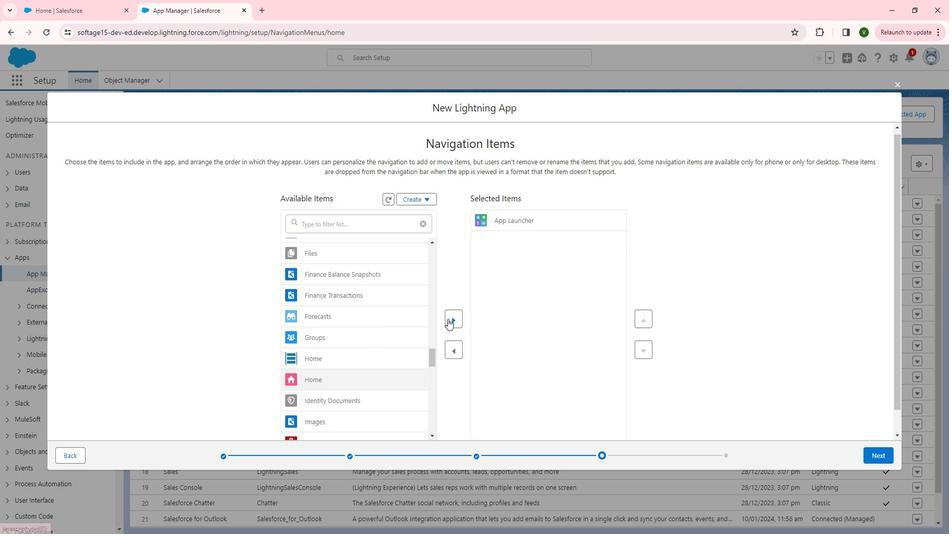 
Action: Mouse moved to (377, 349)
Screenshot: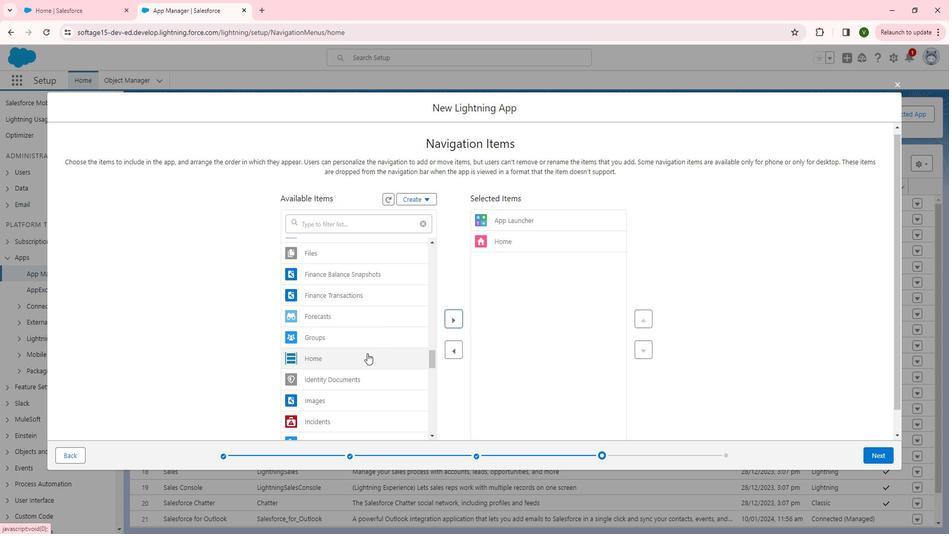 
Action: Mouse pressed left at (377, 349)
Screenshot: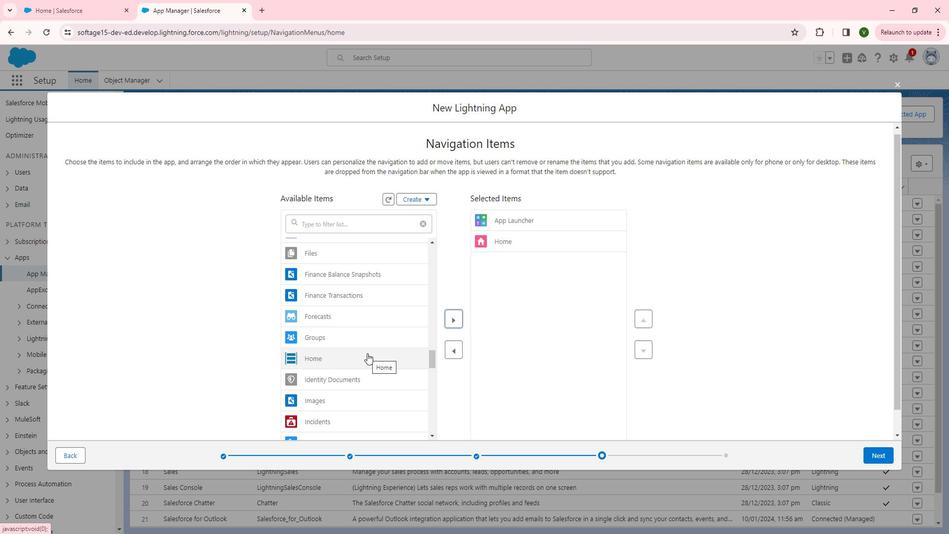 
Action: Mouse moved to (459, 319)
Screenshot: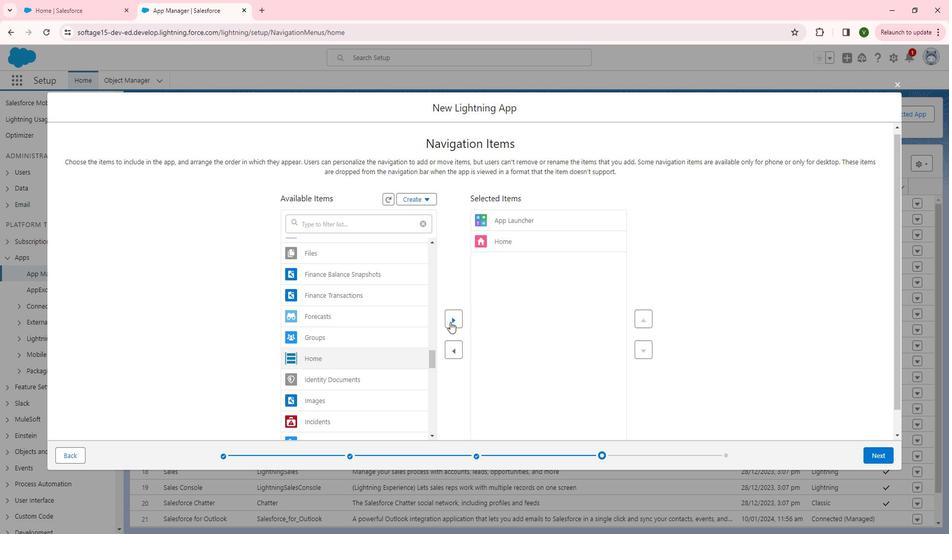 
Action: Mouse pressed left at (459, 319)
Screenshot: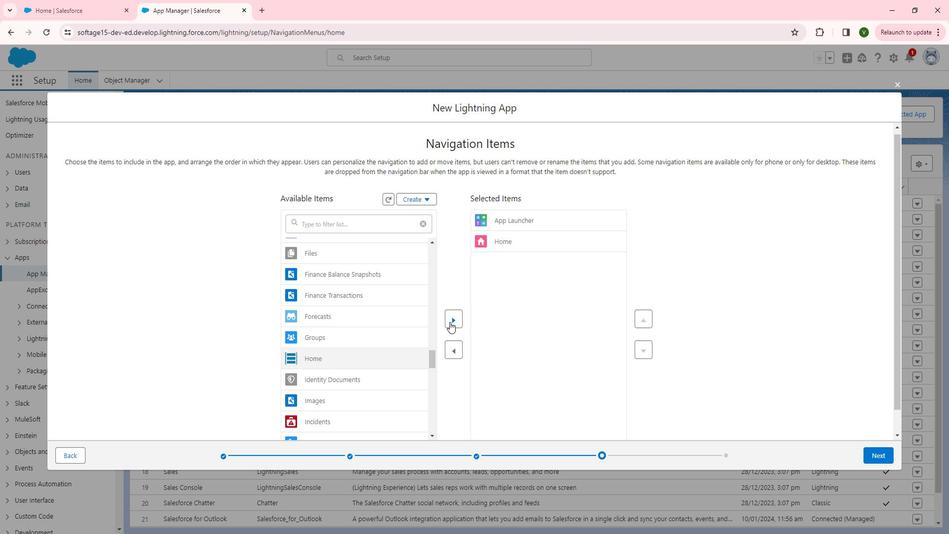 
Action: Mouse moved to (395, 343)
Screenshot: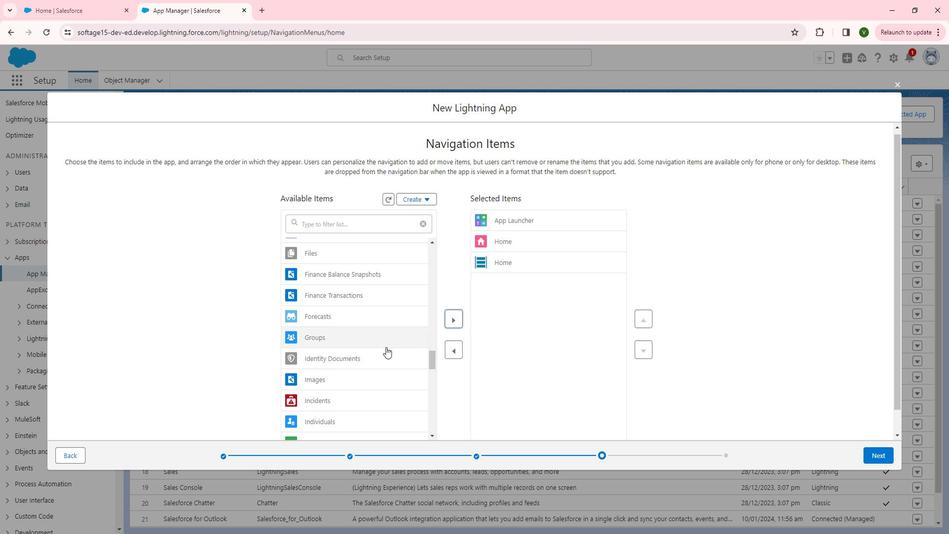 
Action: Mouse scrolled (395, 343) with delta (0, 0)
Screenshot: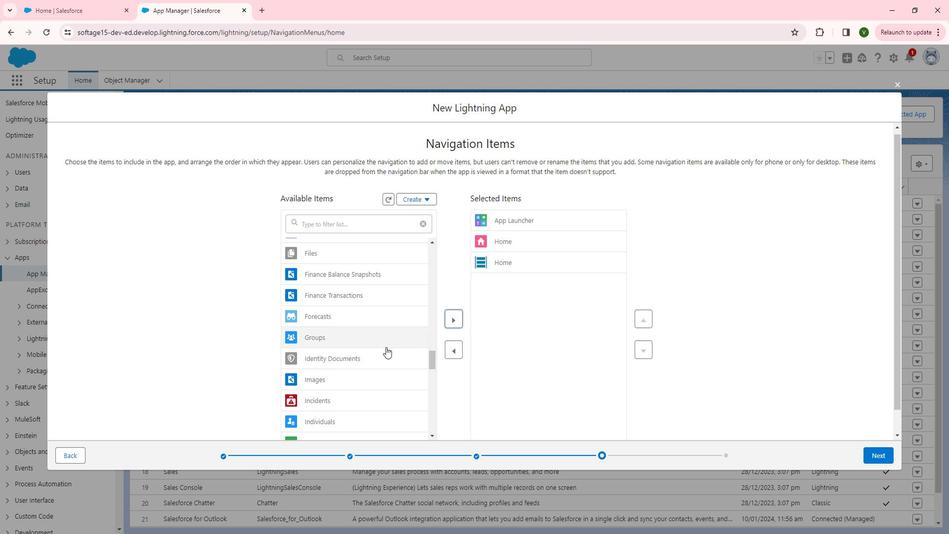 
Action: Mouse scrolled (395, 343) with delta (0, 0)
Screenshot: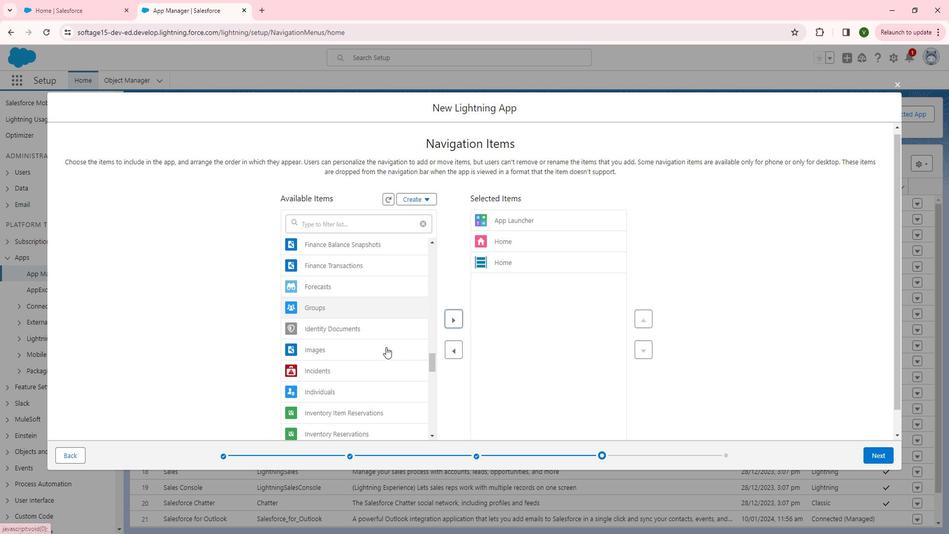 
Action: Mouse scrolled (395, 343) with delta (0, 0)
Screenshot: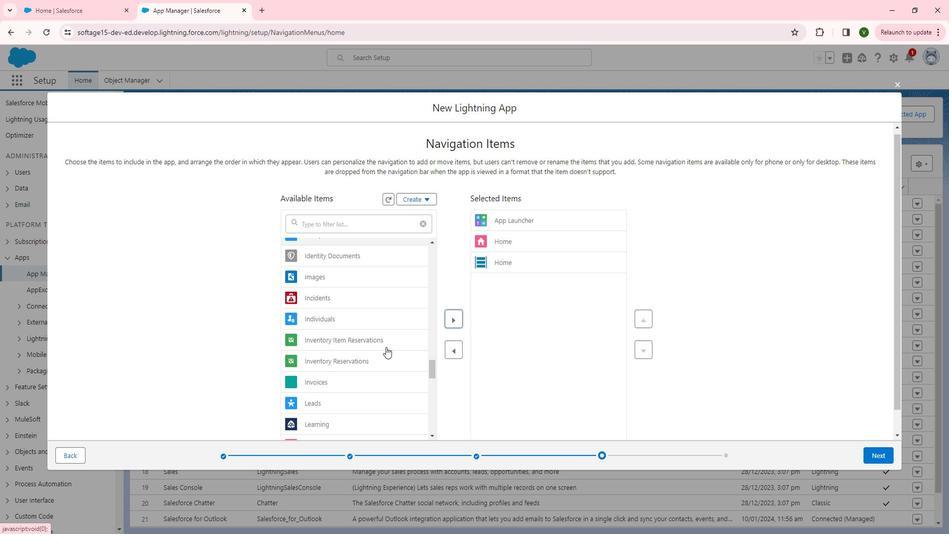 
Action: Mouse scrolled (395, 343) with delta (0, 0)
Screenshot: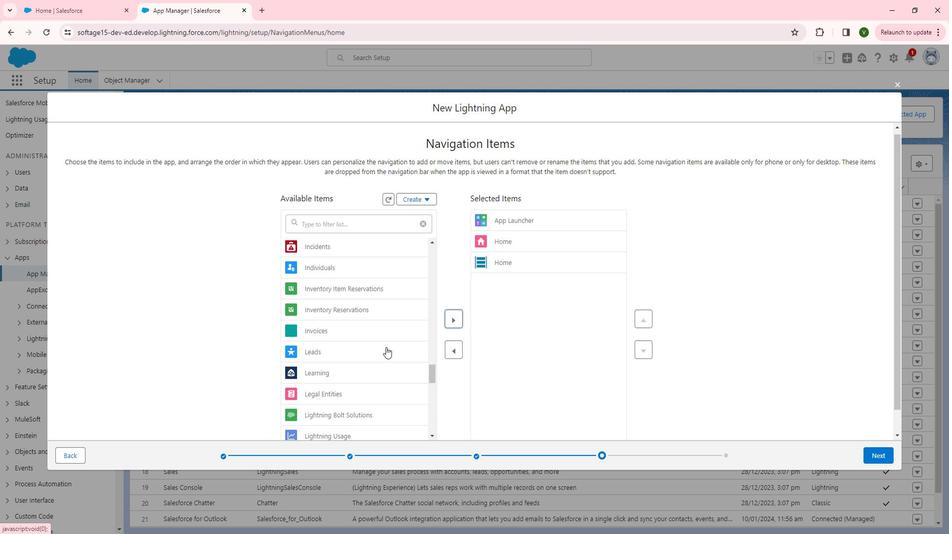 
Action: Mouse scrolled (395, 343) with delta (0, 0)
Screenshot: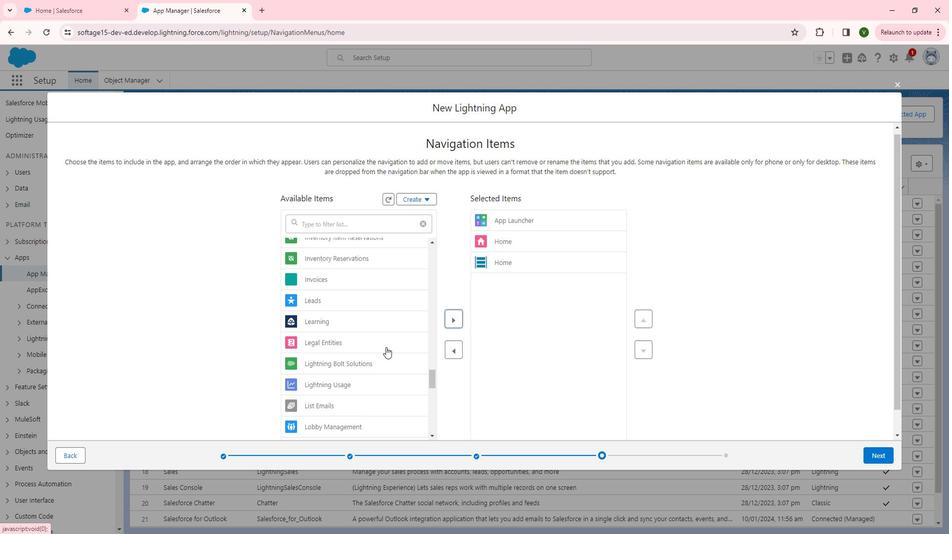
Action: Mouse scrolled (395, 343) with delta (0, 0)
Screenshot: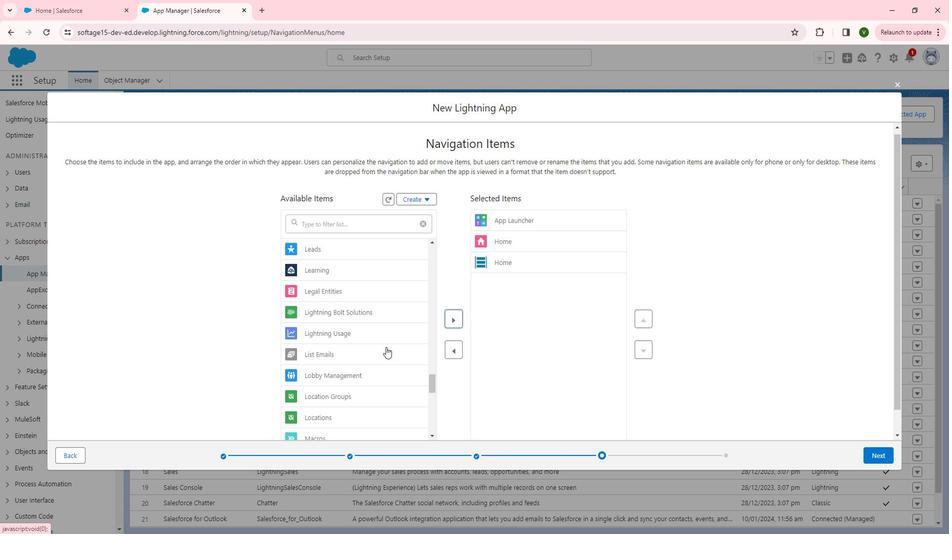 
Action: Mouse scrolled (395, 343) with delta (0, 0)
Screenshot: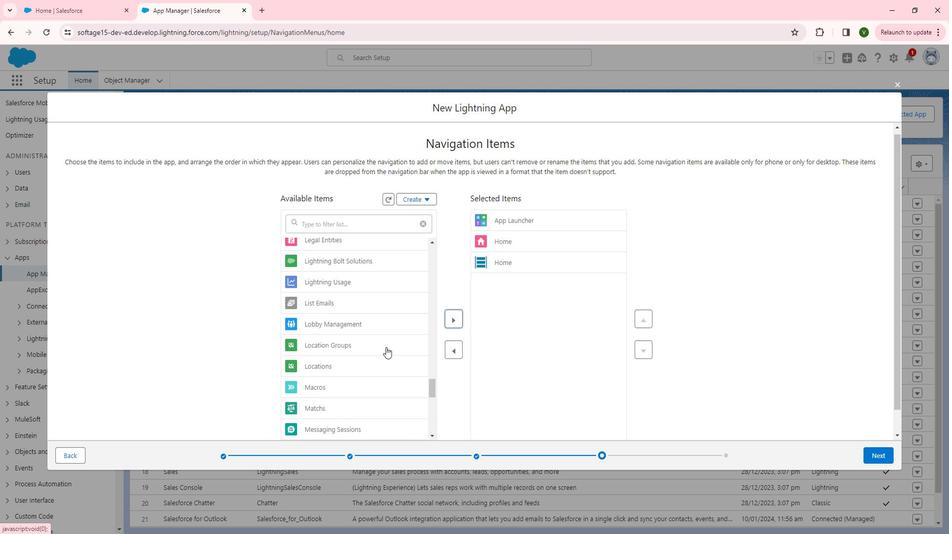 
Action: Mouse scrolled (395, 343) with delta (0, 0)
Screenshot: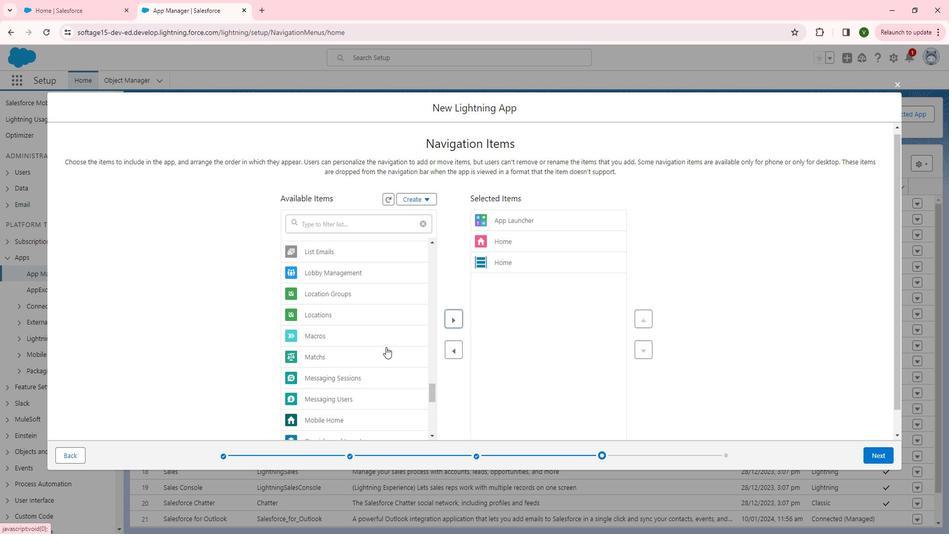 
Action: Mouse scrolled (395, 343) with delta (0, 0)
Screenshot: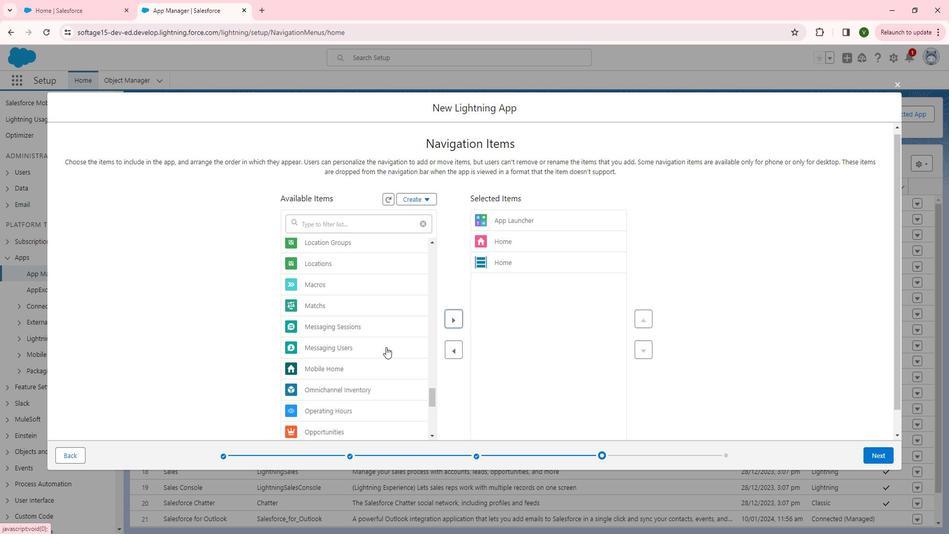 
Action: Mouse scrolled (395, 343) with delta (0, 0)
Screenshot: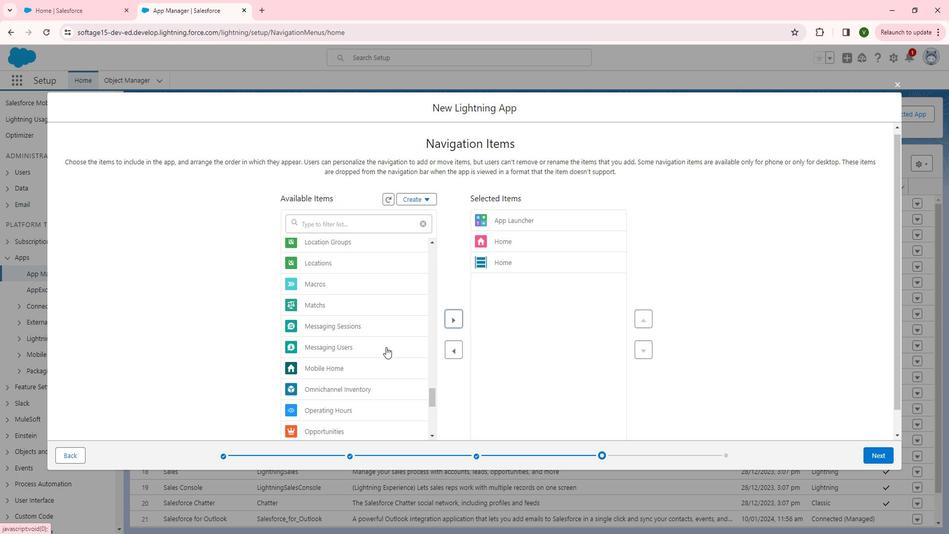 
Action: Mouse scrolled (395, 343) with delta (0, 0)
Screenshot: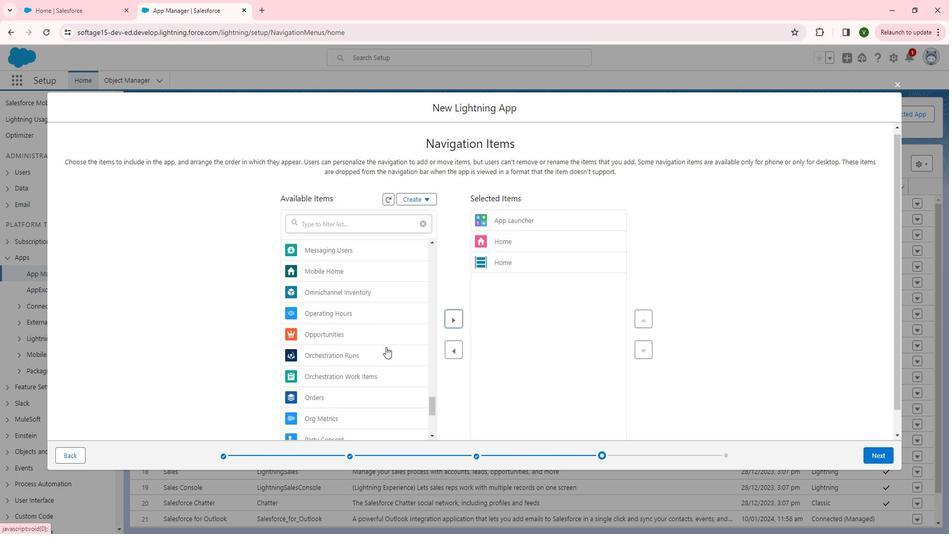
Action: Mouse scrolled (395, 343) with delta (0, 0)
Screenshot: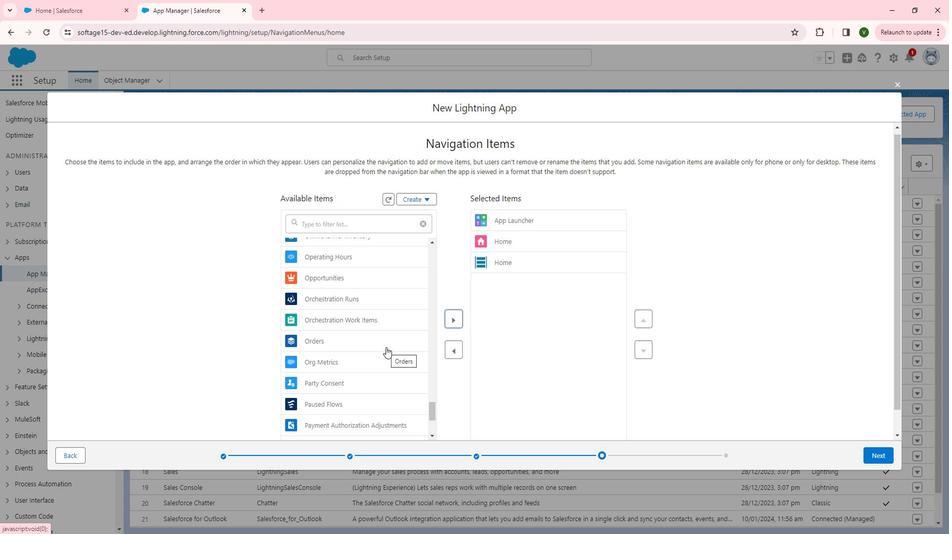 
Action: Mouse scrolled (395, 343) with delta (0, 0)
Screenshot: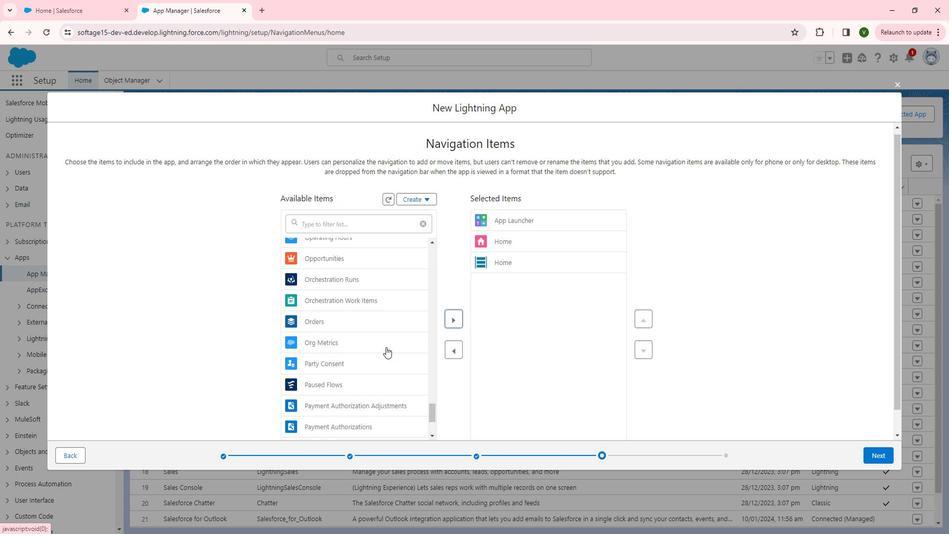 
Action: Mouse scrolled (395, 343) with delta (0, 0)
Screenshot: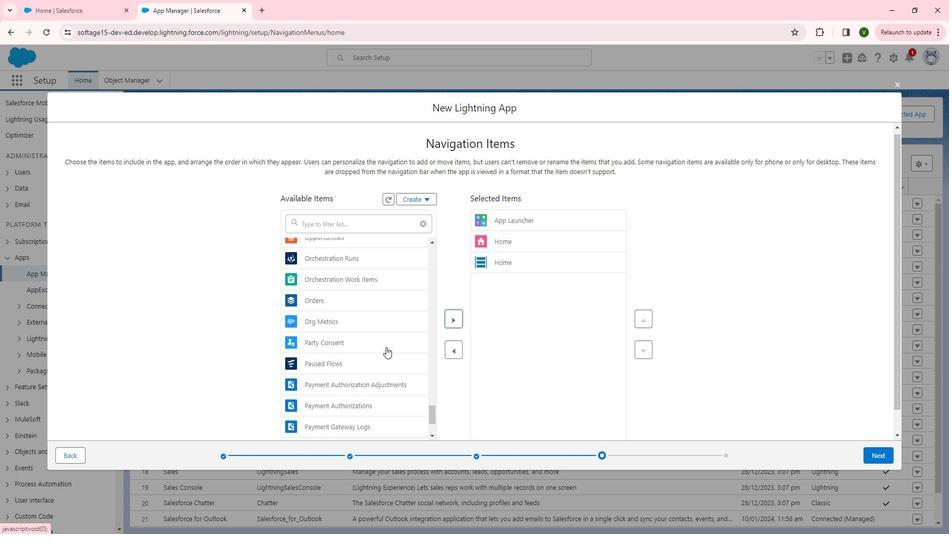 
Action: Mouse scrolled (395, 343) with delta (0, 0)
Screenshot: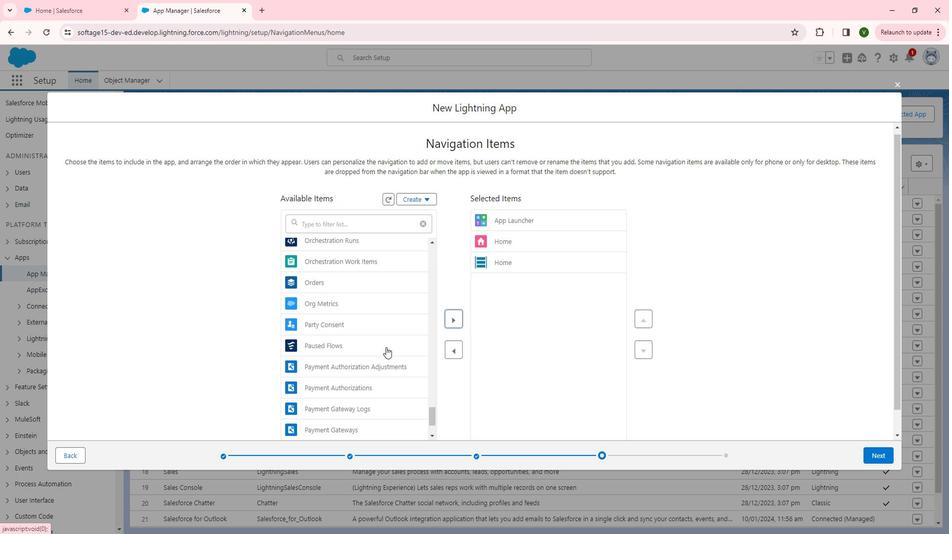 
Action: Mouse scrolled (395, 343) with delta (0, 0)
Screenshot: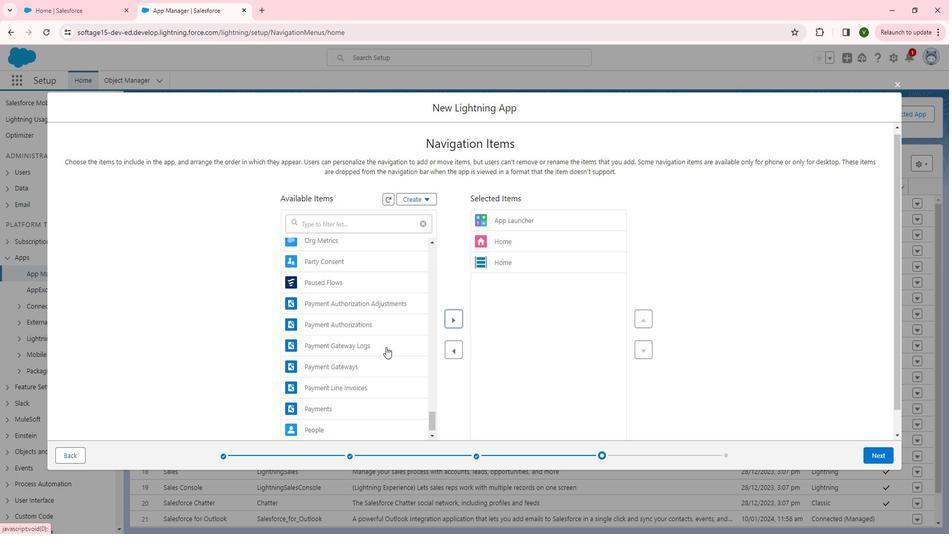 
Action: Mouse scrolled (395, 343) with delta (0, 0)
Screenshot: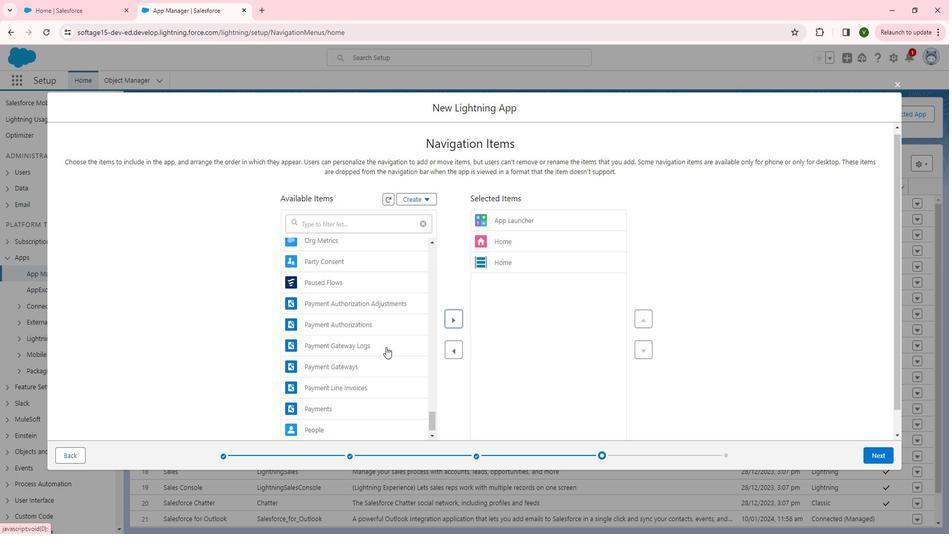
Action: Mouse scrolled (395, 343) with delta (0, 0)
Screenshot: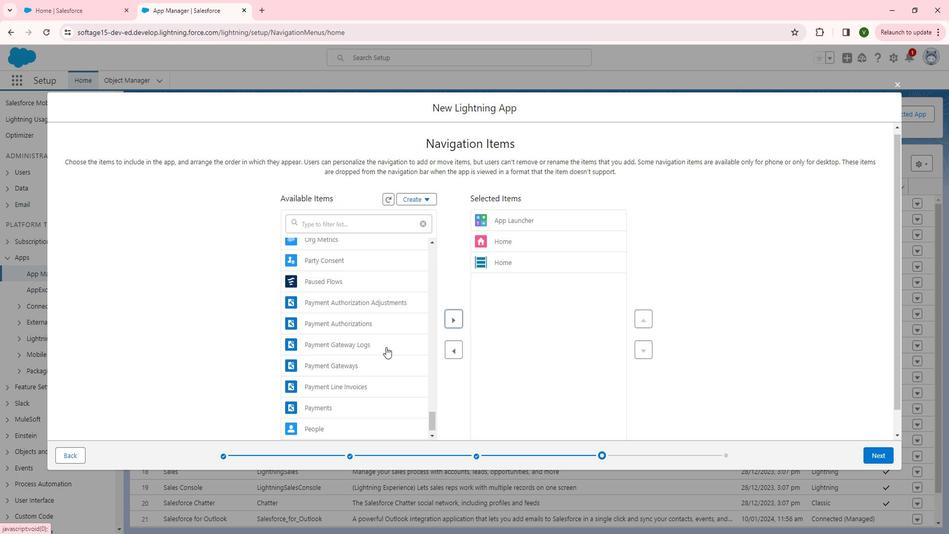 
Action: Mouse scrolled (395, 343) with delta (0, 0)
Screenshot: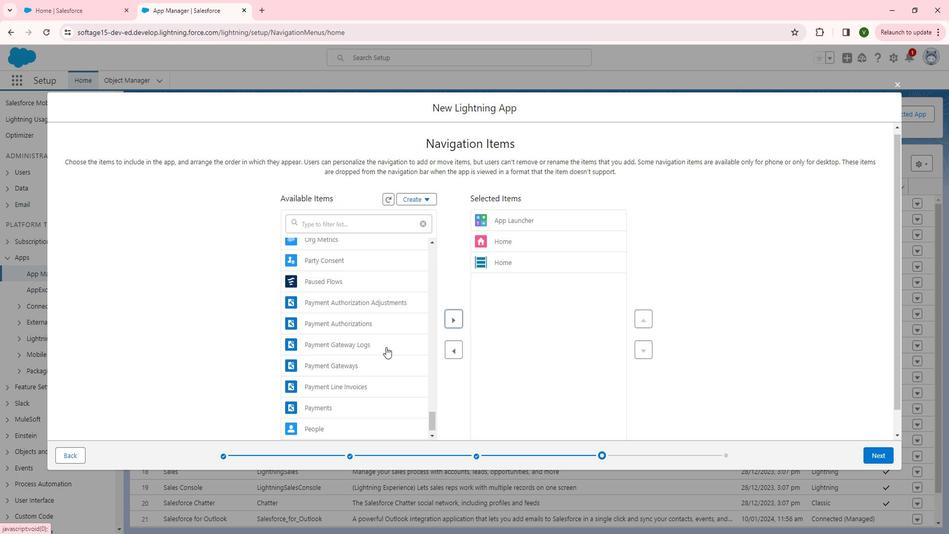 
Action: Mouse scrolled (395, 343) with delta (0, 0)
Screenshot: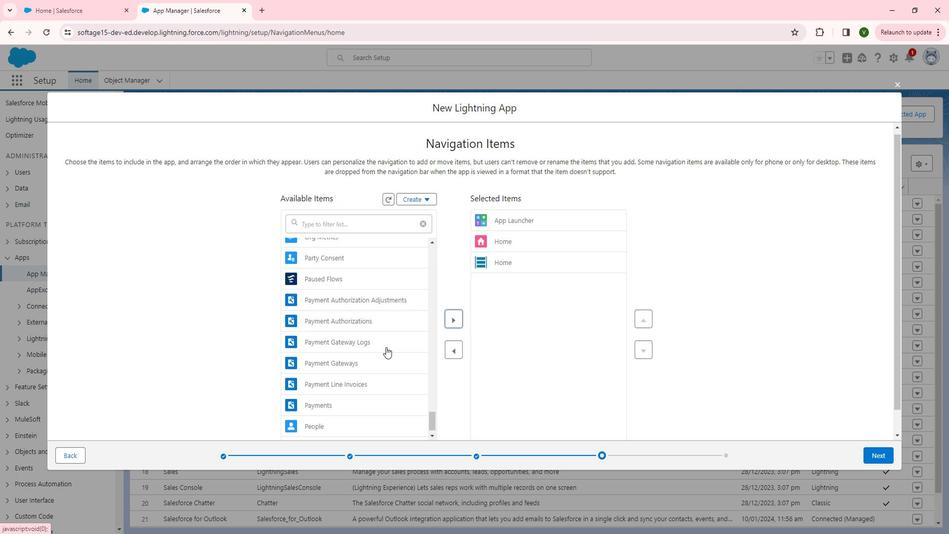 
Action: Mouse scrolled (395, 343) with delta (0, 0)
Screenshot: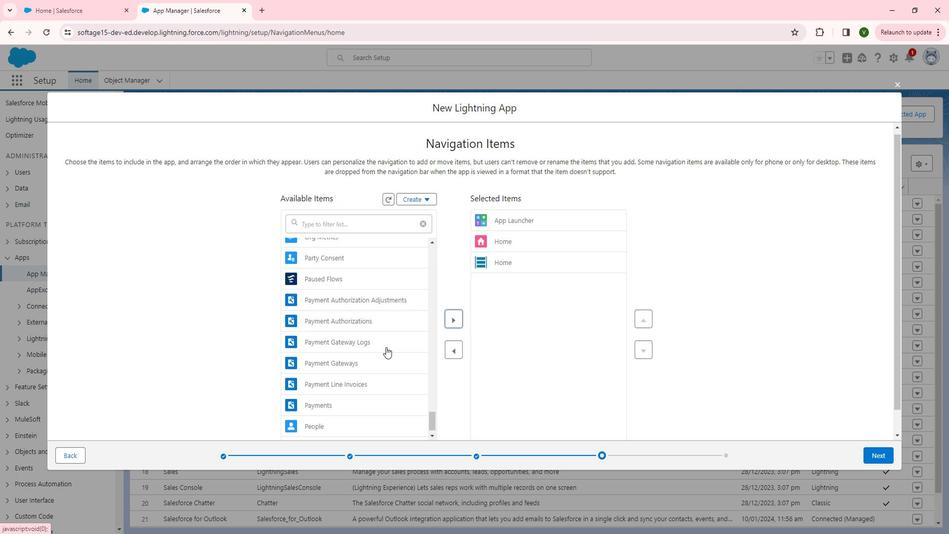 
Action: Mouse moved to (540, 374)
Screenshot: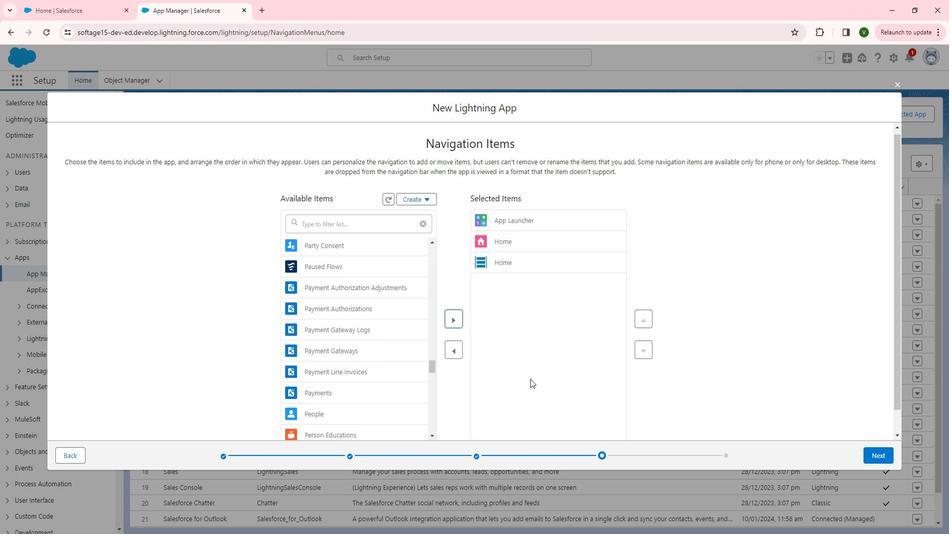 
Action: Mouse scrolled (540, 374) with delta (0, 0)
Screenshot: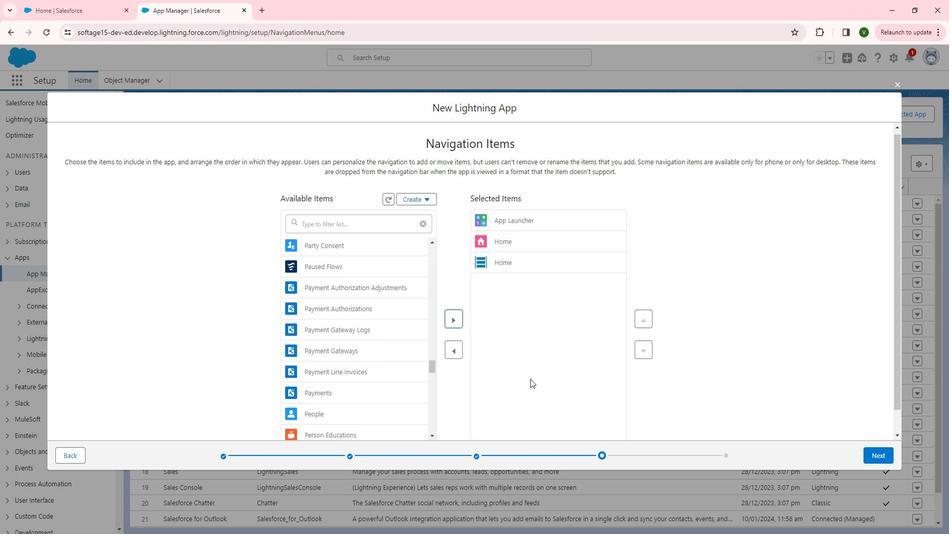 
Action: Mouse moved to (883, 447)
Screenshot: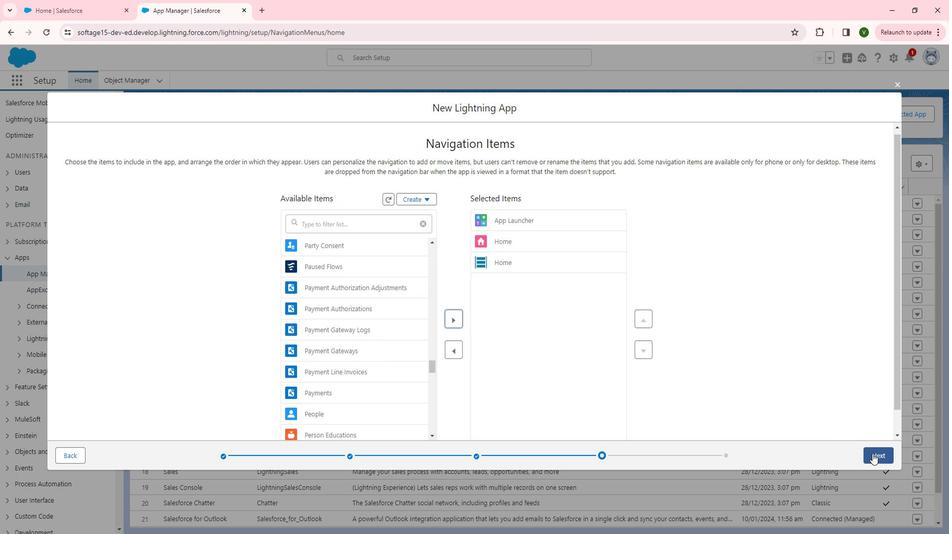 
Action: Mouse pressed left at (883, 447)
Screenshot: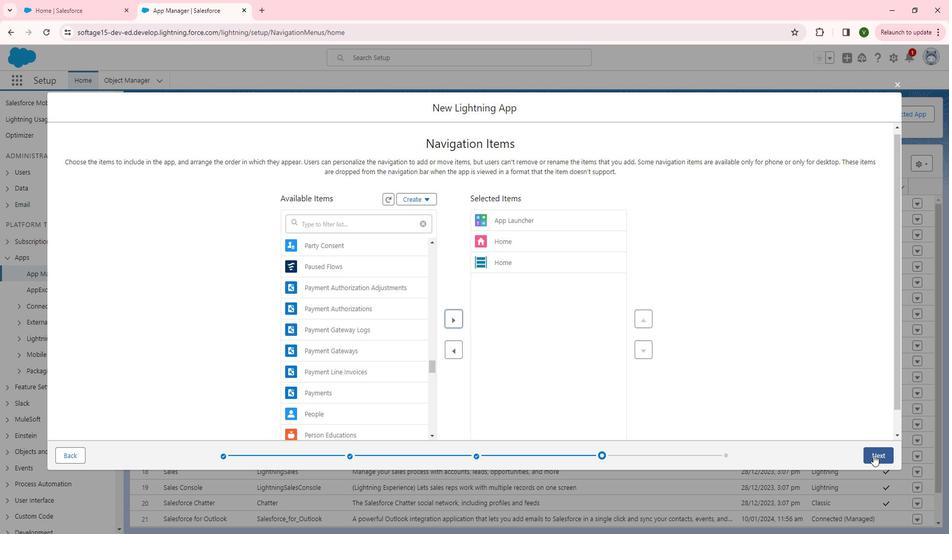 
Action: Mouse moved to (403, 281)
Screenshot: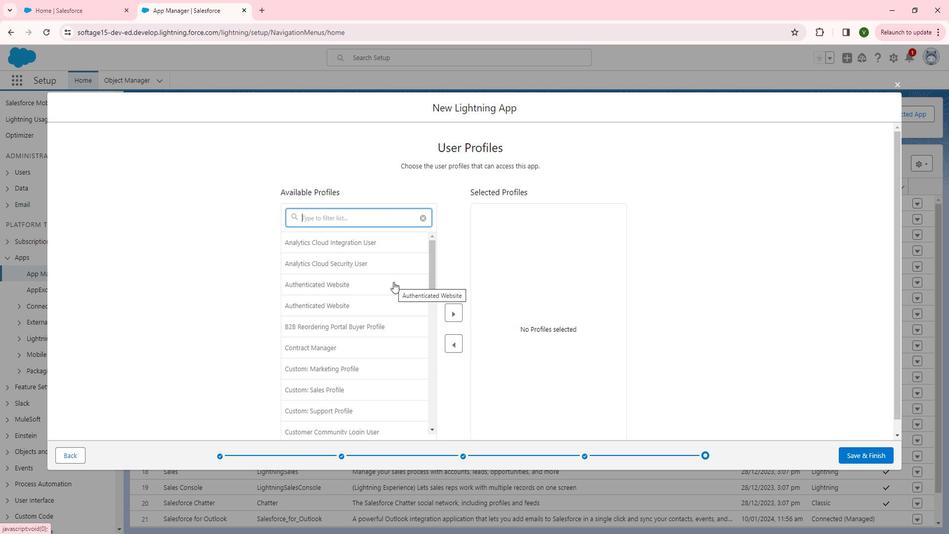 
Action: Mouse scrolled (403, 280) with delta (0, 0)
Screenshot: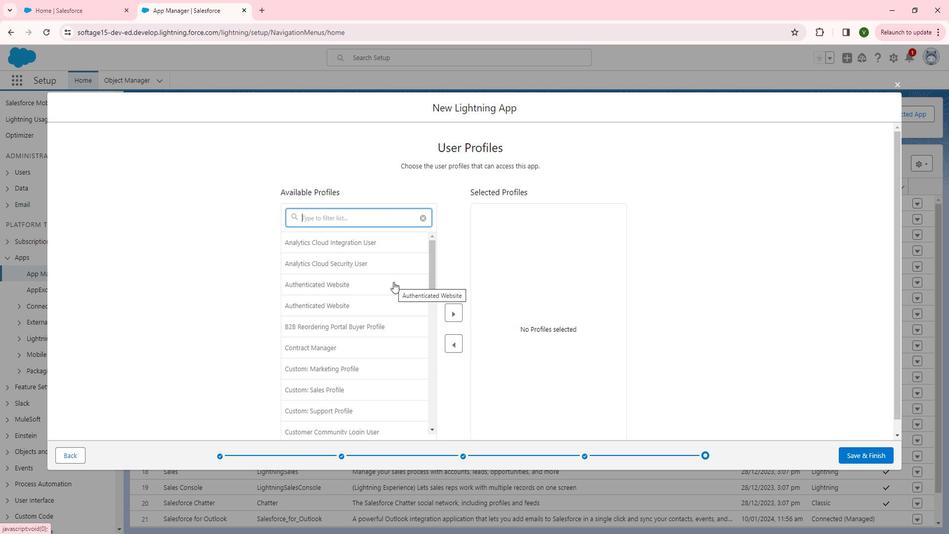
Action: Mouse moved to (402, 281)
Screenshot: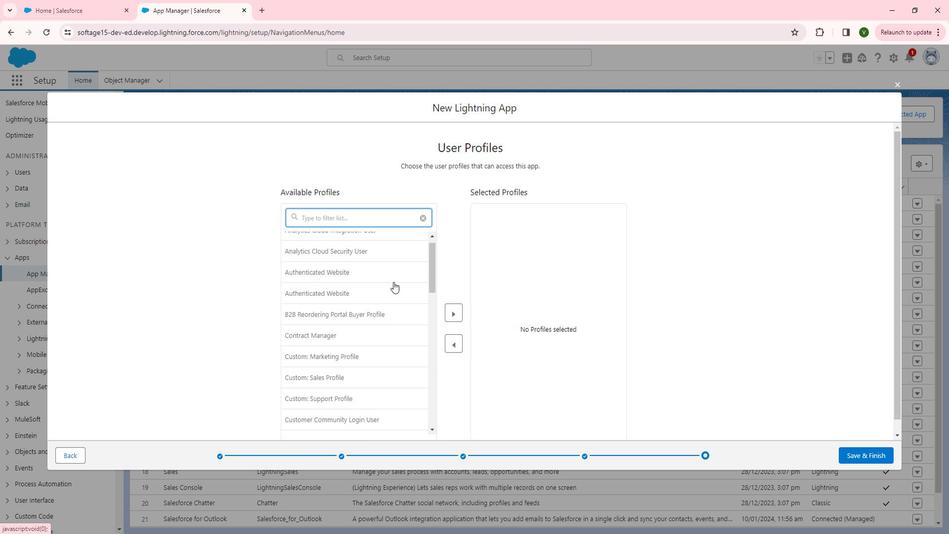 
Action: Mouse scrolled (402, 281) with delta (0, 0)
Screenshot: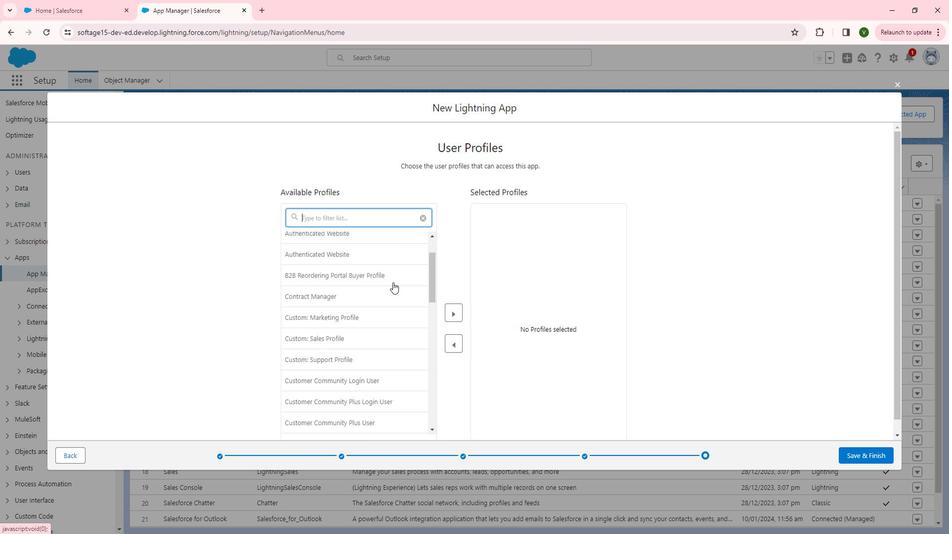 
Action: Mouse scrolled (402, 281) with delta (0, 0)
Screenshot: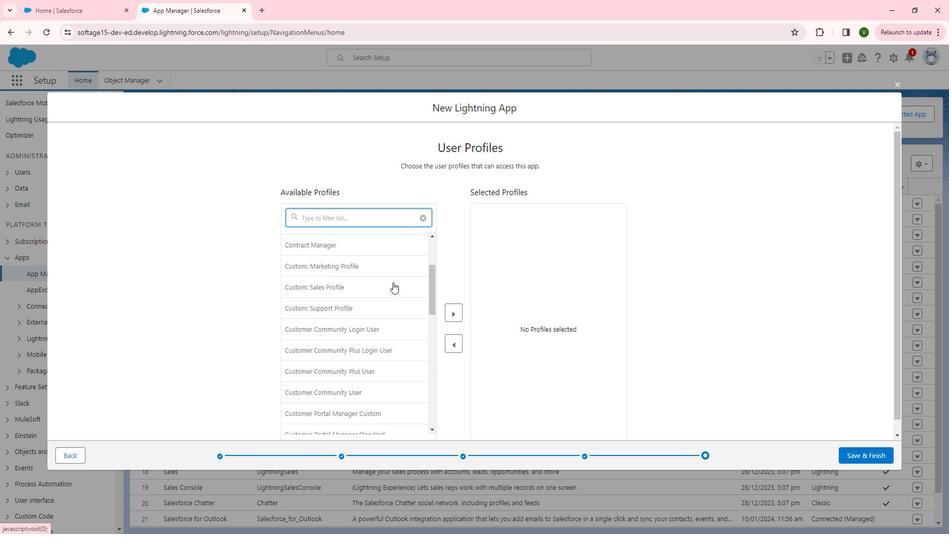 
Action: Mouse scrolled (402, 281) with delta (0, 0)
Screenshot: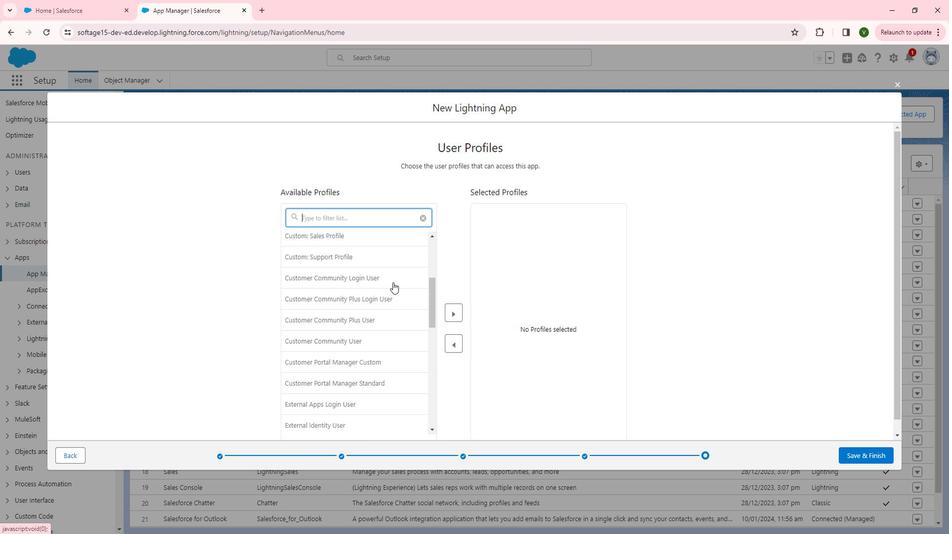
Action: Mouse scrolled (402, 281) with delta (0, 0)
Screenshot: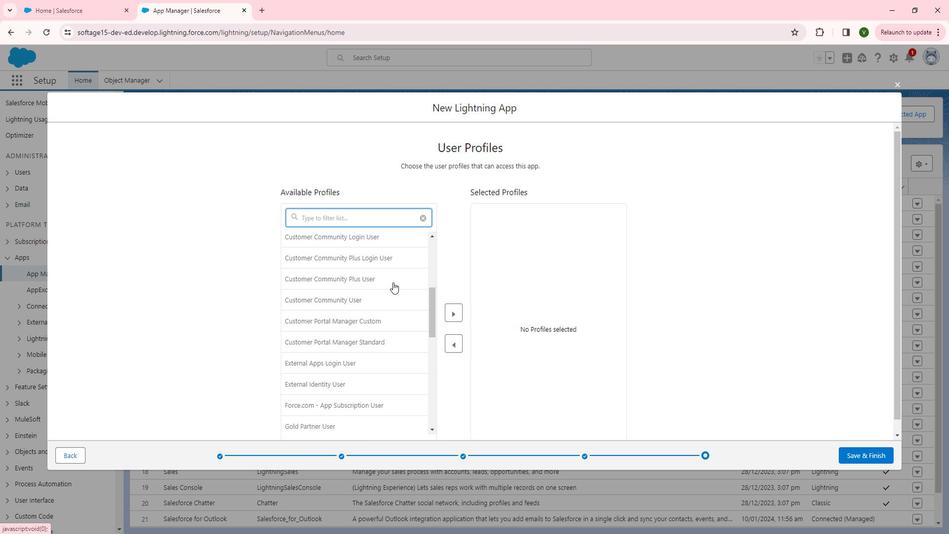 
Action: Mouse scrolled (402, 281) with delta (0, 0)
Screenshot: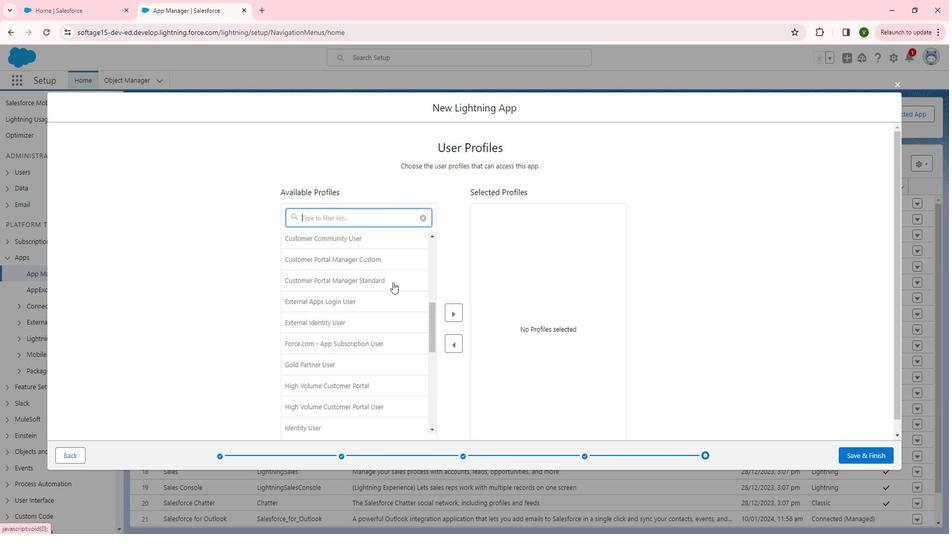 
Action: Mouse scrolled (402, 281) with delta (0, 0)
Screenshot: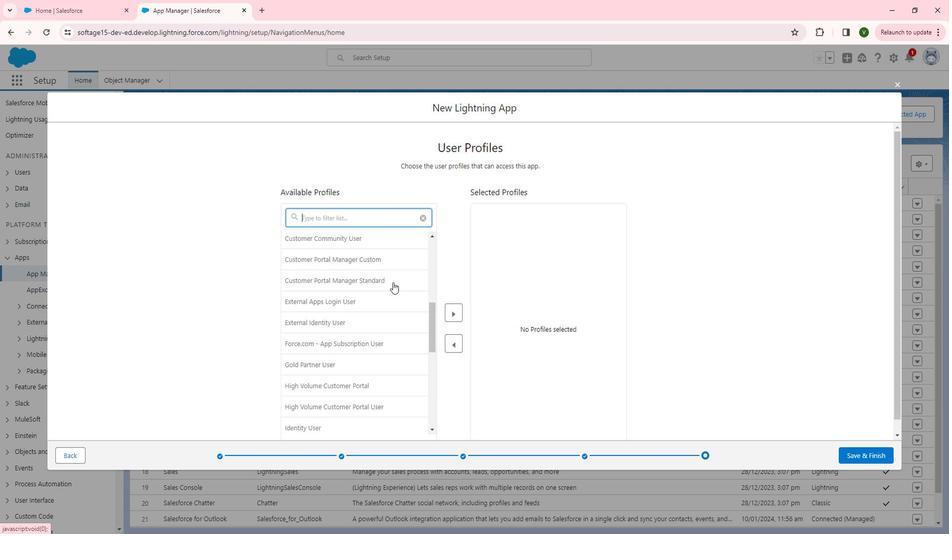
Action: Mouse scrolled (402, 281) with delta (0, 0)
Screenshot: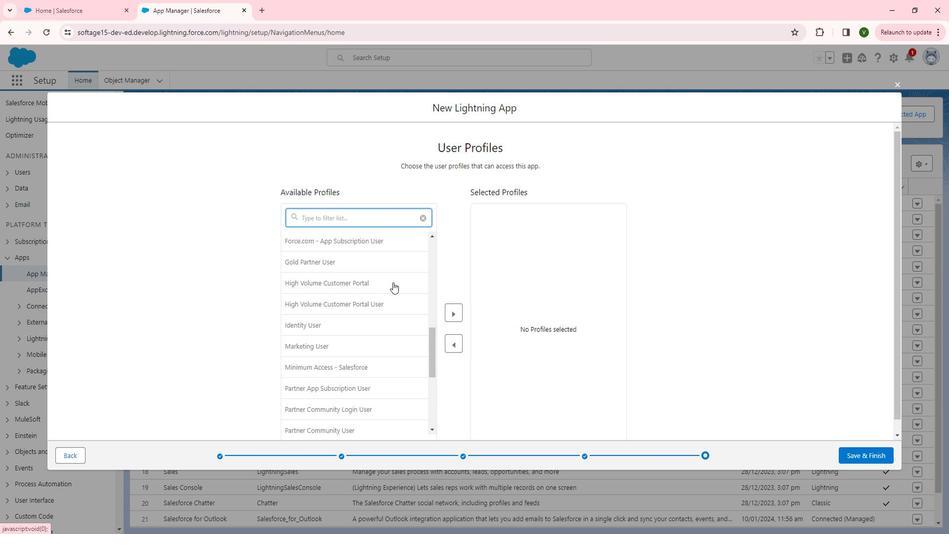 
Action: Mouse scrolled (402, 281) with delta (0, 0)
Screenshot: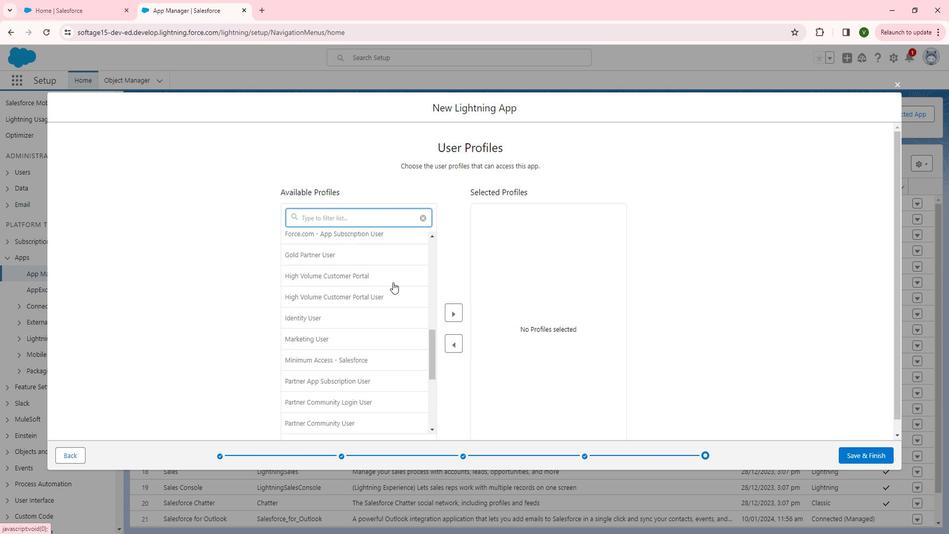 
Action: Mouse moved to (401, 282)
Screenshot: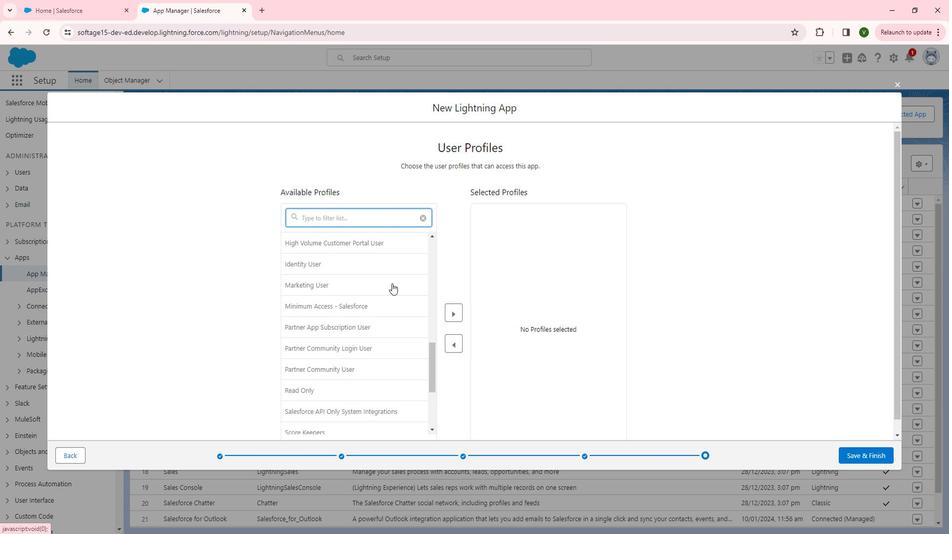 
Action: Mouse scrolled (401, 282) with delta (0, 0)
Screenshot: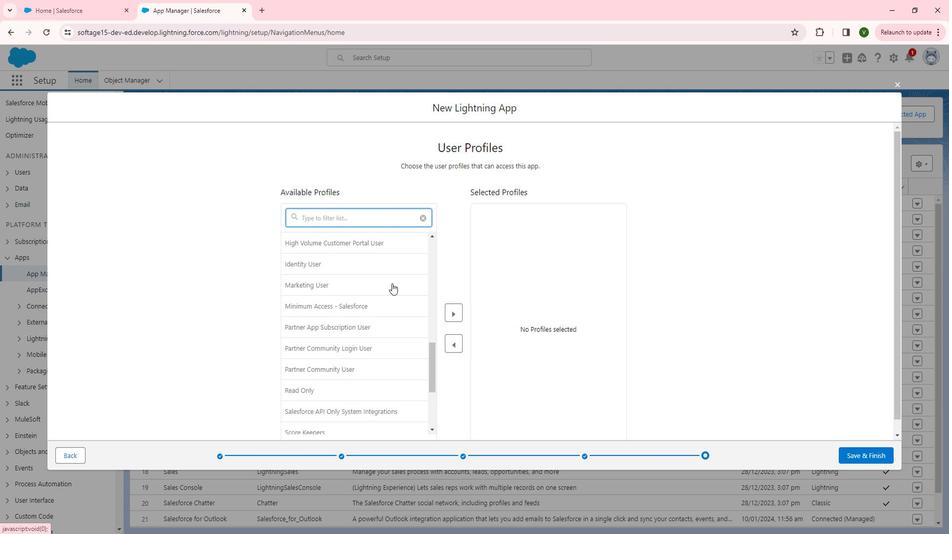 
Action: Mouse moved to (400, 282)
Screenshot: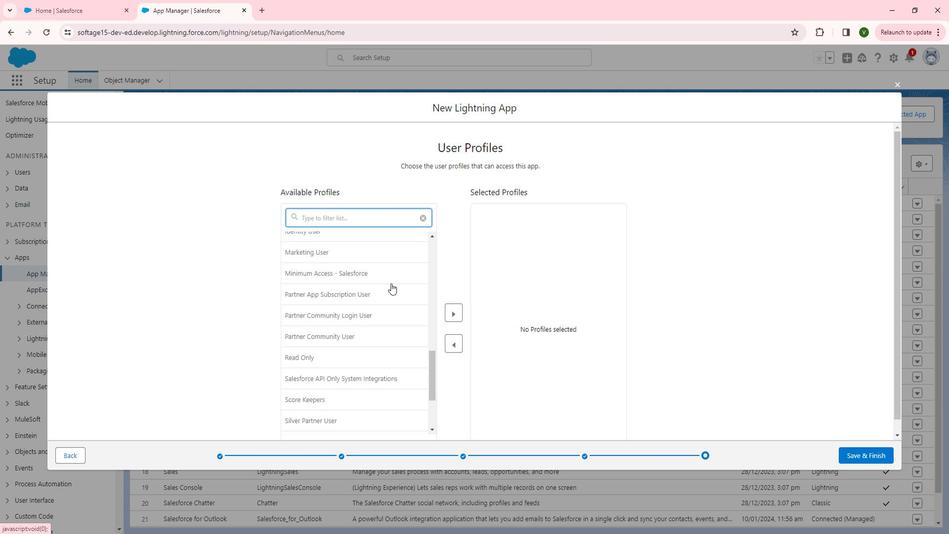 
Action: Mouse scrolled (400, 282) with delta (0, 0)
Screenshot: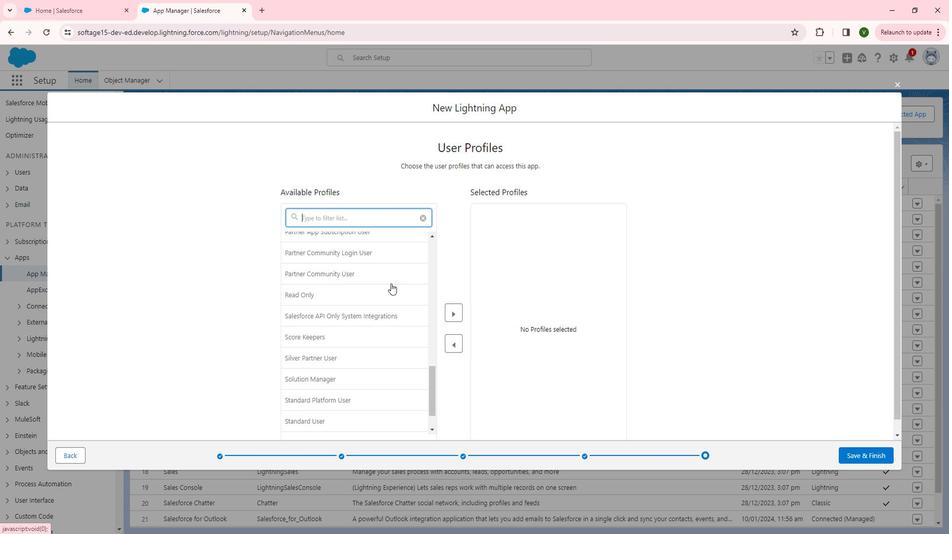 
Action: Mouse scrolled (400, 282) with delta (0, 0)
Screenshot: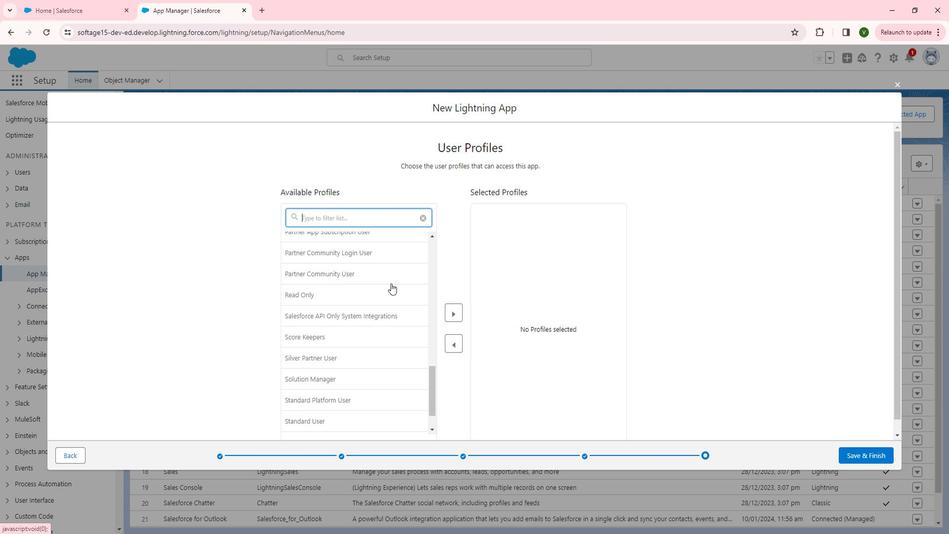 
Action: Mouse moved to (376, 415)
Screenshot: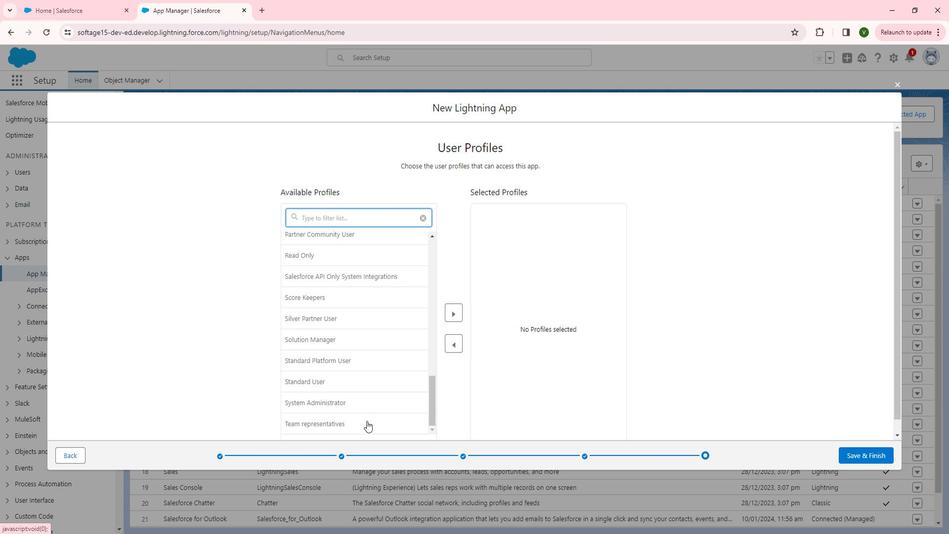 
Action: Mouse pressed left at (376, 415)
Screenshot: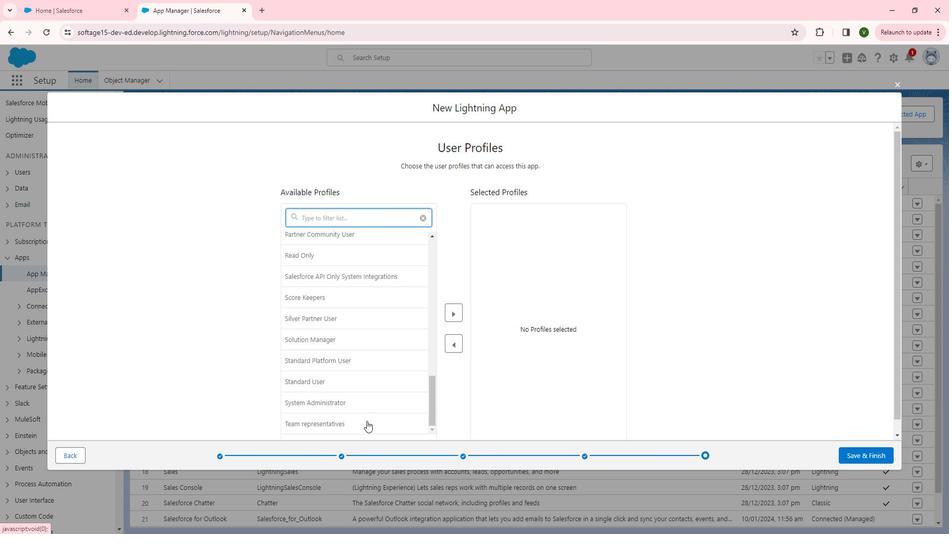 
Action: Mouse moved to (465, 312)
Screenshot: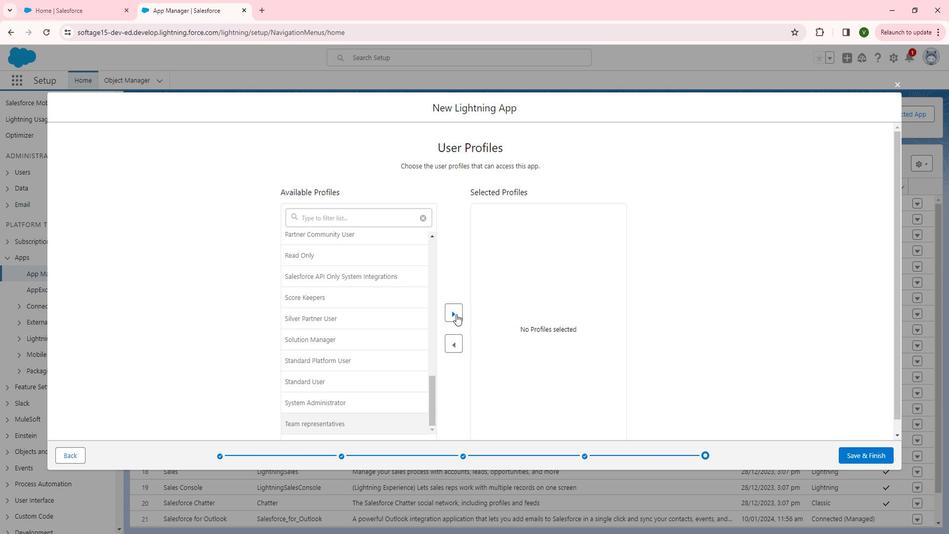 
Action: Mouse pressed left at (465, 312)
Screenshot: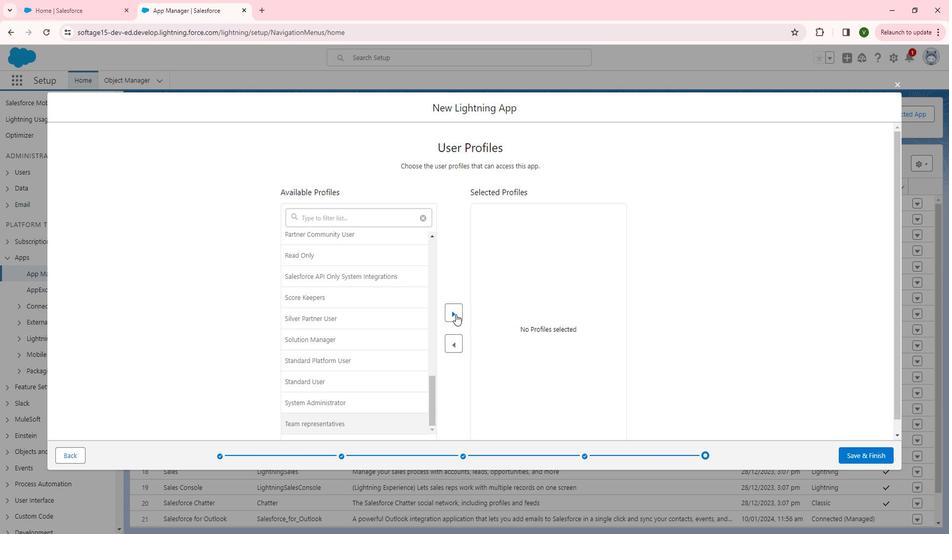 
Action: Mouse moved to (378, 415)
Screenshot: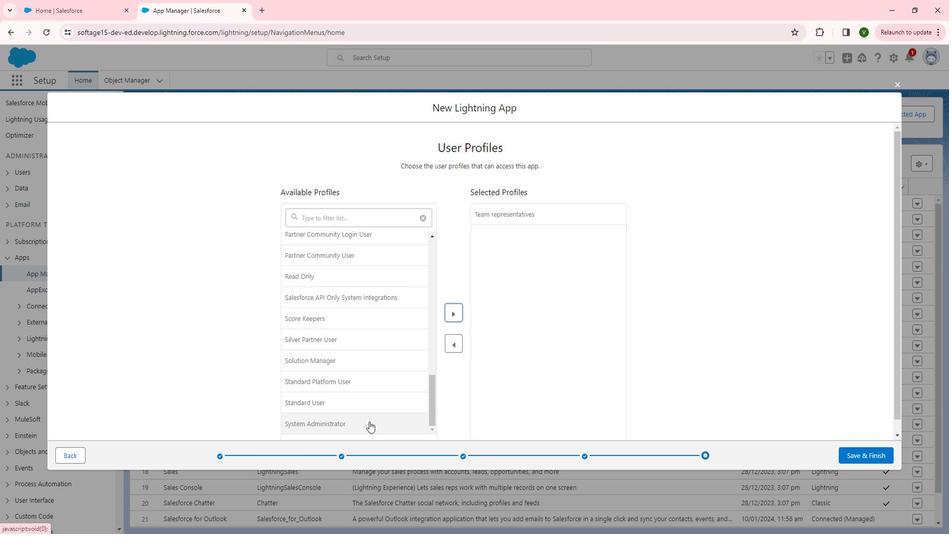 
Action: Mouse pressed left at (378, 415)
Screenshot: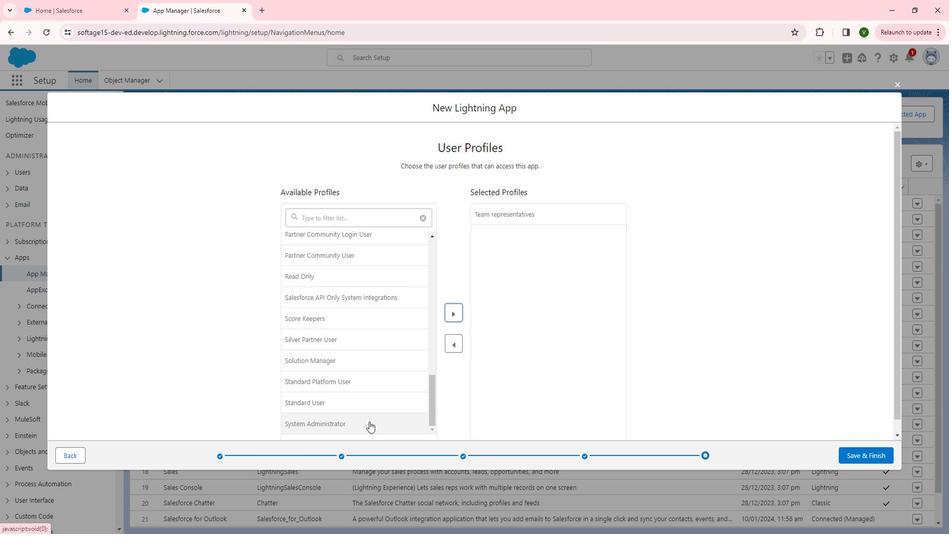 
Action: Mouse moved to (466, 308)
Screenshot: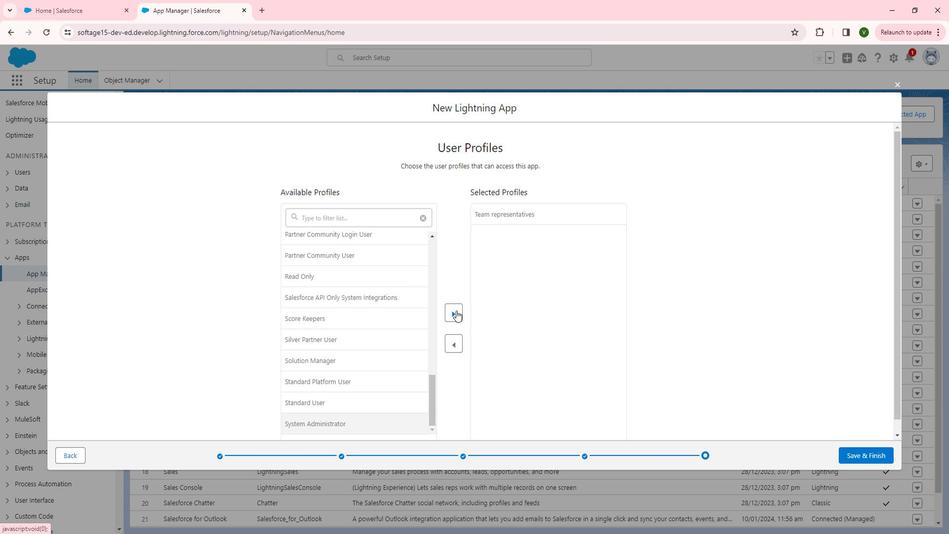 
Action: Mouse pressed left at (466, 308)
Screenshot: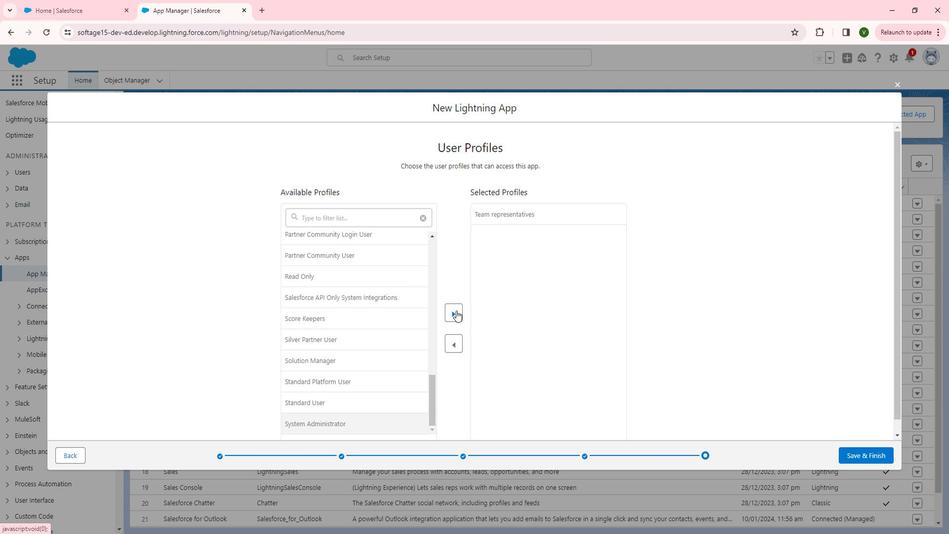 
Action: Mouse moved to (366, 420)
Screenshot: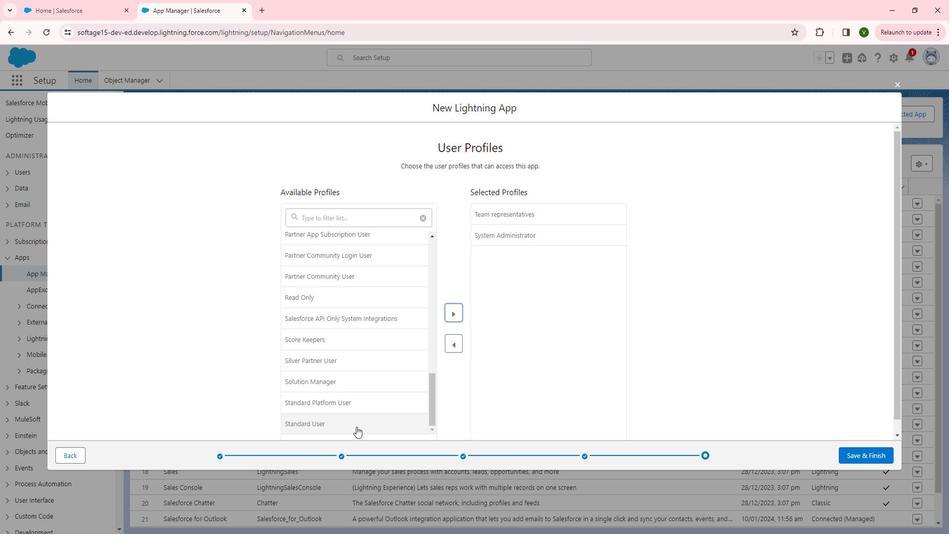 
Action: Mouse pressed left at (366, 420)
Screenshot: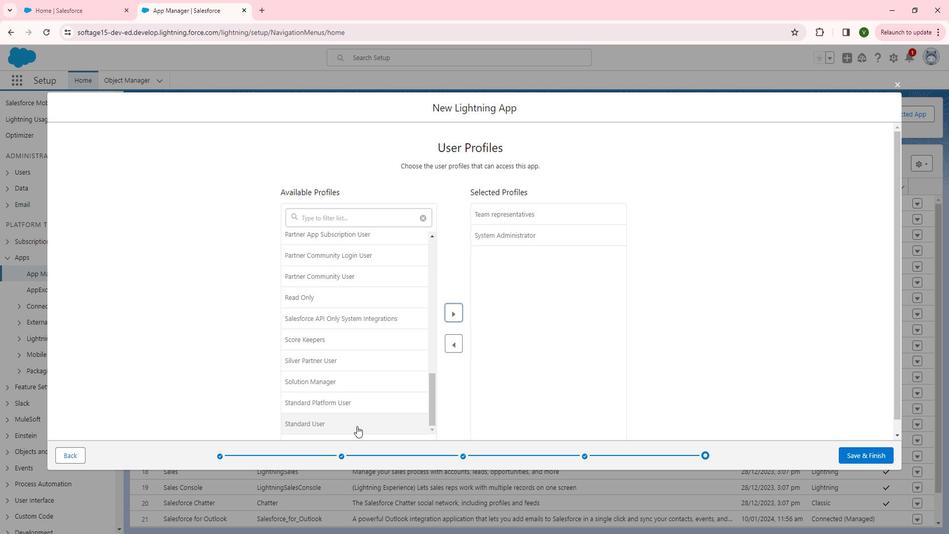 
Action: Mouse moved to (465, 311)
Screenshot: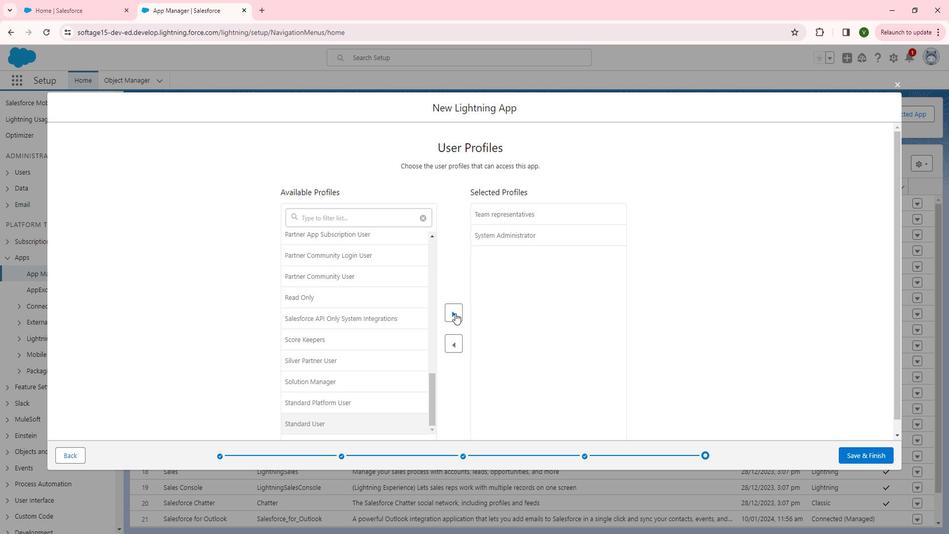 
Action: Mouse pressed left at (465, 311)
Screenshot: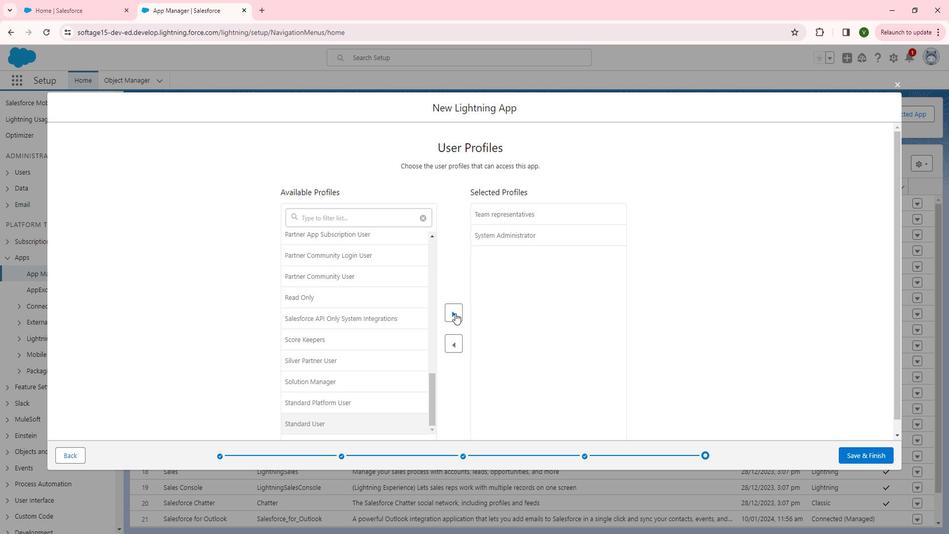 
Action: Mouse moved to (373, 352)
Screenshot: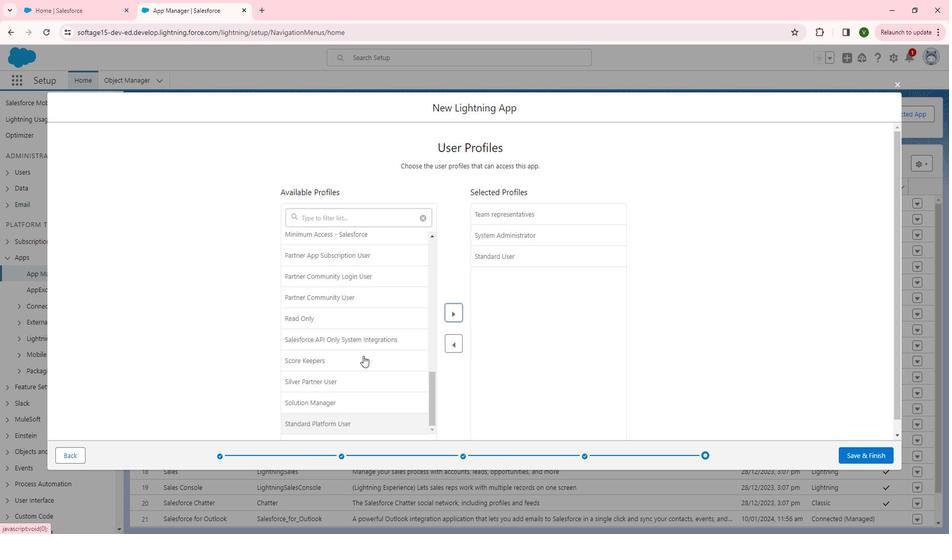 
Action: Mouse pressed left at (373, 352)
Screenshot: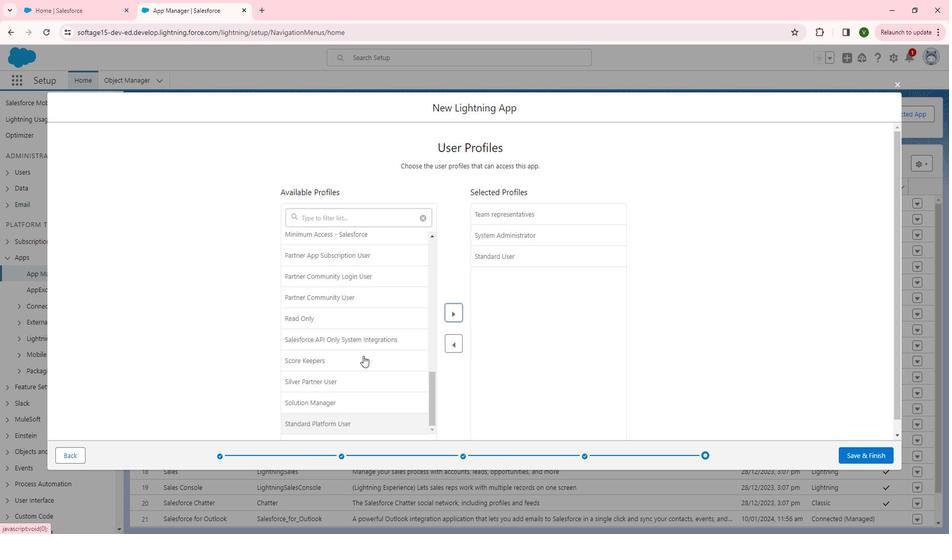 
Action: Mouse moved to (464, 305)
Screenshot: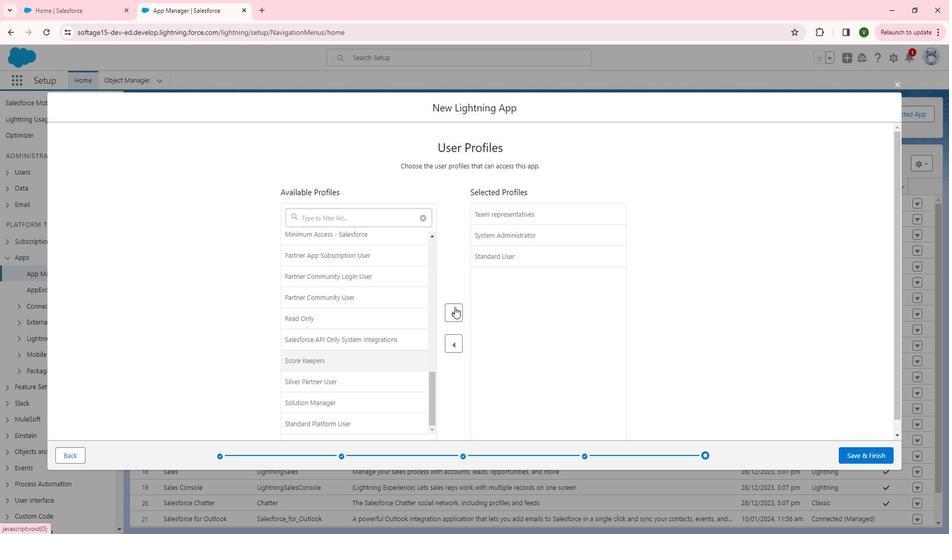 
Action: Mouse pressed left at (464, 305)
Screenshot: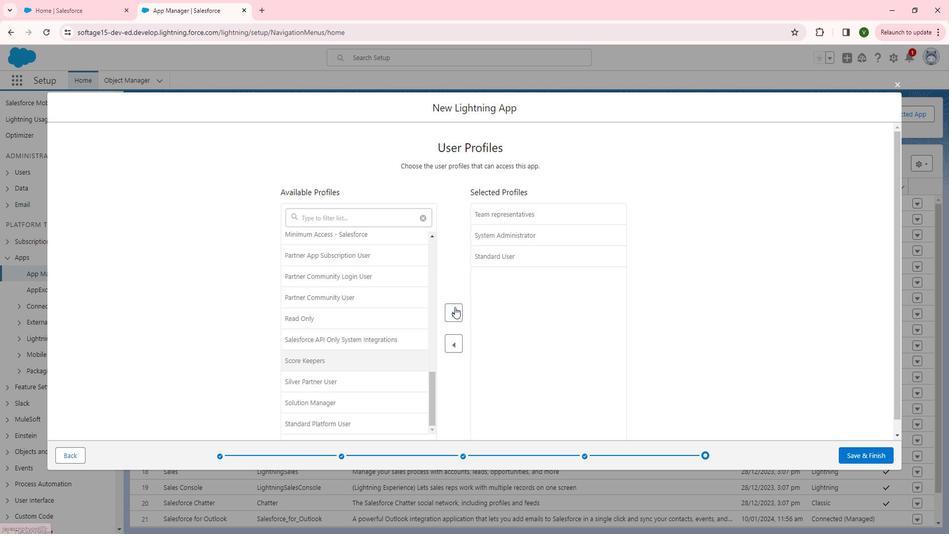
Action: Mouse moved to (370, 398)
Screenshot: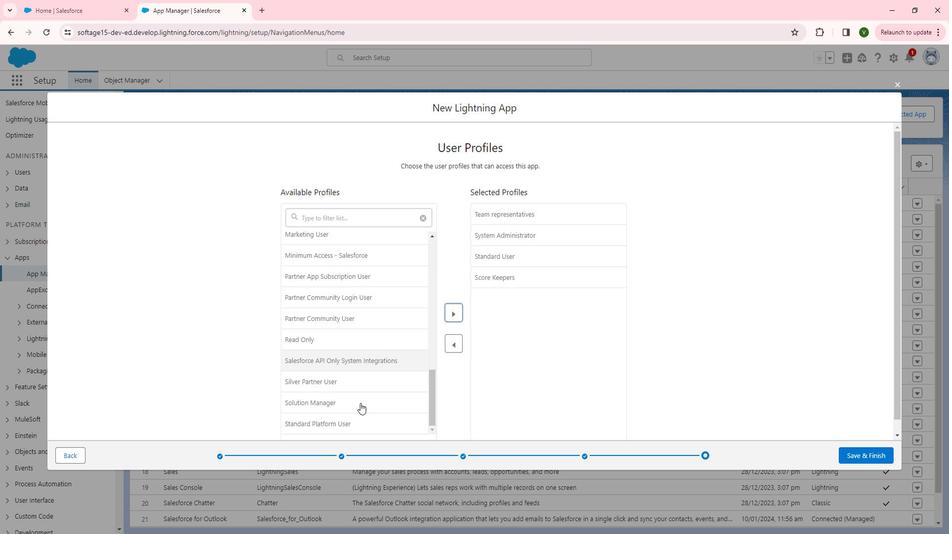 
Action: Mouse pressed left at (370, 398)
Screenshot: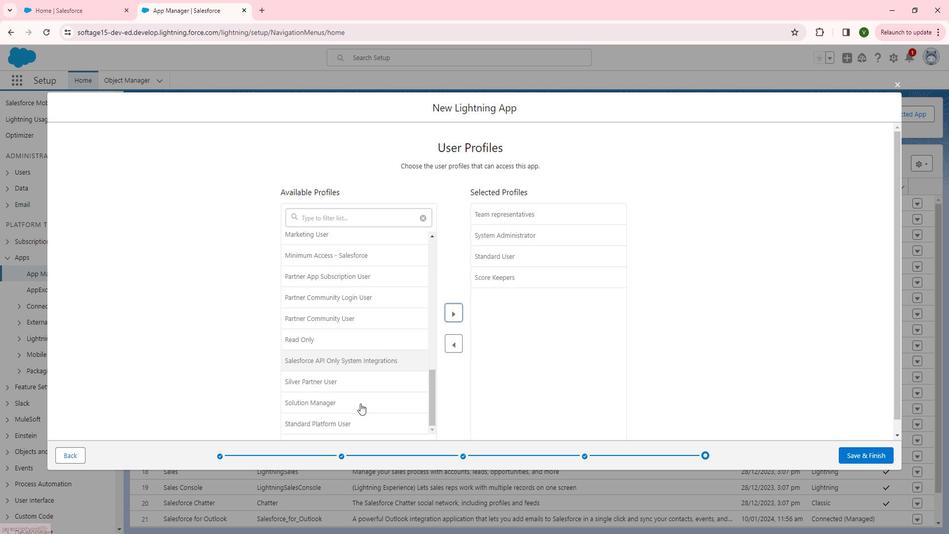 
Action: Mouse moved to (462, 311)
Screenshot: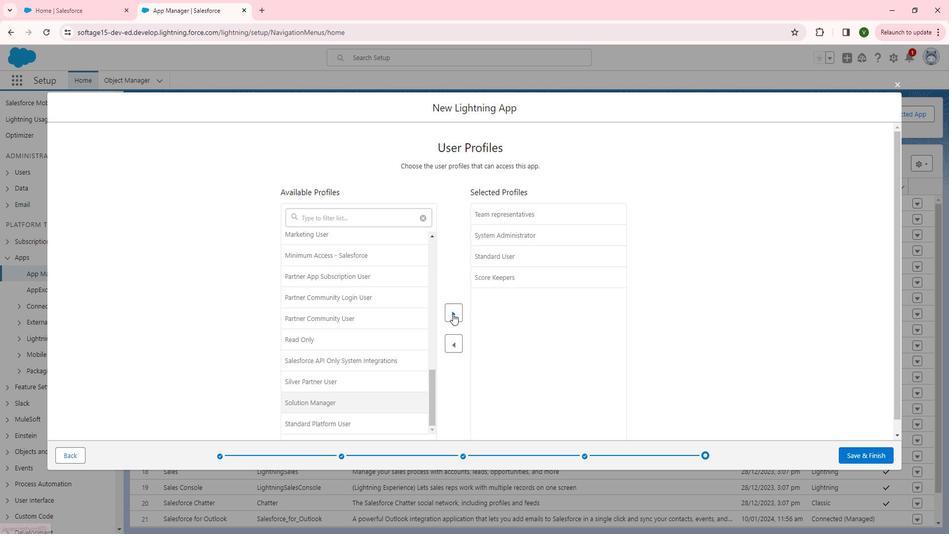 
Action: Mouse pressed left at (462, 311)
Screenshot: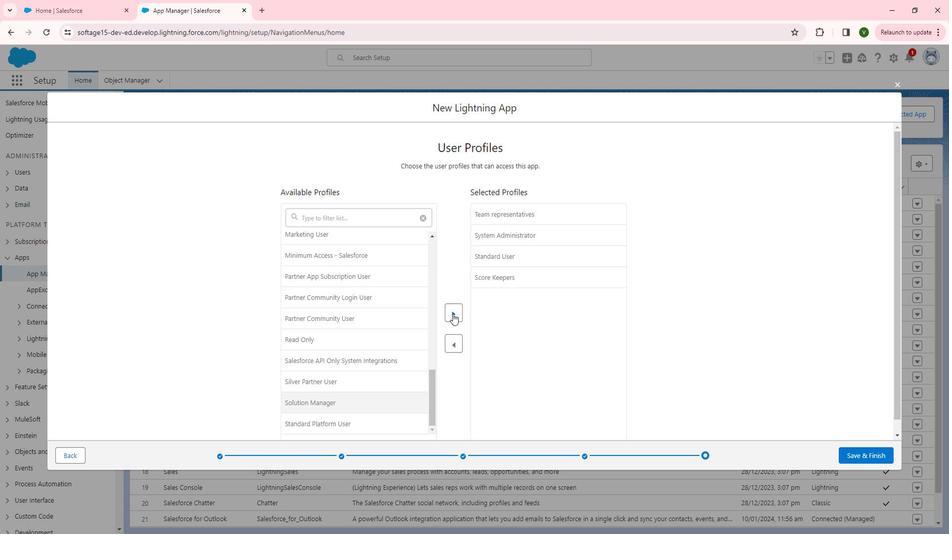 
Action: Mouse moved to (388, 335)
Screenshot: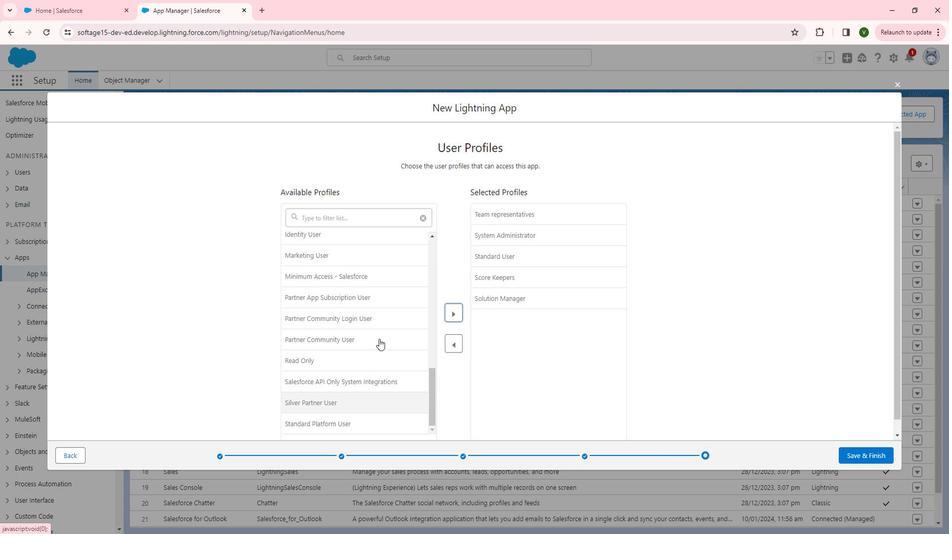 
Action: Mouse pressed left at (388, 335)
Screenshot: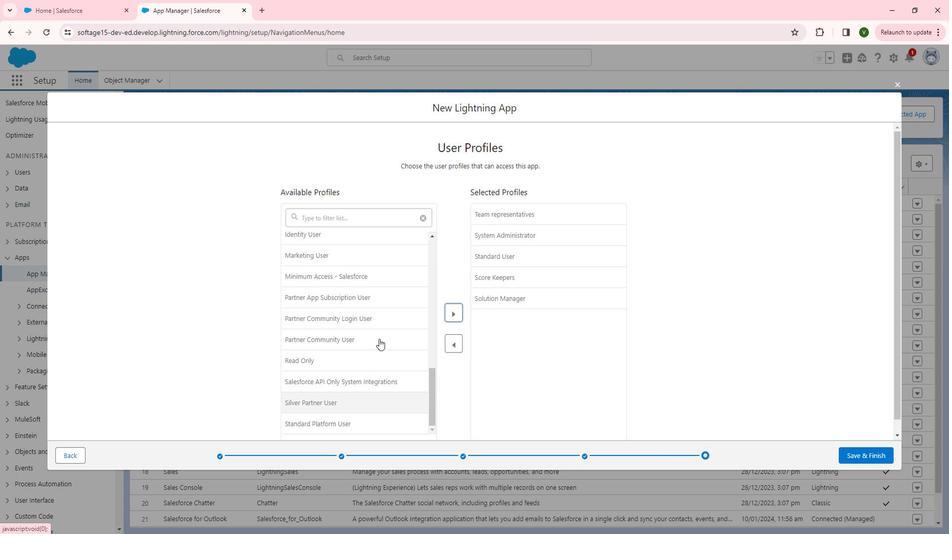 
Action: Mouse moved to (471, 308)
Screenshot: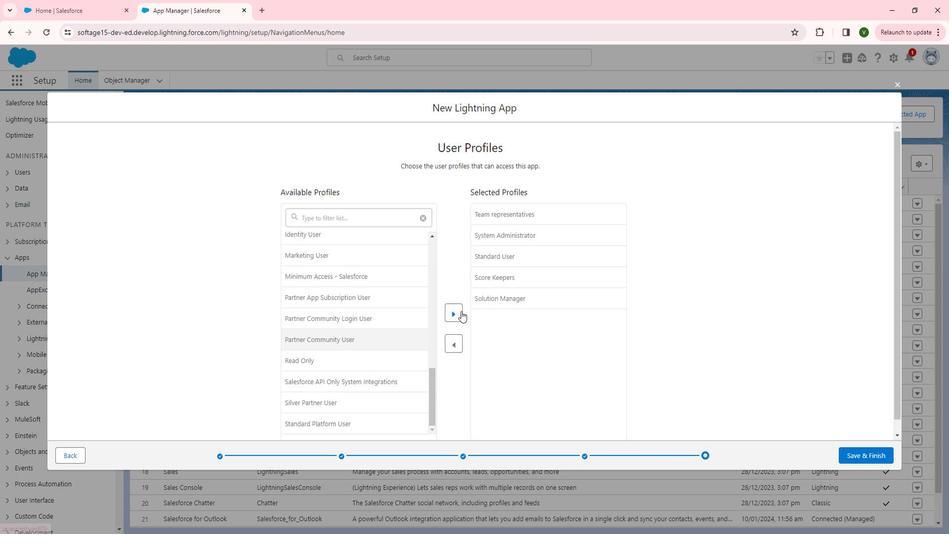 
Action: Mouse pressed left at (471, 308)
Screenshot: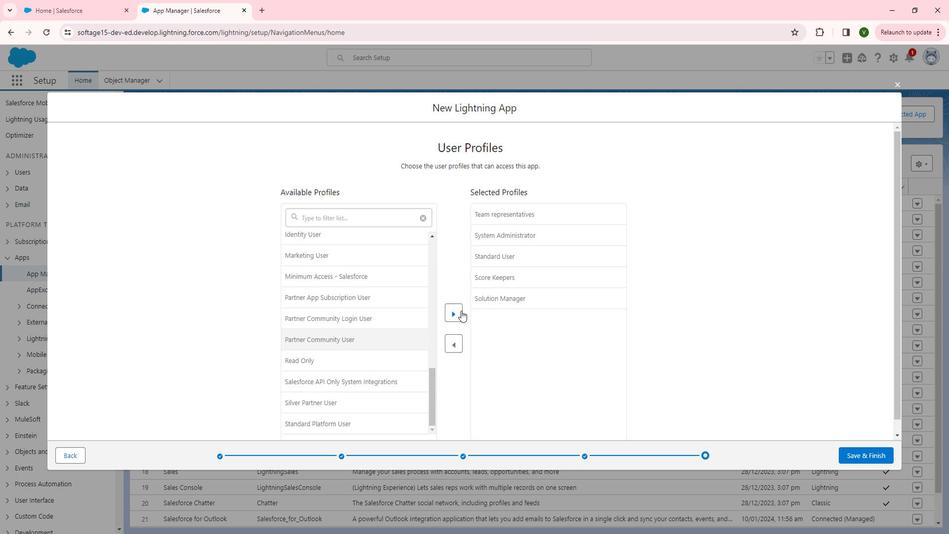 
Action: Mouse moved to (414, 278)
Screenshot: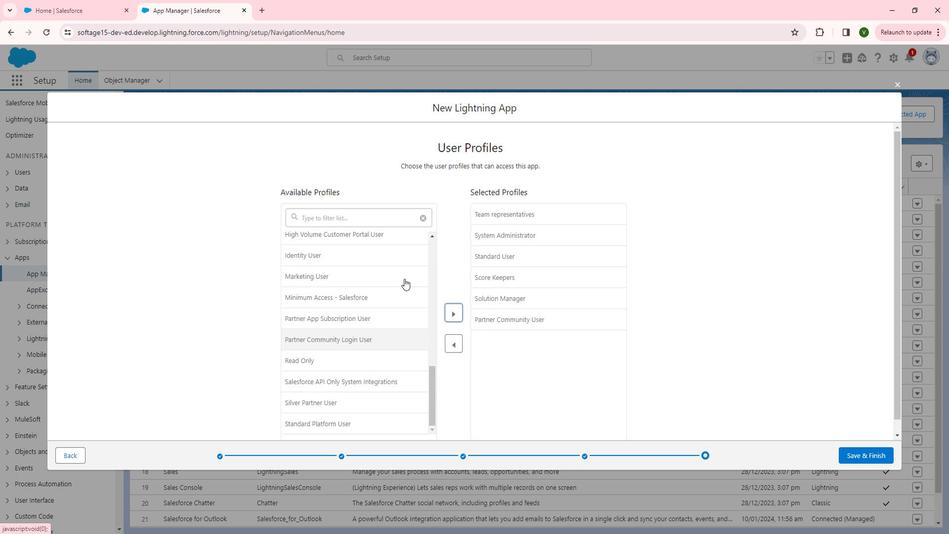 
Action: Mouse pressed left at (414, 278)
Screenshot: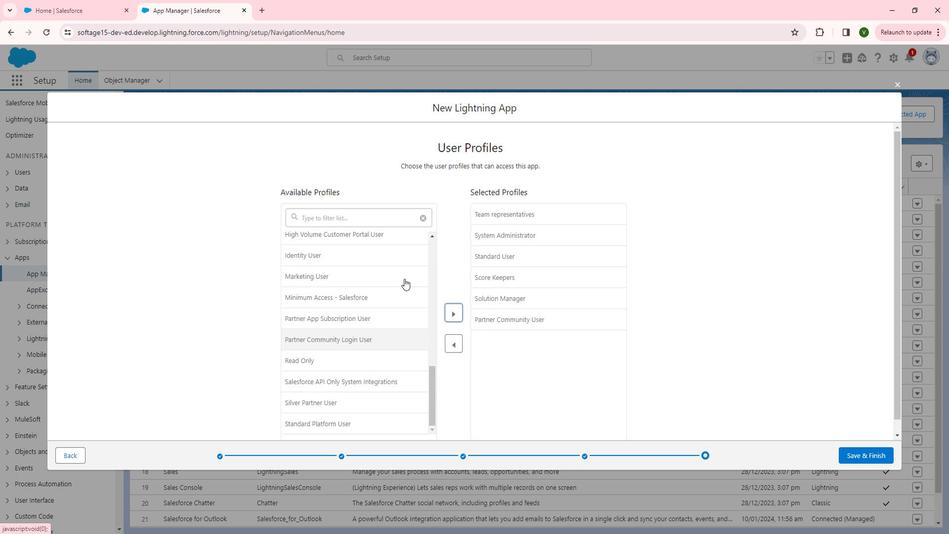 
Action: Mouse moved to (466, 312)
Screenshot: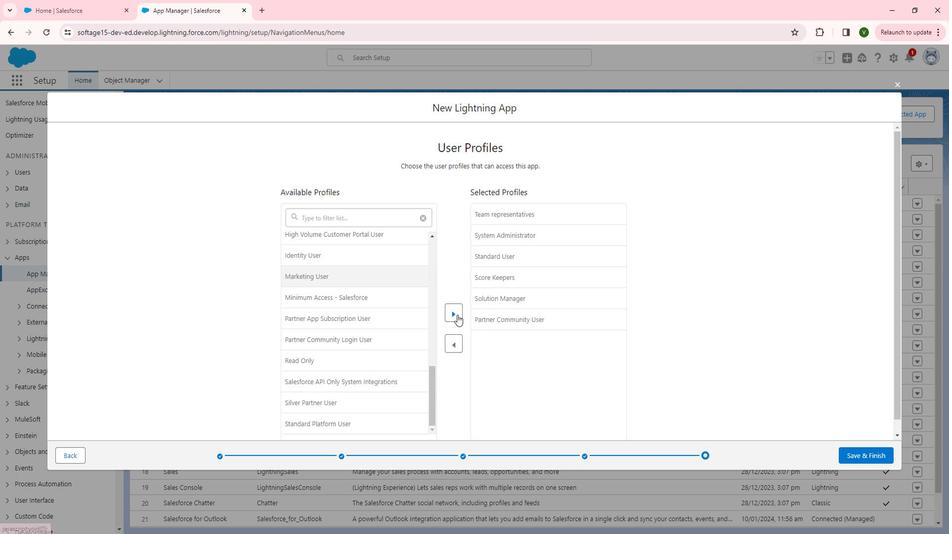 
Action: Mouse pressed left at (466, 312)
Screenshot: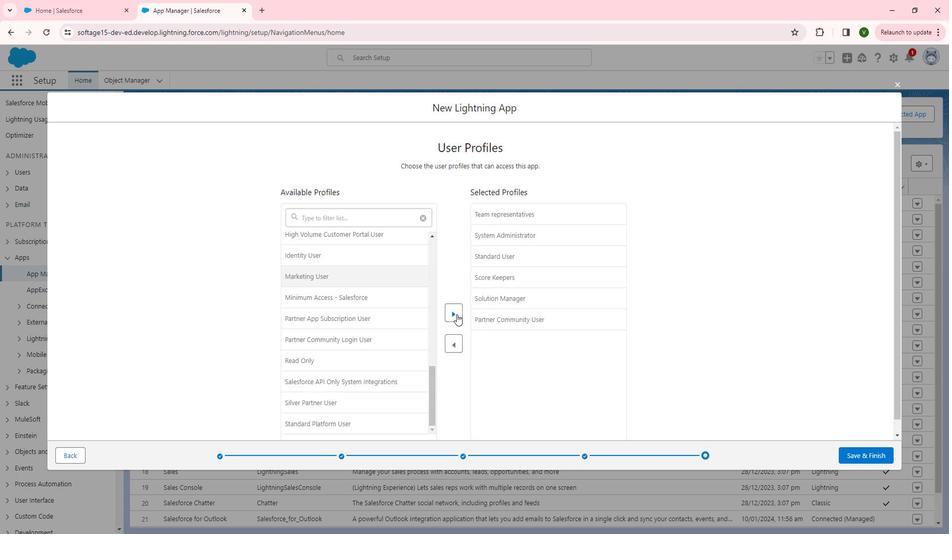 
Action: Mouse moved to (376, 359)
Screenshot: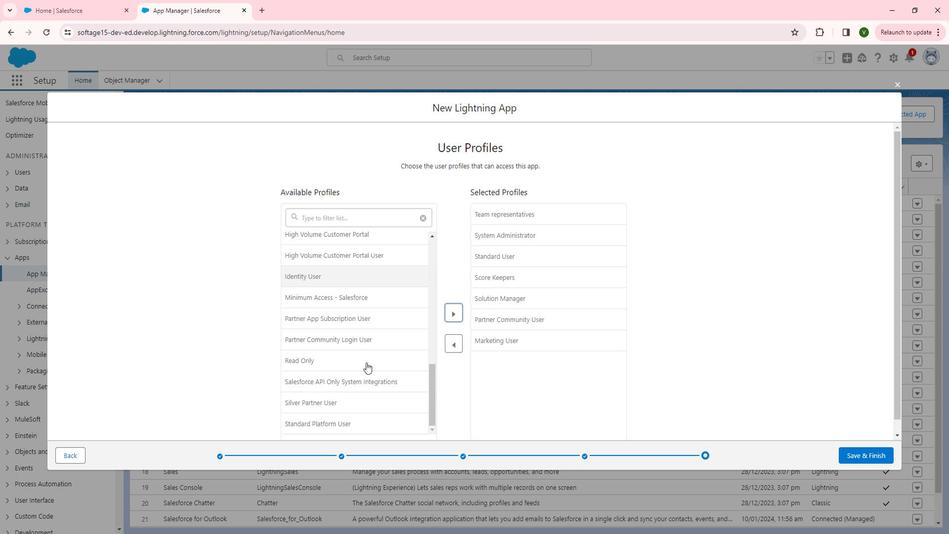 
Action: Mouse scrolled (376, 359) with delta (0, 0)
Screenshot: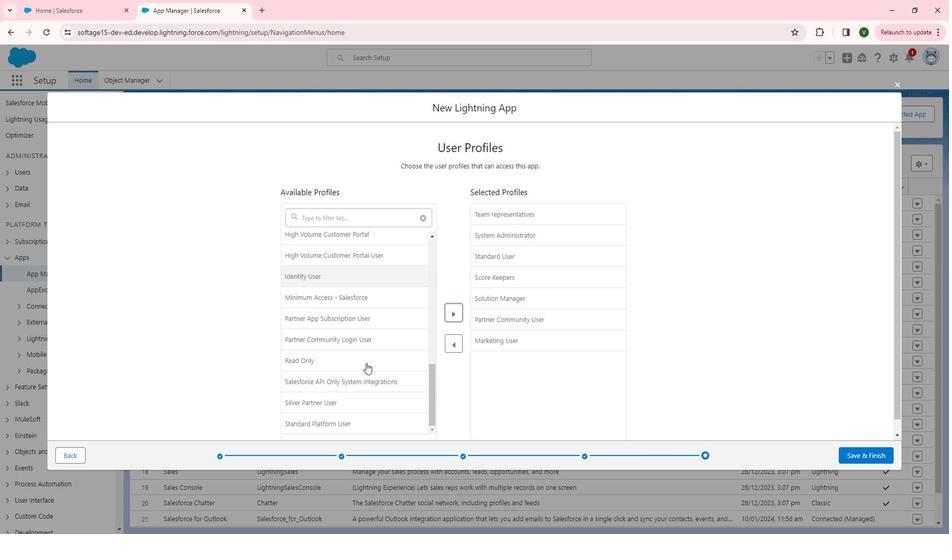 
Action: Mouse scrolled (376, 359) with delta (0, 0)
Screenshot: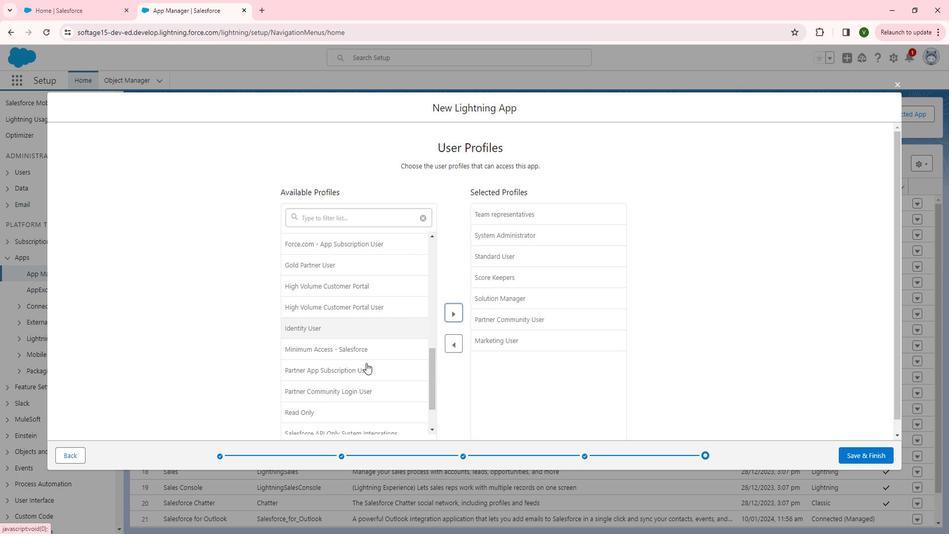 
Action: Mouse moved to (392, 347)
Screenshot: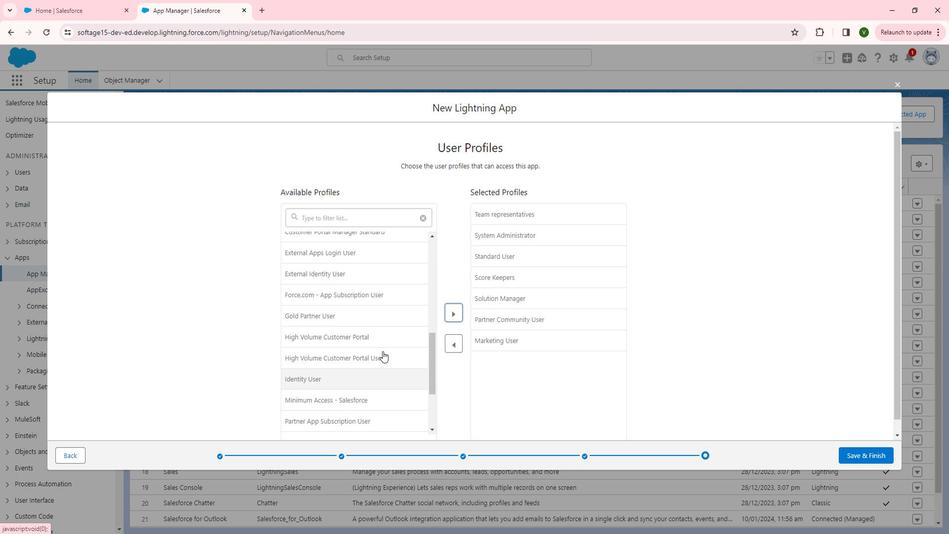 
Action: Mouse scrolled (392, 348) with delta (0, 0)
Screenshot: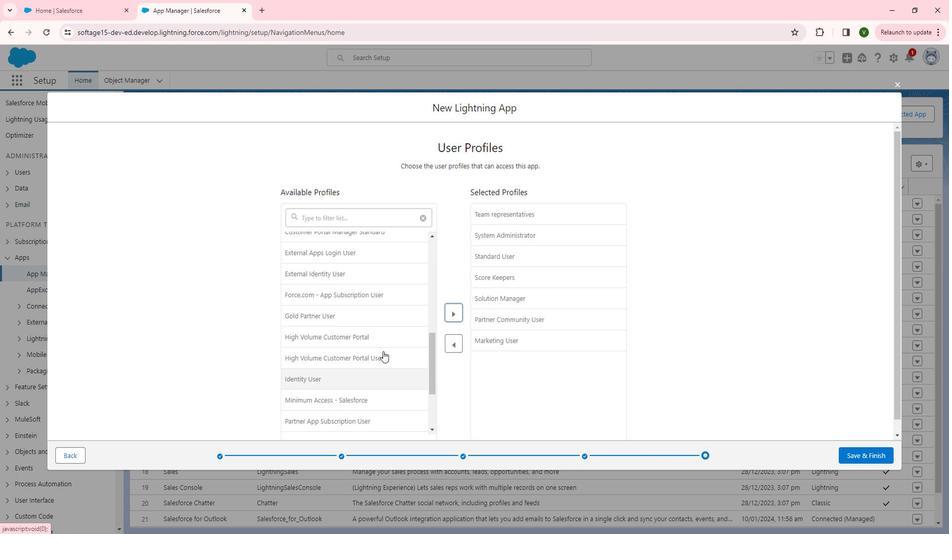 
Action: Mouse moved to (387, 321)
Screenshot: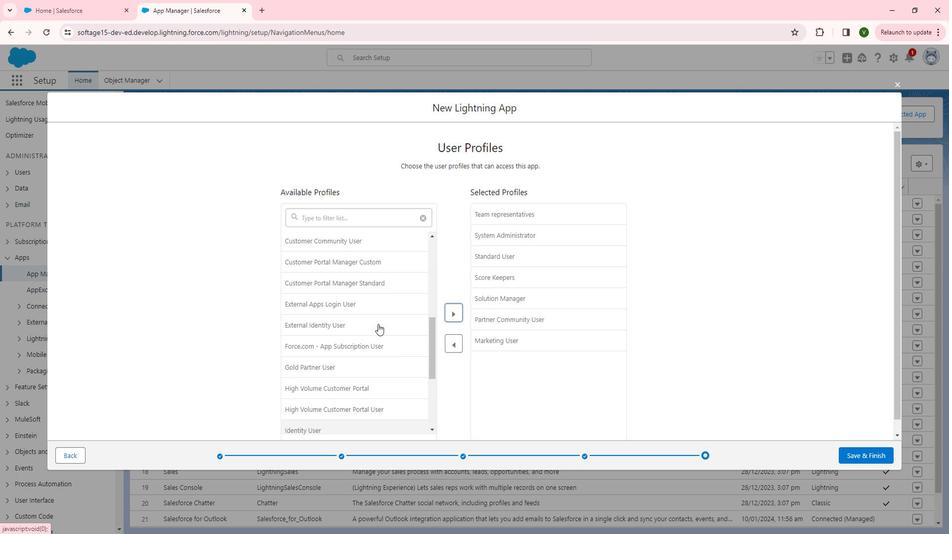 
Action: Mouse pressed left at (387, 321)
Screenshot: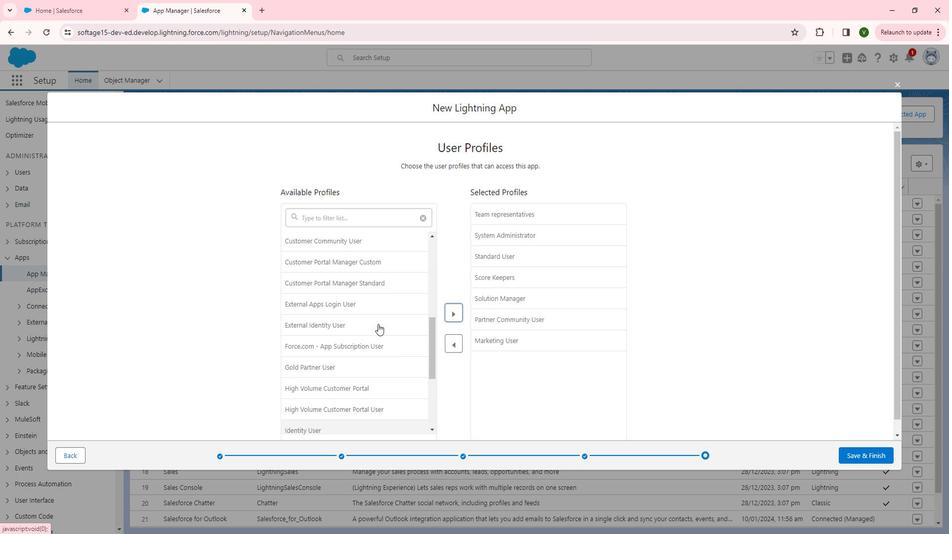 
Action: Mouse moved to (462, 309)
Screenshot: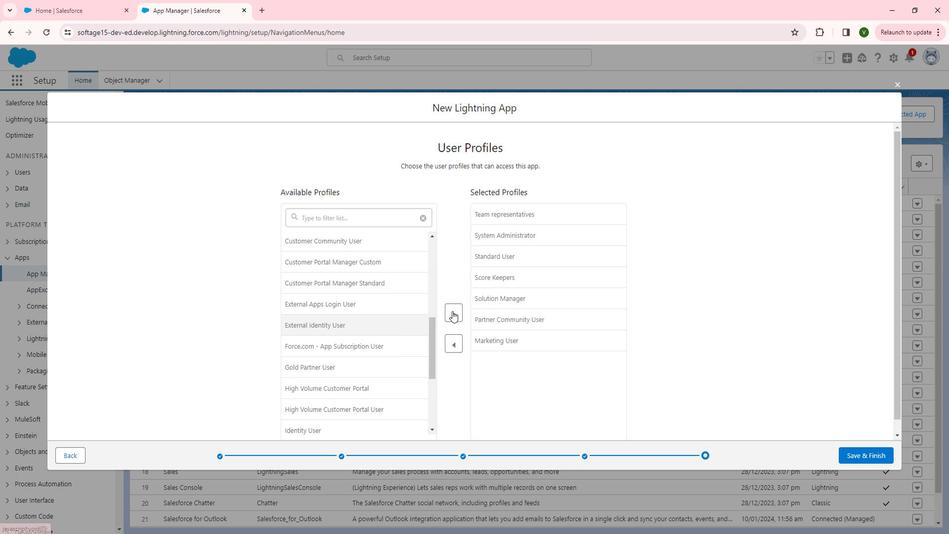 
Action: Mouse pressed left at (462, 309)
Screenshot: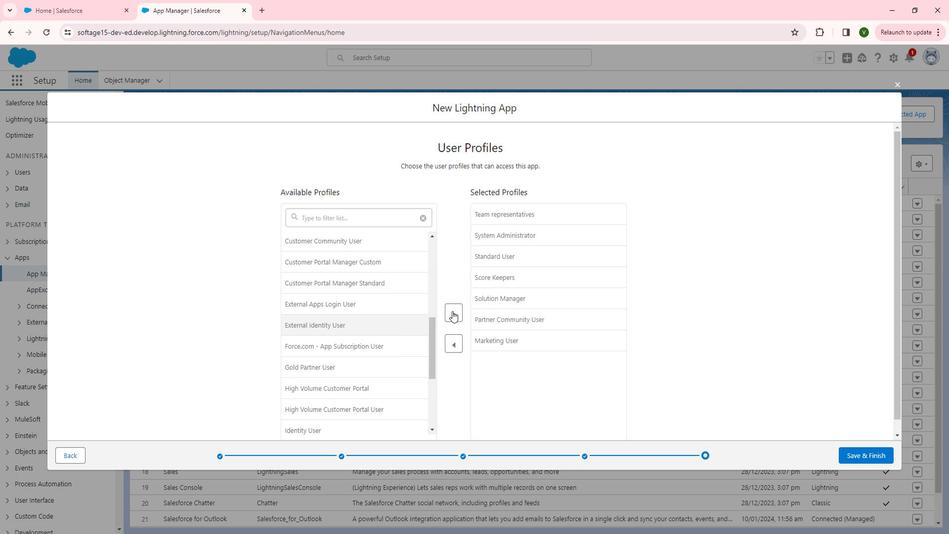 
Action: Mouse moved to (362, 344)
Screenshot: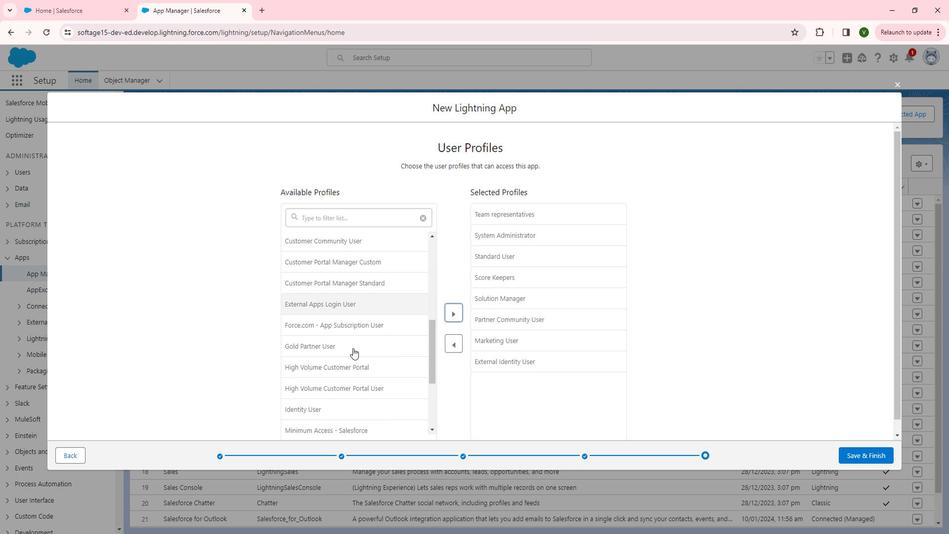 
Action: Mouse scrolled (362, 345) with delta (0, 0)
Screenshot: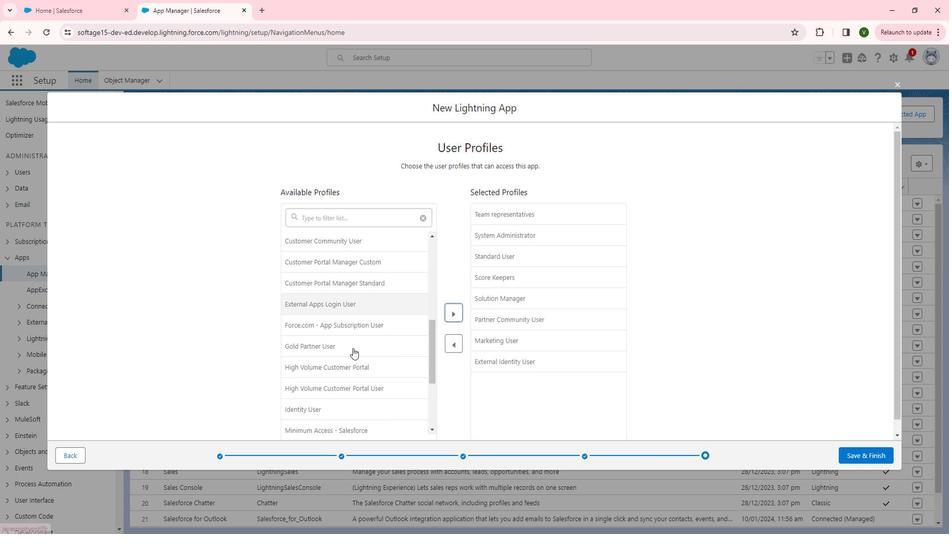 
Action: Mouse moved to (408, 286)
Screenshot: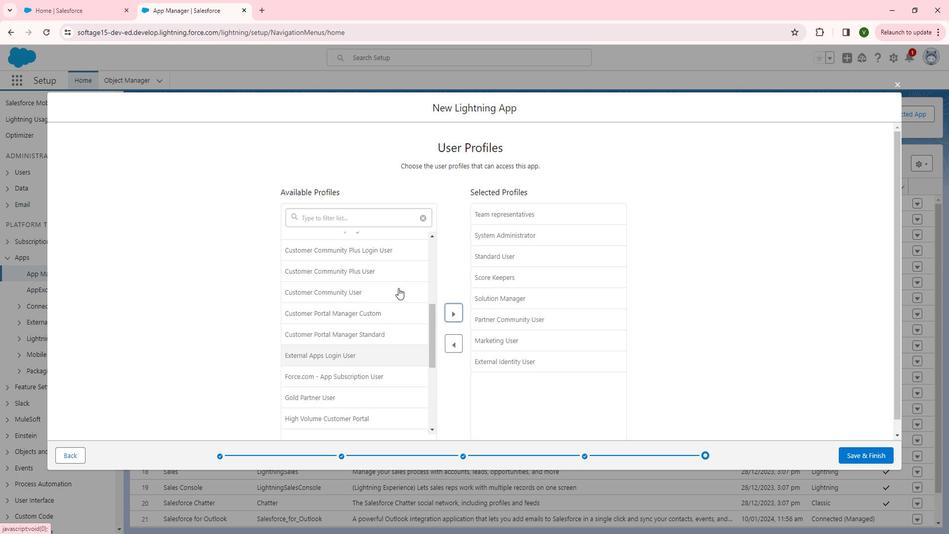 
Action: Mouse pressed left at (408, 286)
Screenshot: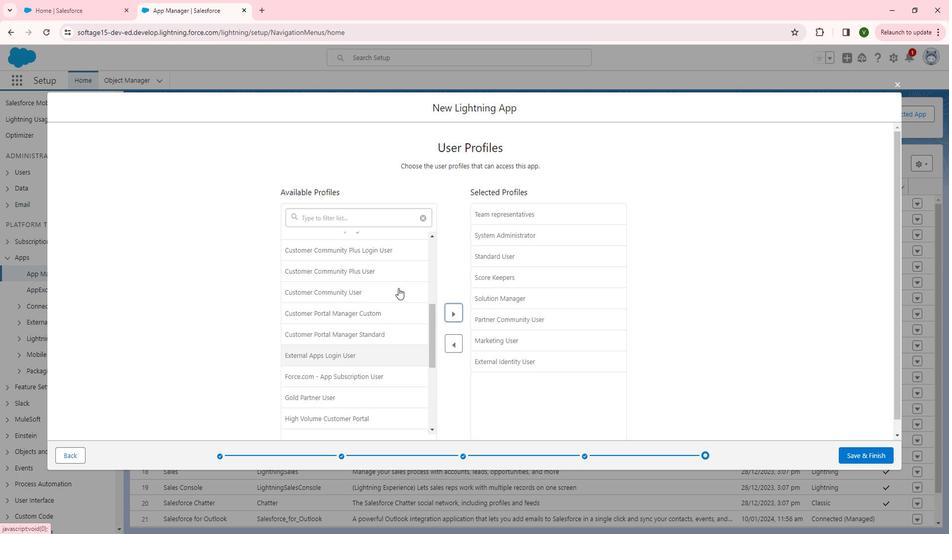
Action: Mouse moved to (459, 308)
Screenshot: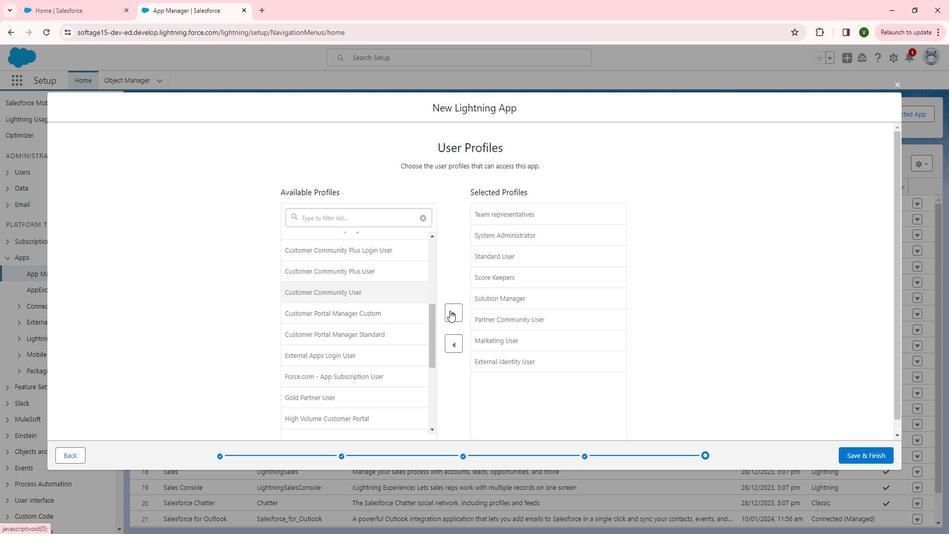 
Action: Mouse pressed left at (459, 308)
Screenshot: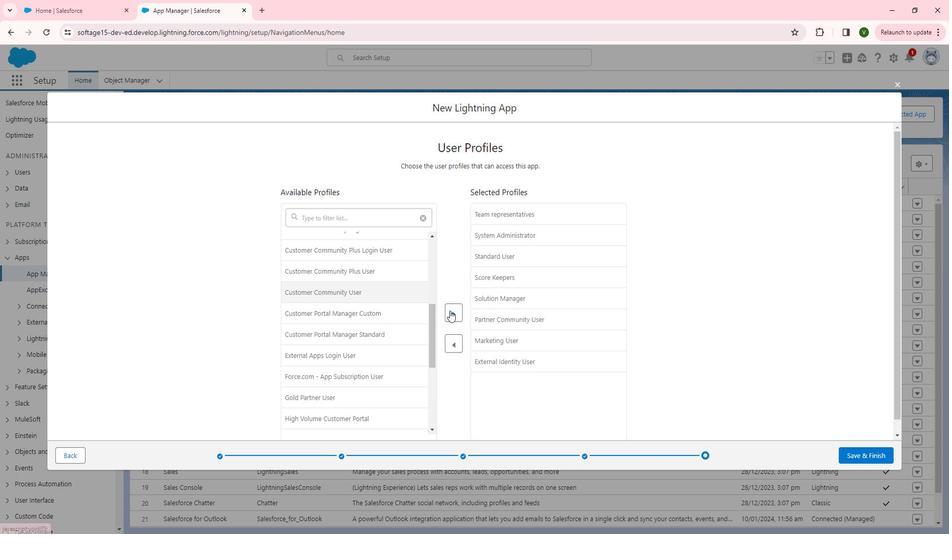 
Action: Mouse moved to (343, 332)
Screenshot: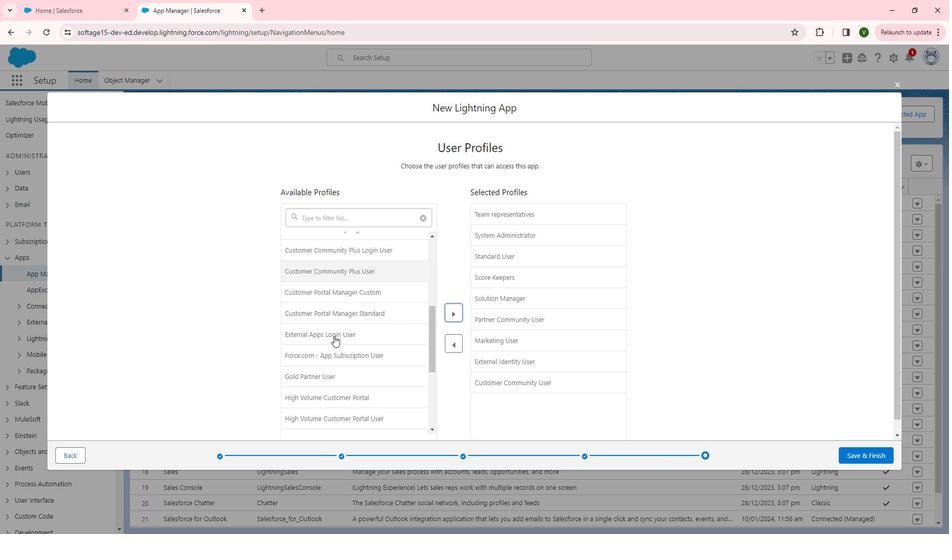 
Action: Mouse scrolled (343, 333) with delta (0, 0)
Screenshot: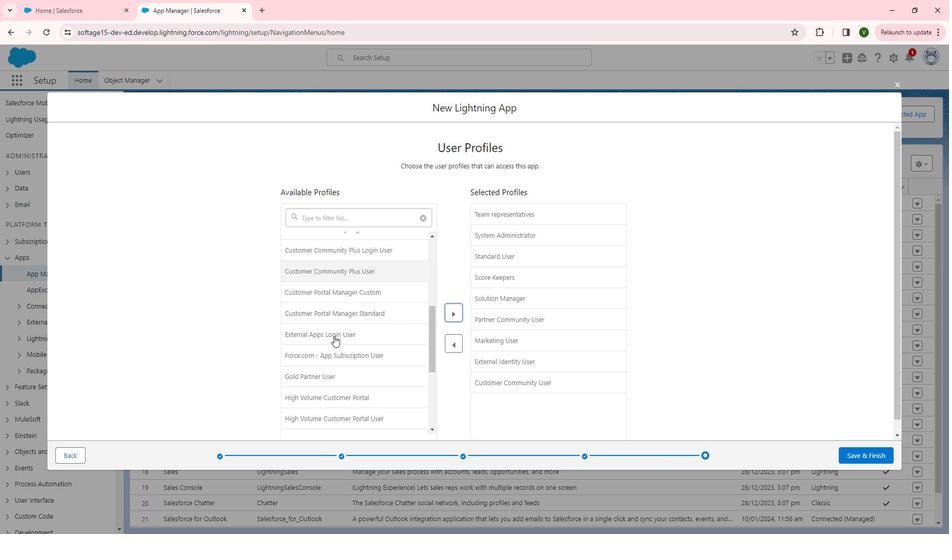 
Action: Mouse scrolled (343, 333) with delta (0, 0)
Screenshot: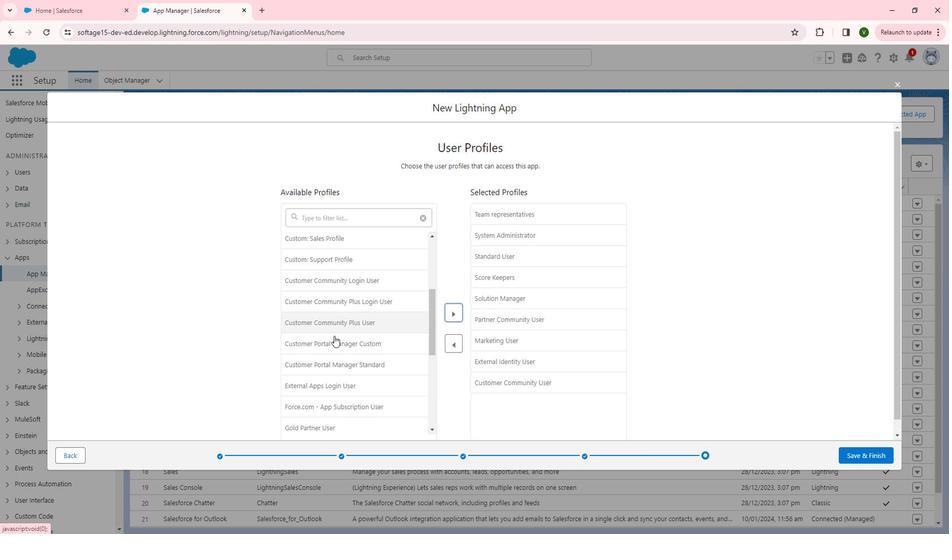 
Action: Mouse moved to (385, 312)
Screenshot: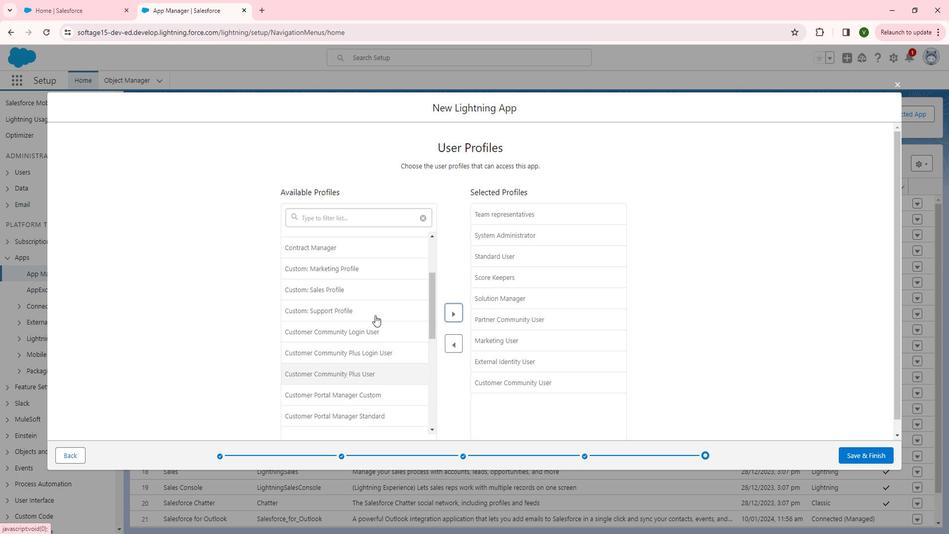 
Action: Mouse pressed left at (385, 312)
Screenshot: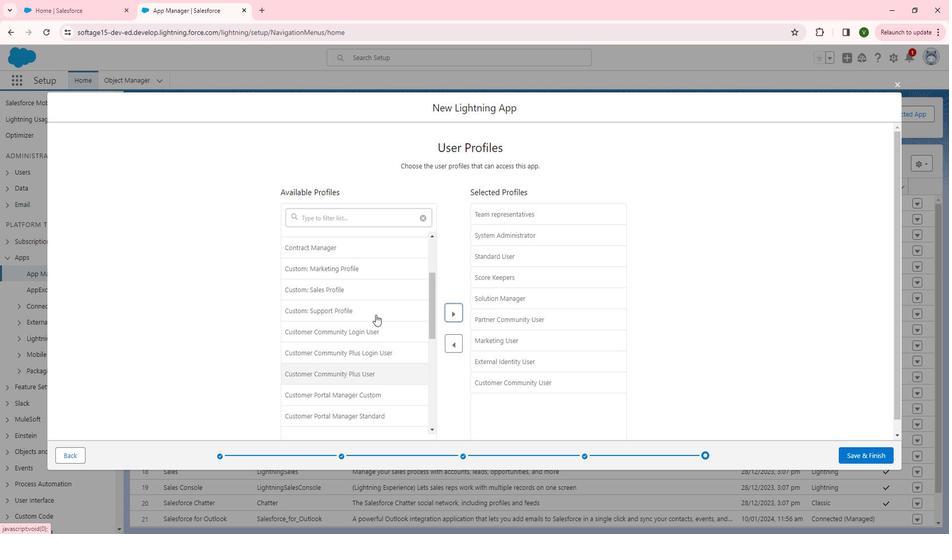 
Action: Mouse moved to (464, 314)
Screenshot: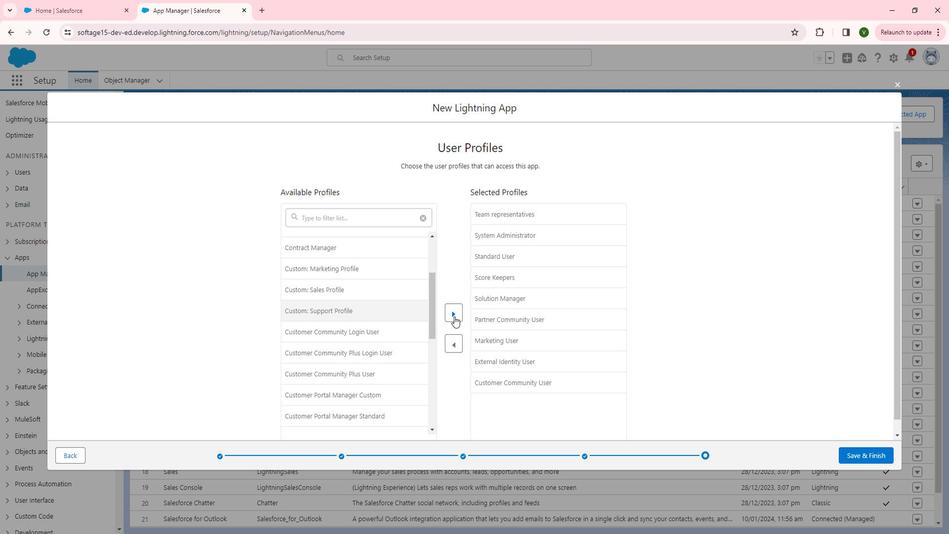
Action: Mouse pressed left at (464, 314)
Screenshot: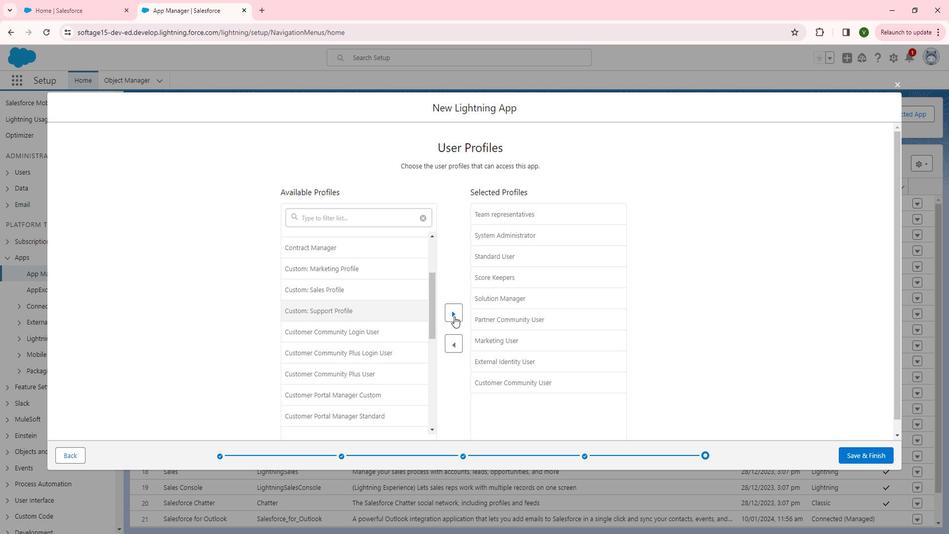 
Action: Mouse moved to (385, 360)
Screenshot: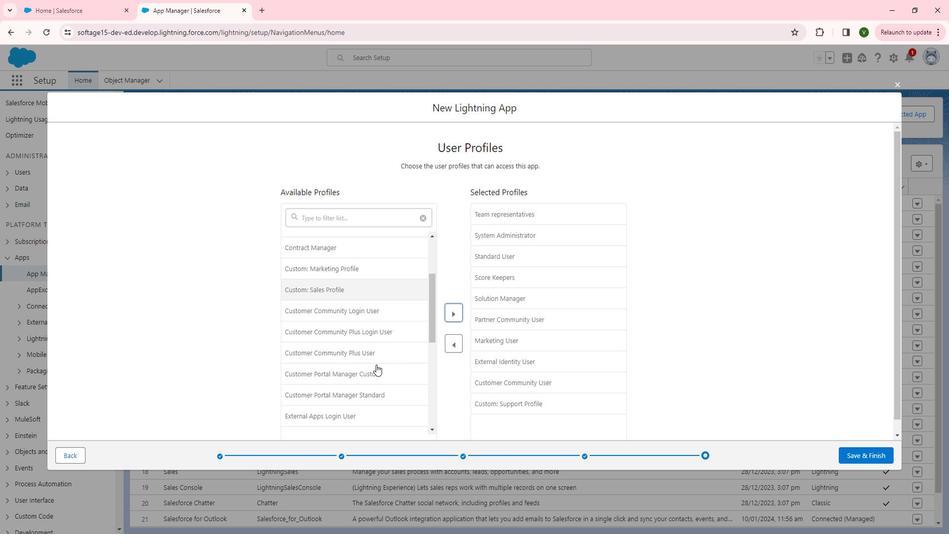 
Action: Mouse scrolled (385, 361) with delta (0, 0)
Screenshot: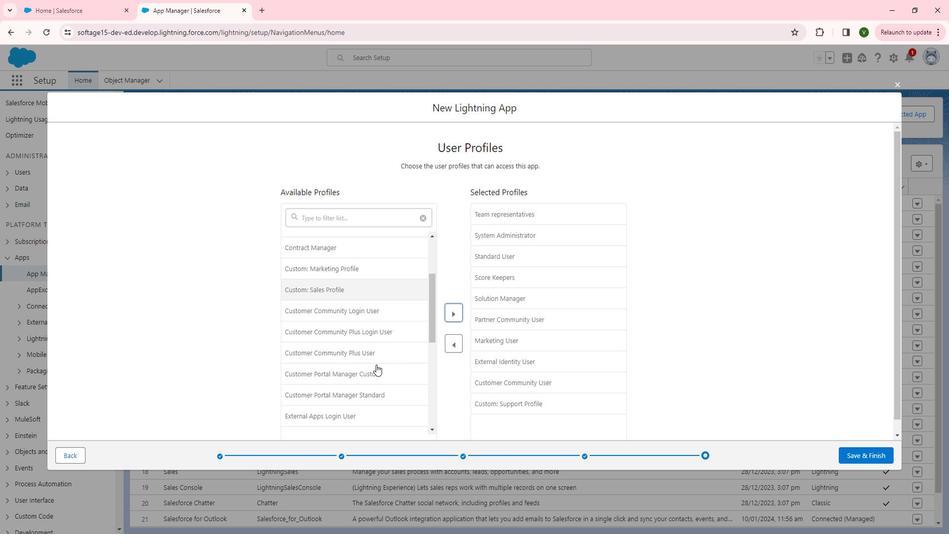 
Action: Mouse moved to (378, 338)
Screenshot: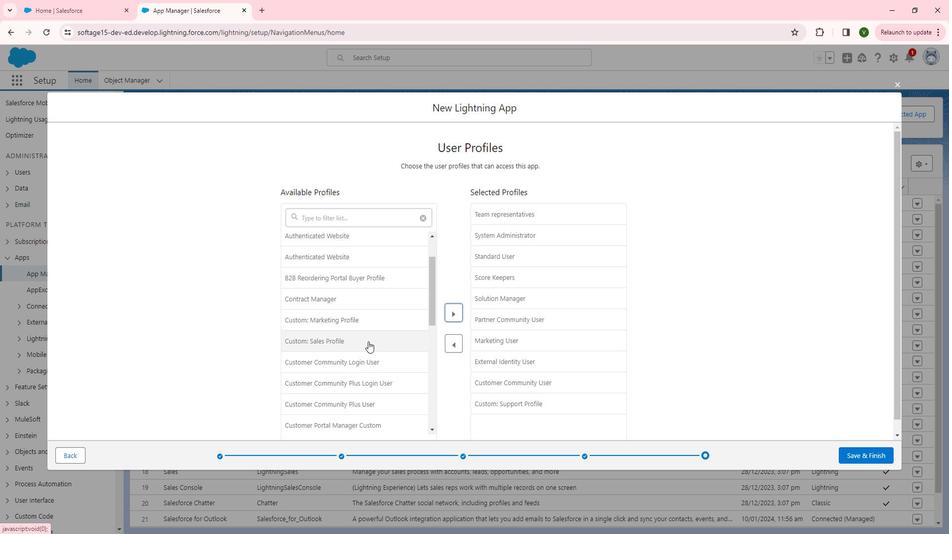 
Action: Mouse pressed left at (378, 338)
Screenshot: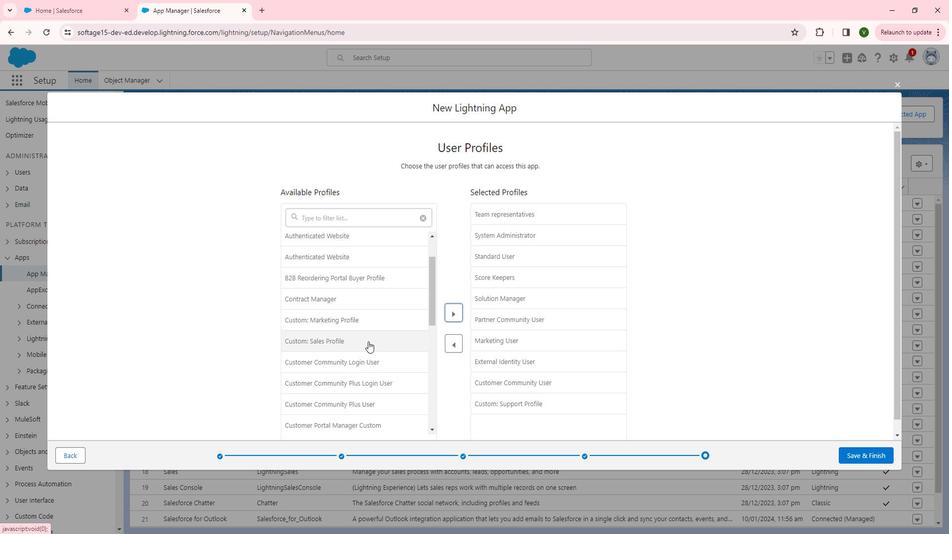 
Action: Mouse moved to (463, 314)
Screenshot: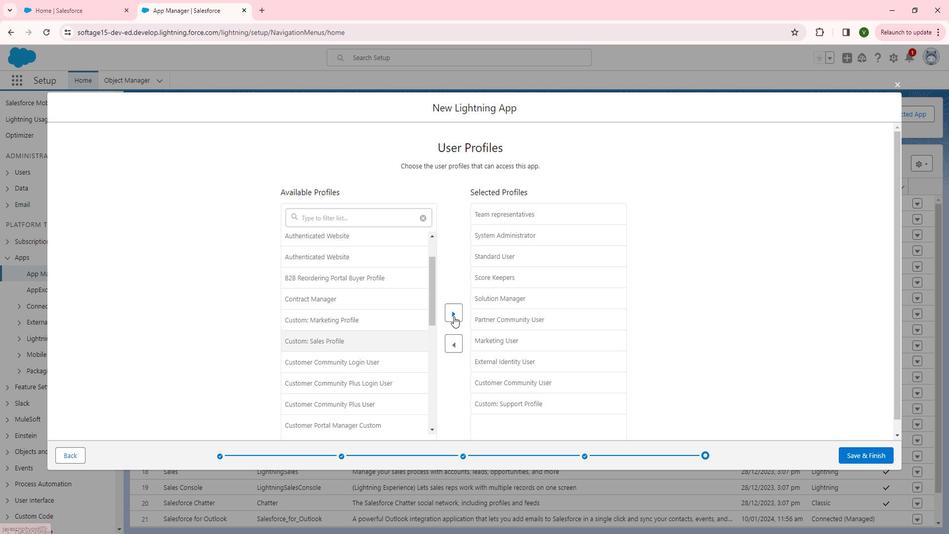 
Action: Mouse pressed left at (463, 314)
Screenshot: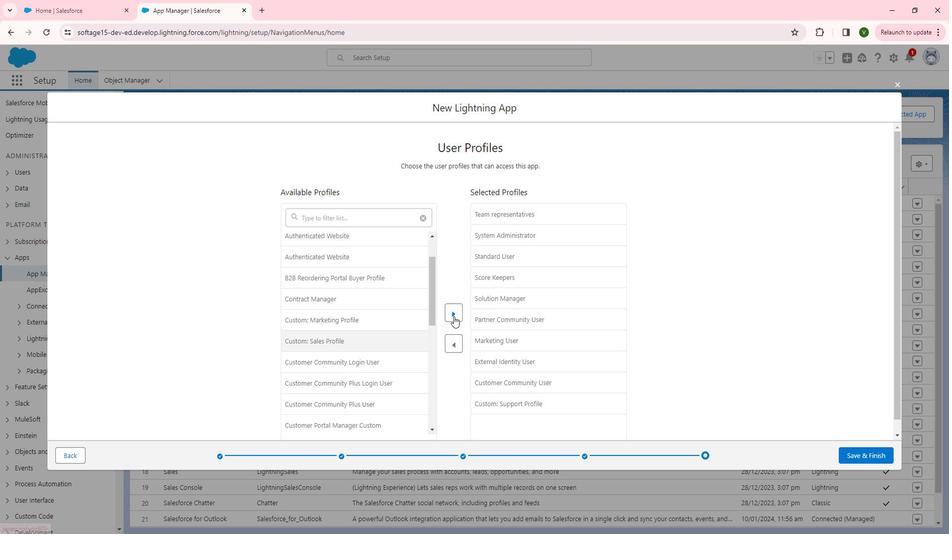 
Action: Mouse moved to (368, 364)
Screenshot: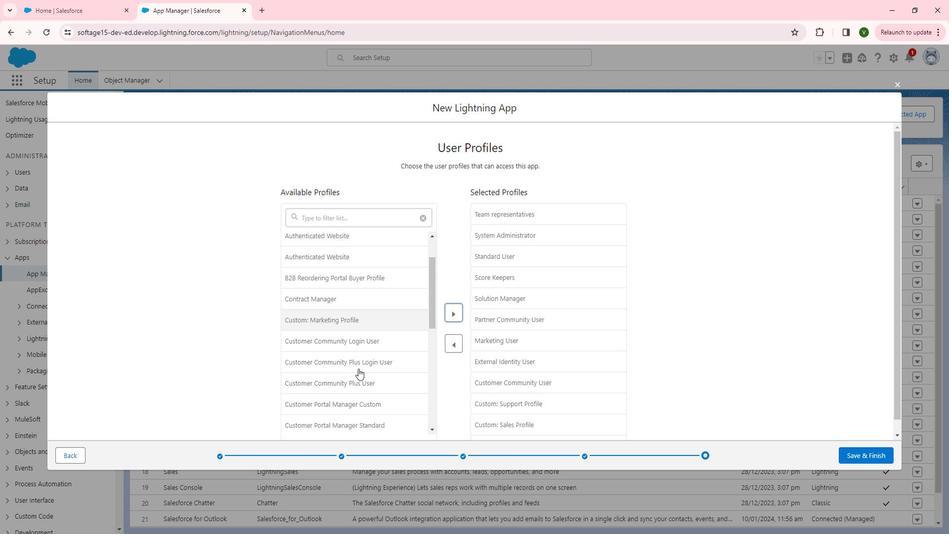 
Action: Mouse scrolled (368, 365) with delta (0, 0)
Screenshot: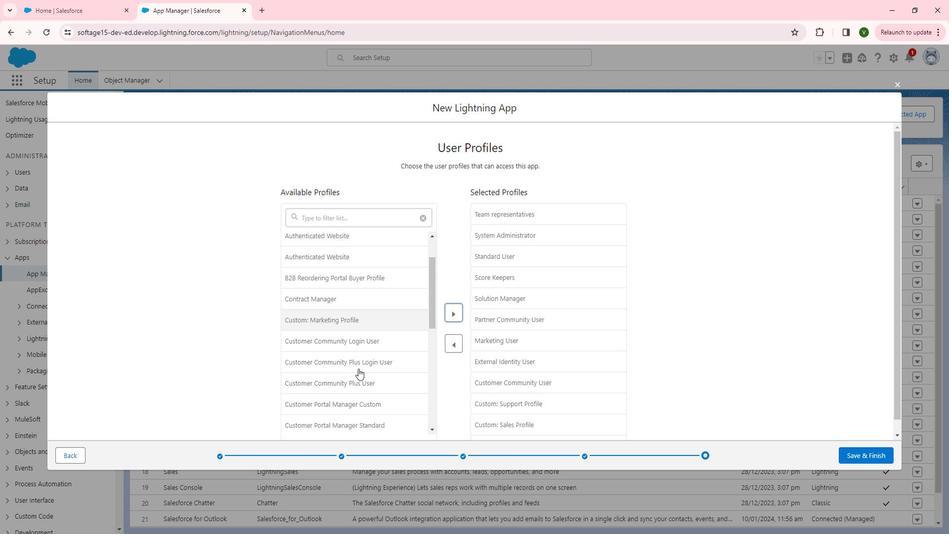 
Action: Mouse moved to (394, 346)
Screenshot: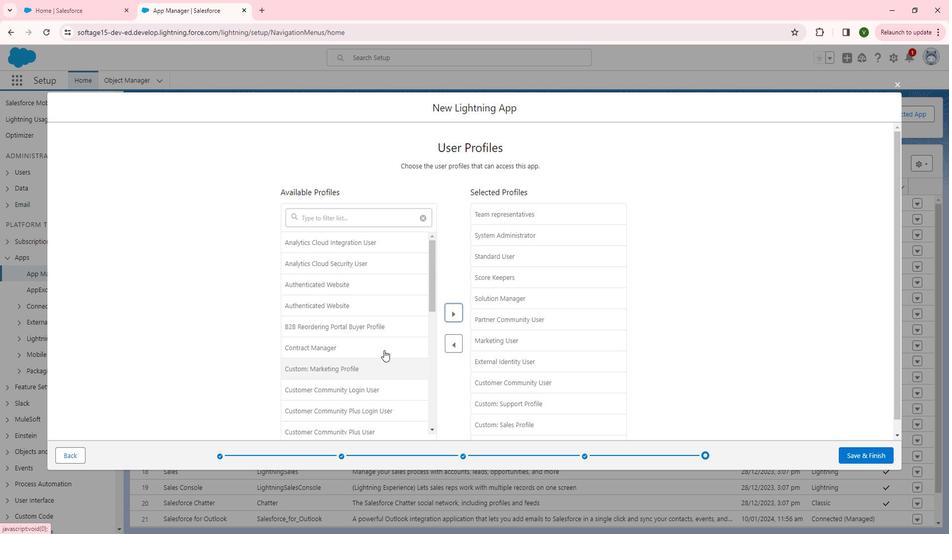 
Action: Mouse scrolled (394, 346) with delta (0, 0)
Screenshot: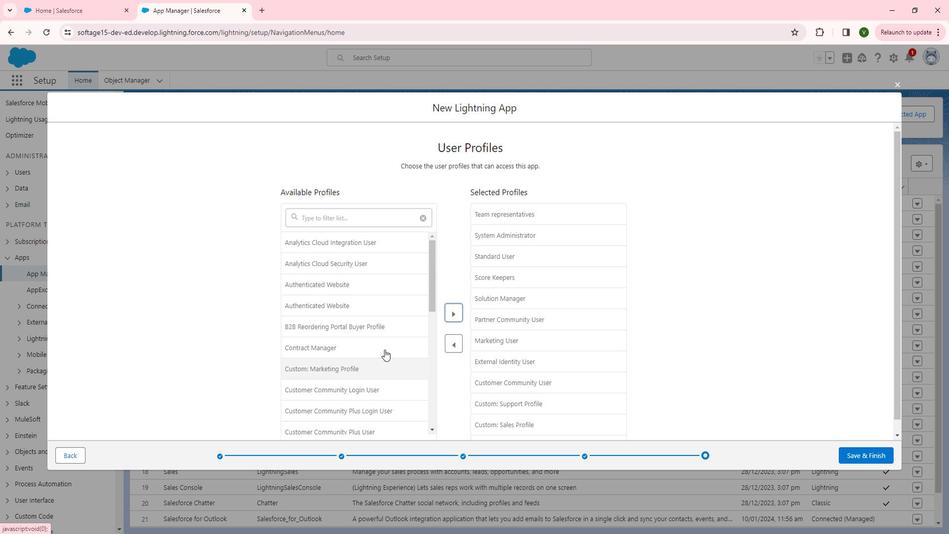 
Action: Mouse moved to (401, 362)
Screenshot: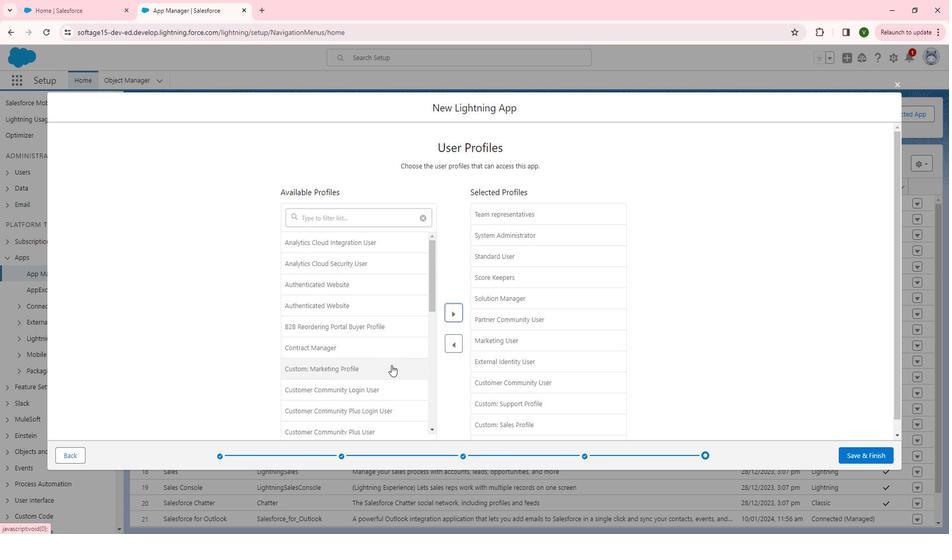 
Action: Mouse pressed left at (401, 362)
Screenshot: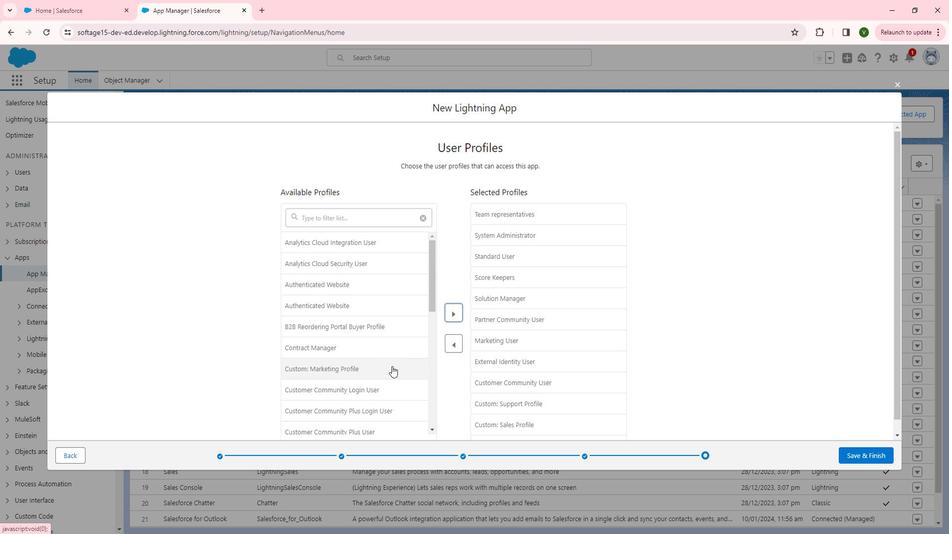
Action: Mouse moved to (465, 309)
Screenshot: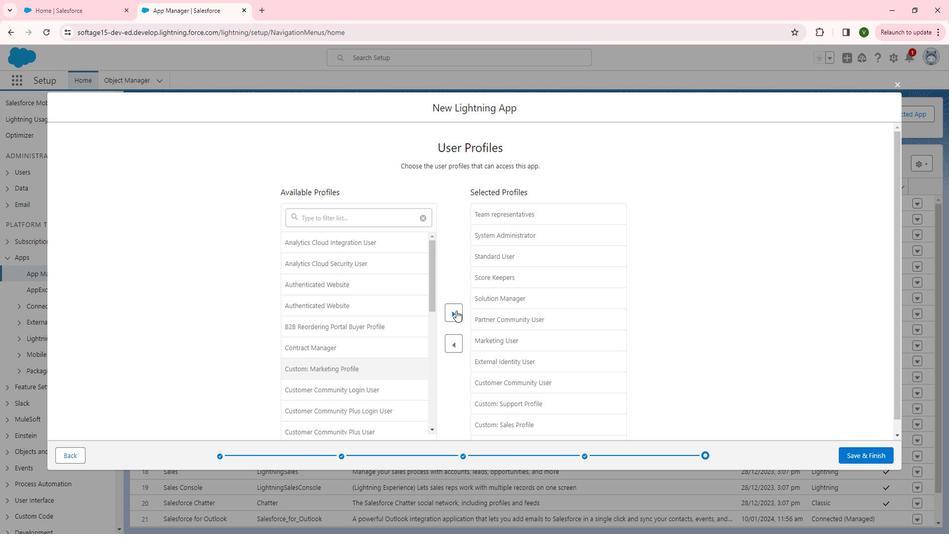 
Action: Mouse pressed left at (465, 309)
Screenshot: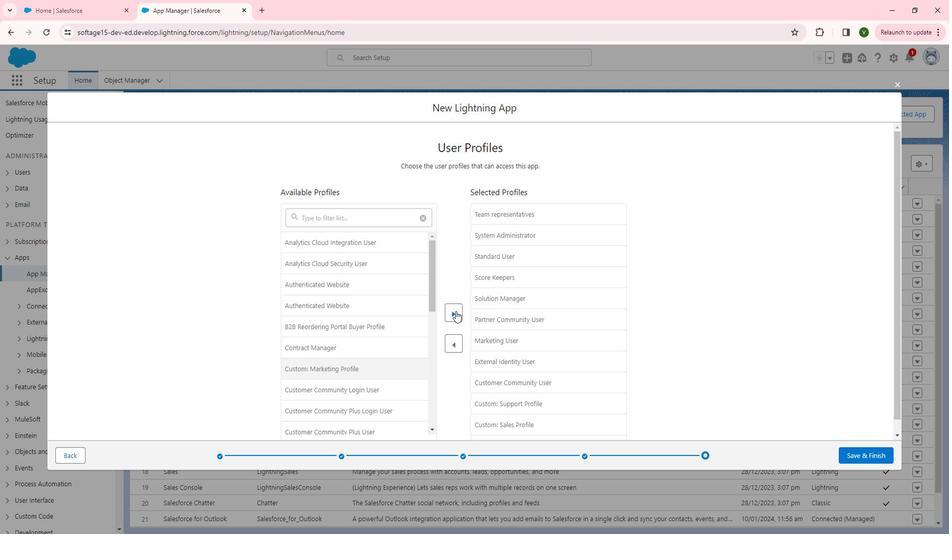 
Action: Mouse moved to (743, 372)
Screenshot: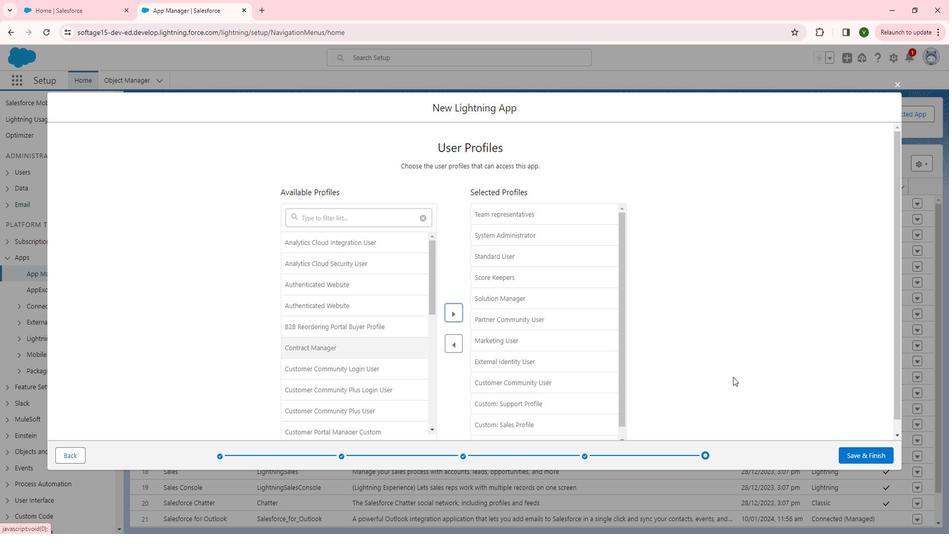 
Action: Mouse scrolled (743, 372) with delta (0, 0)
Screenshot: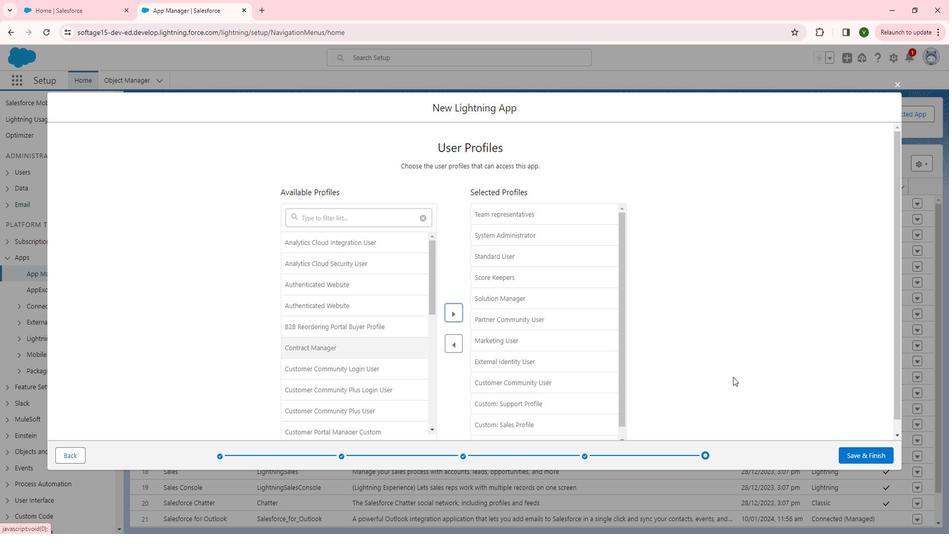 
Action: Mouse moved to (881, 445)
Screenshot: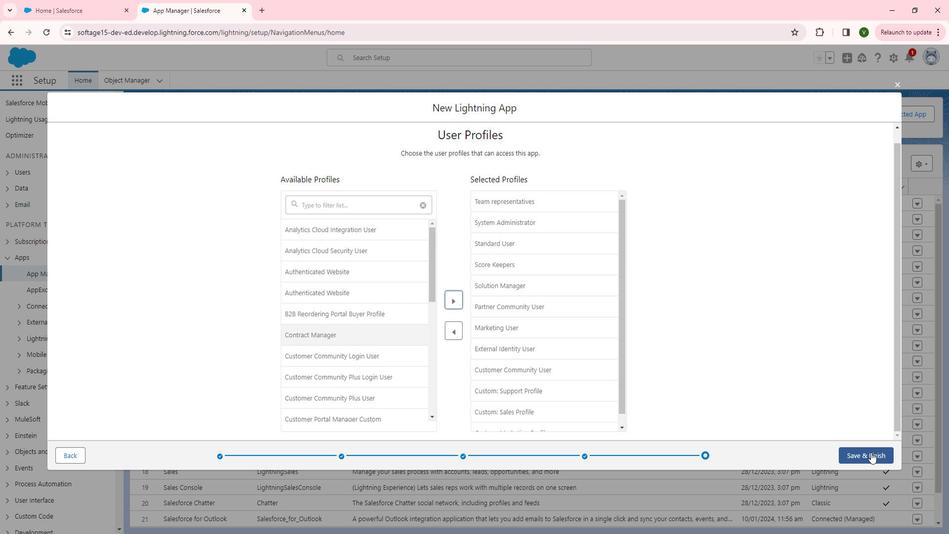 
Action: Mouse pressed left at (881, 445)
Screenshot: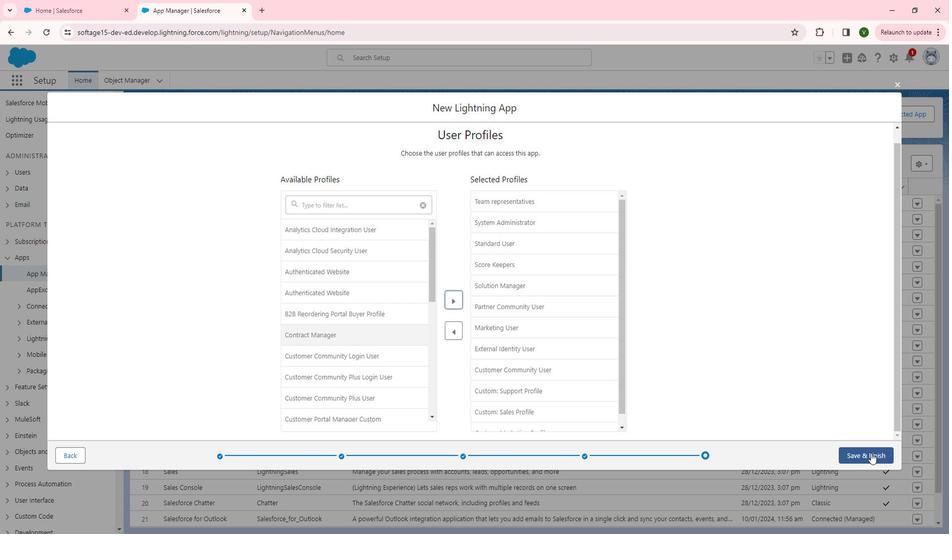 
Action: Mouse moved to (28, 86)
